 Task: Find connections with filter location Garges-lès-Gonesse with filter topic #Trainerwith filter profile language Potuguese with filter current company Samsung India with filter school INDIRA GANDHI DELHI TECHNICAL UNIVERSITY FOR WOMEN with filter industry Legislative Offices with filter service category Tax Law with filter keywords title Travel Nurse
Action: Mouse moved to (562, 91)
Screenshot: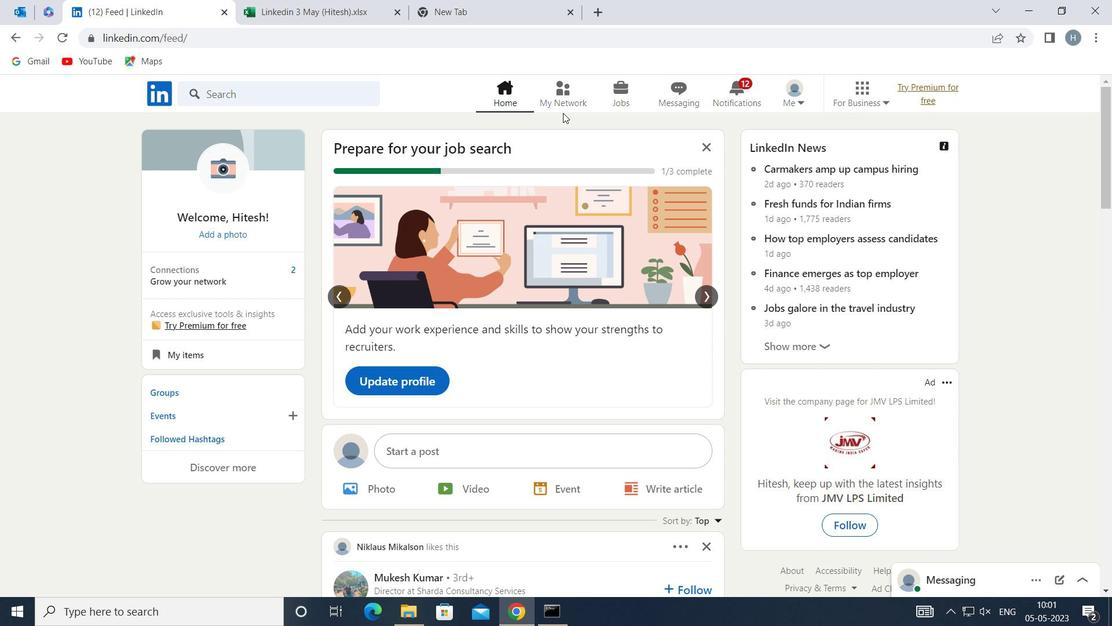 
Action: Mouse pressed left at (562, 91)
Screenshot: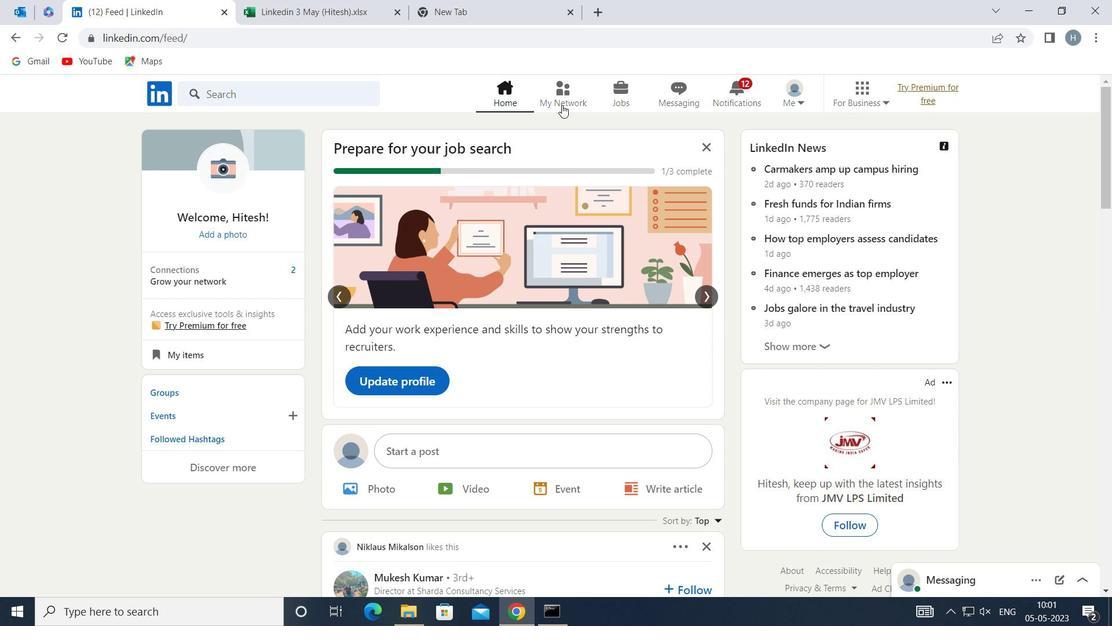 
Action: Mouse moved to (323, 168)
Screenshot: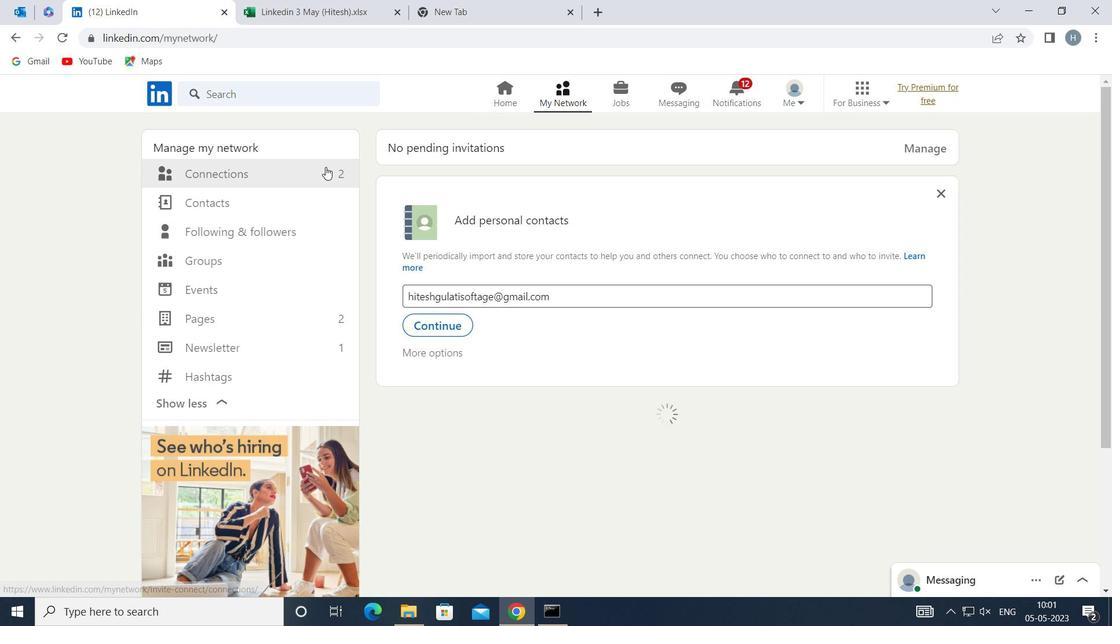 
Action: Mouse pressed left at (323, 168)
Screenshot: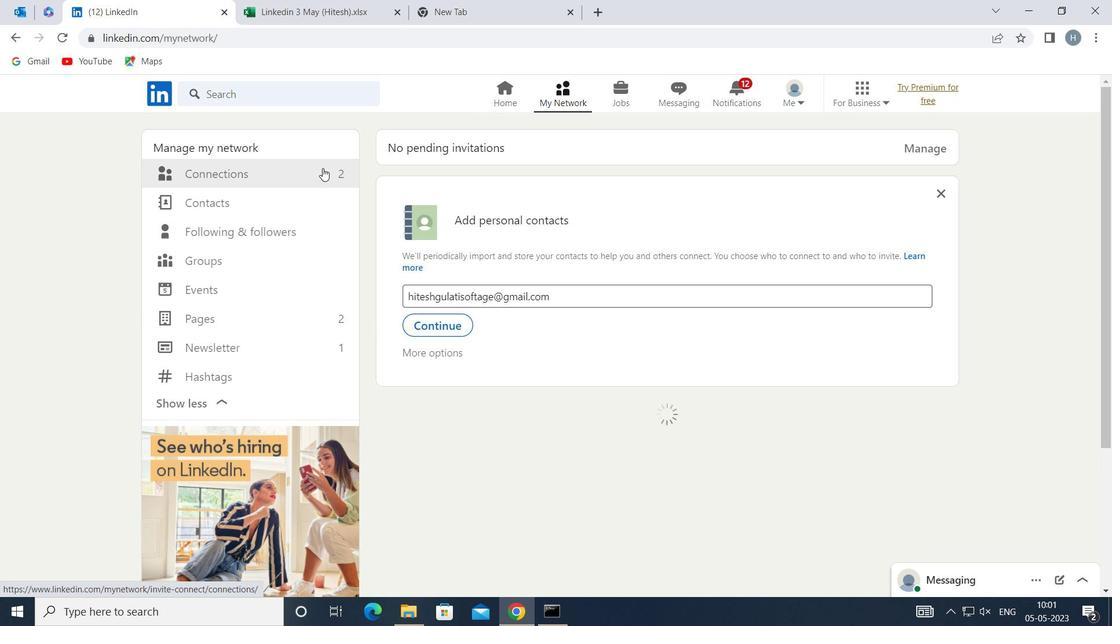 
Action: Mouse moved to (641, 171)
Screenshot: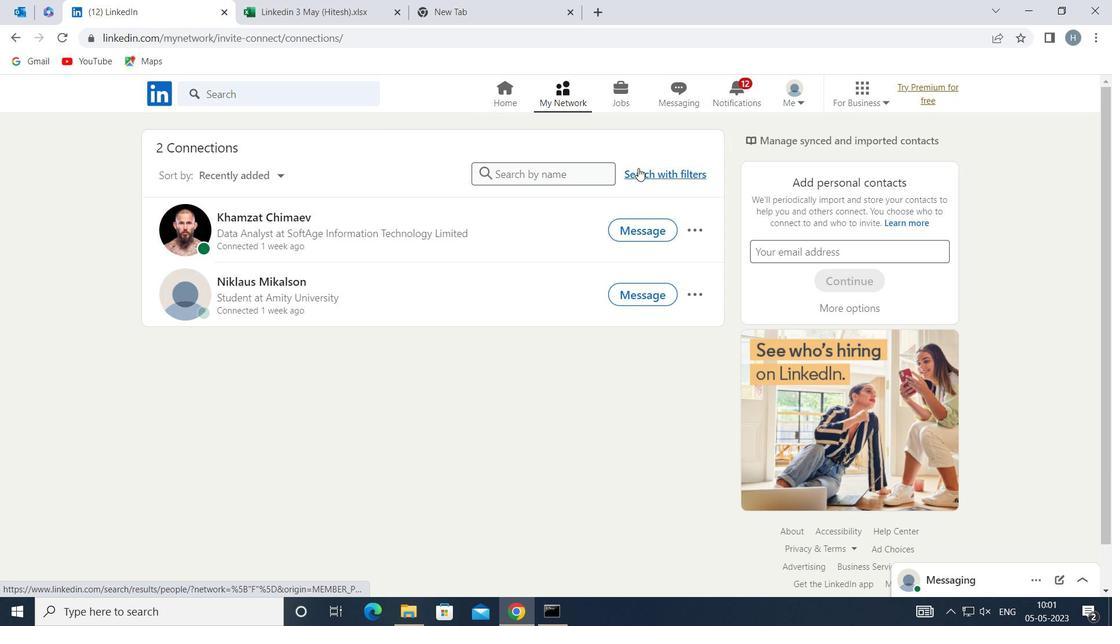 
Action: Mouse pressed left at (641, 171)
Screenshot: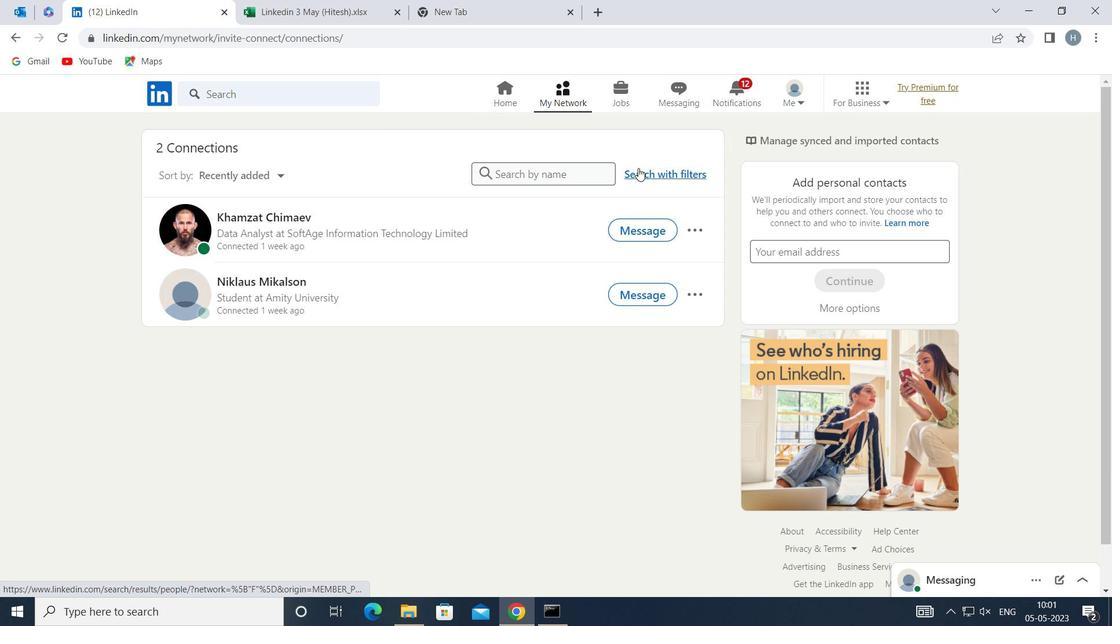 
Action: Mouse moved to (607, 132)
Screenshot: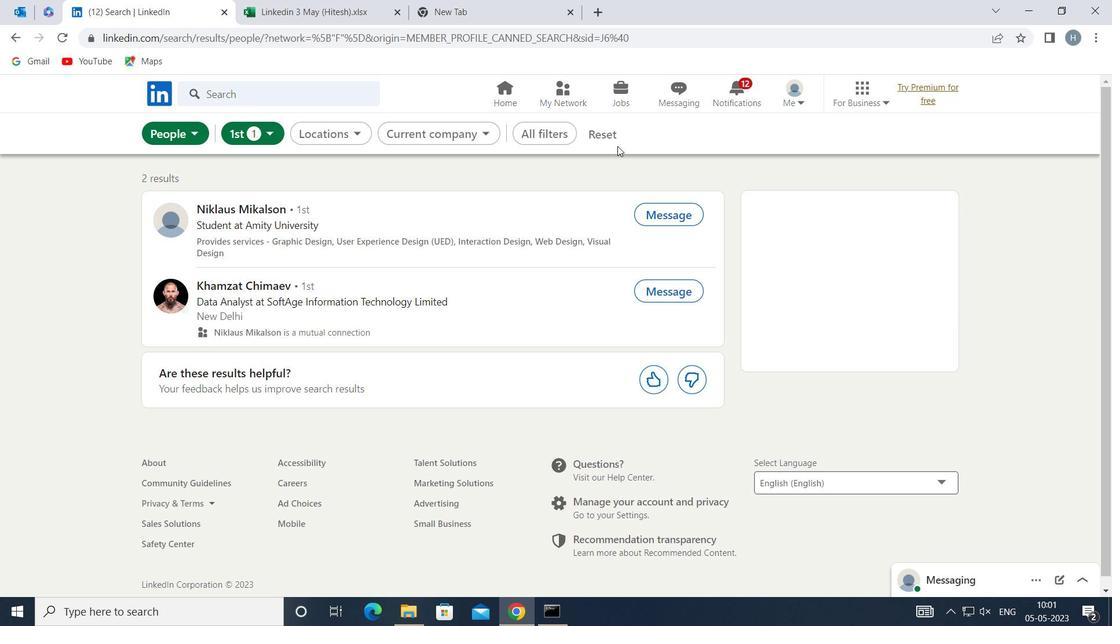 
Action: Mouse pressed left at (607, 132)
Screenshot: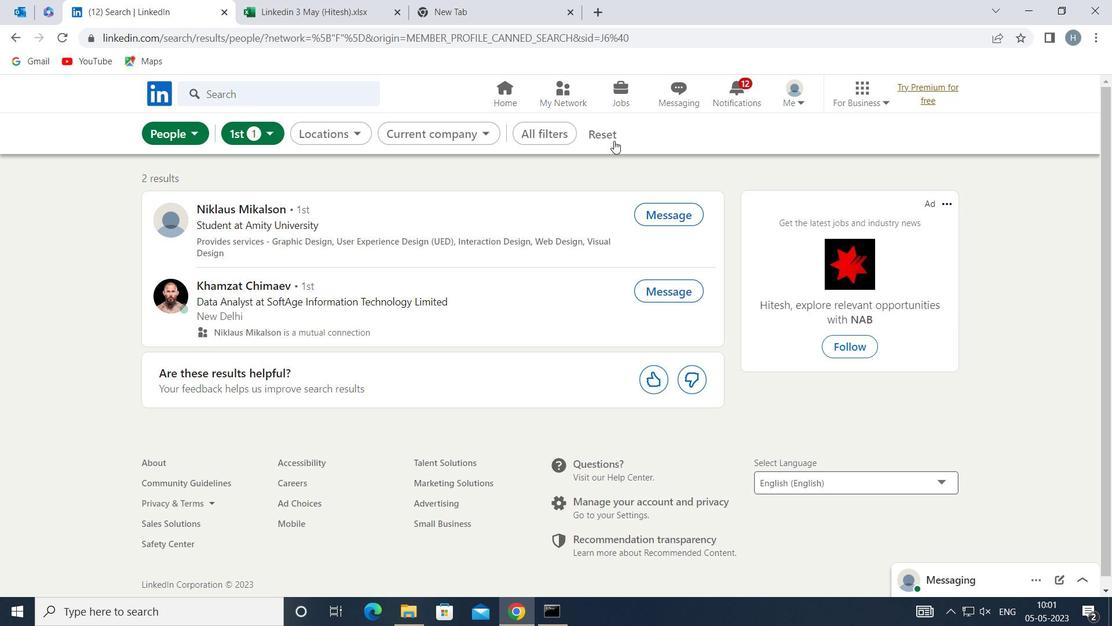 
Action: Mouse moved to (573, 134)
Screenshot: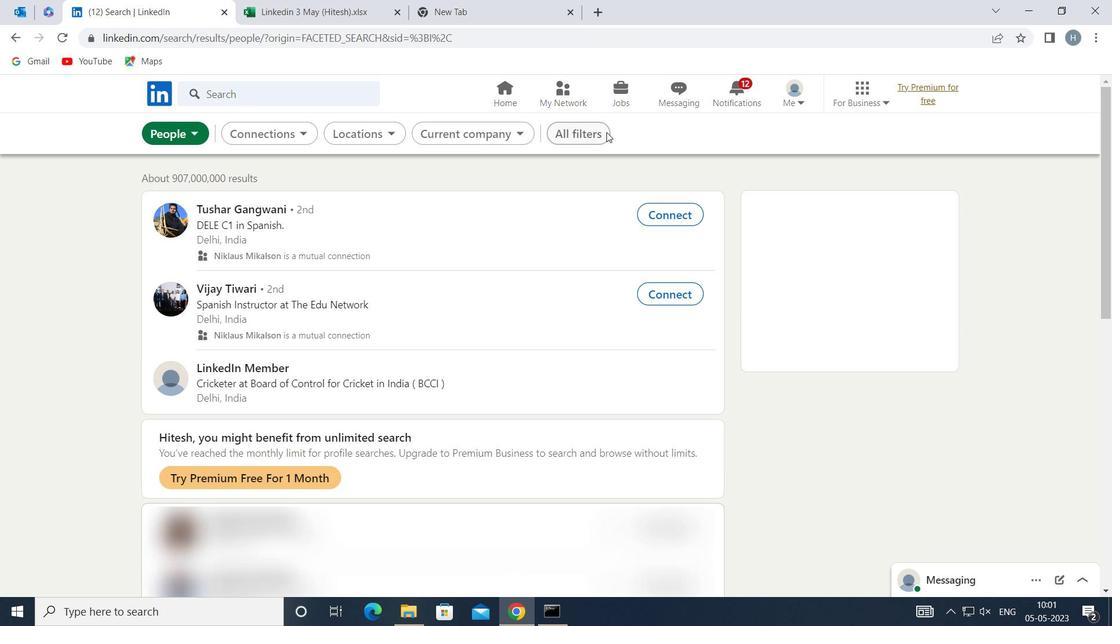 
Action: Mouse pressed left at (573, 134)
Screenshot: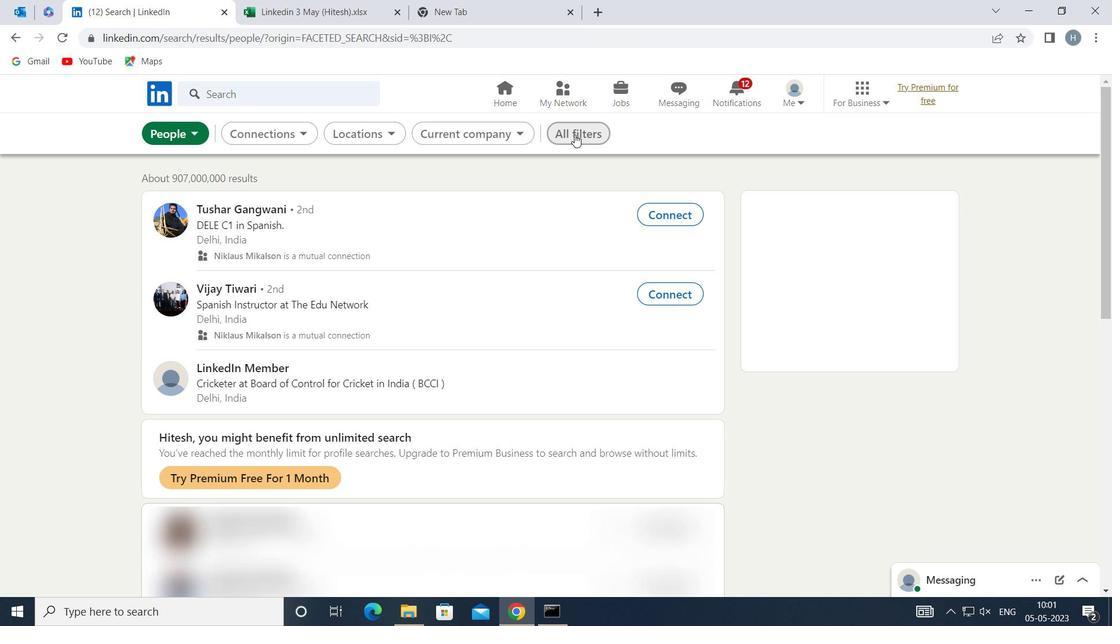 
Action: Mouse moved to (843, 366)
Screenshot: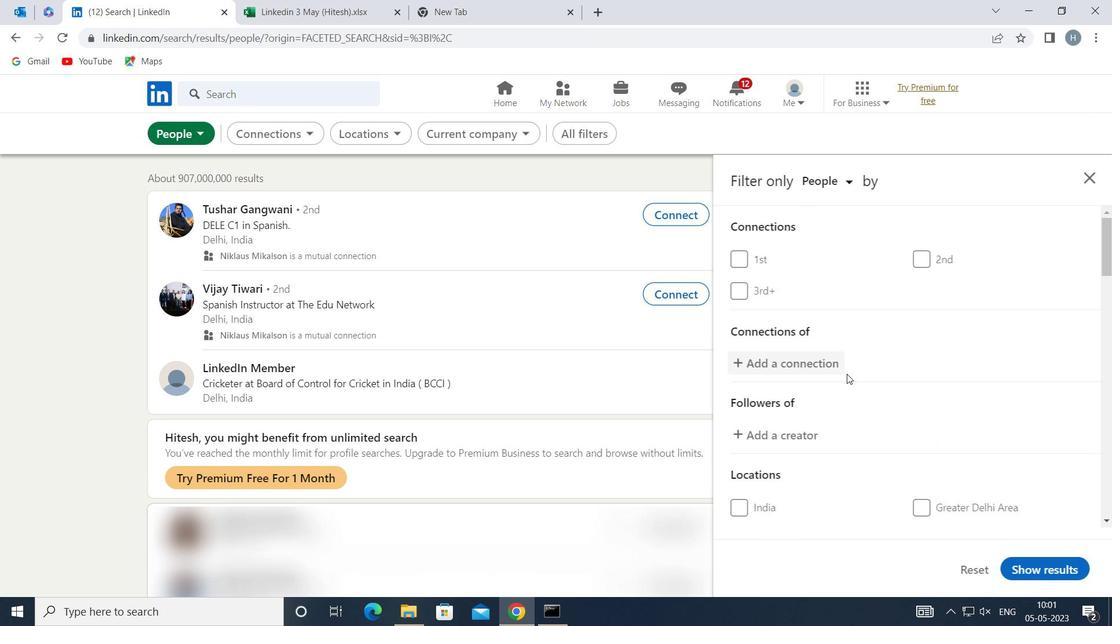 
Action: Mouse scrolled (843, 366) with delta (0, 0)
Screenshot: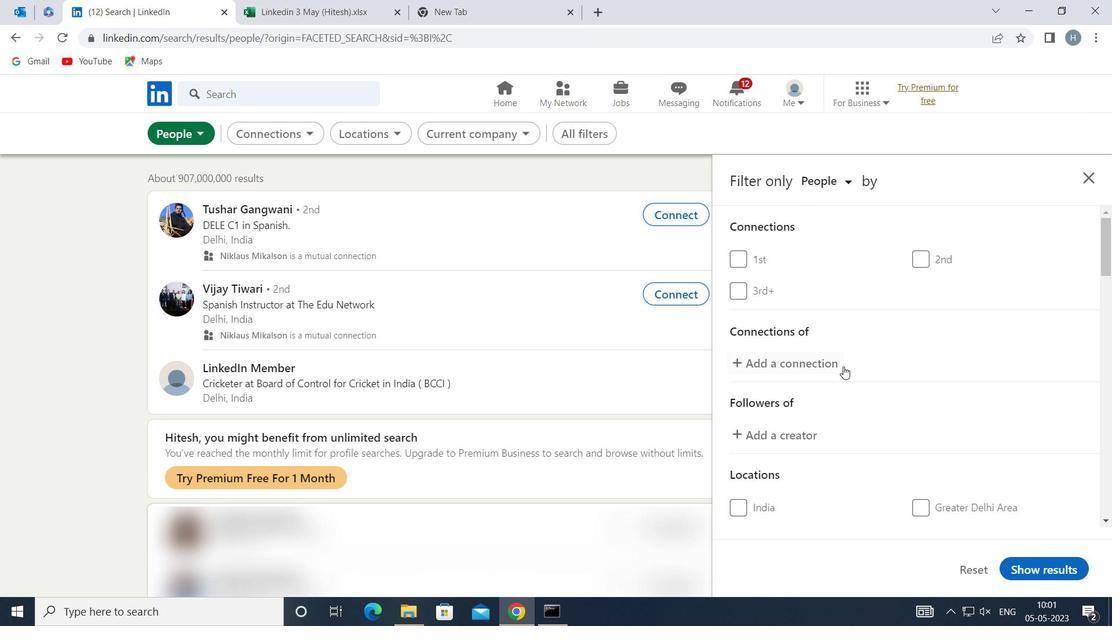 
Action: Mouse scrolled (843, 366) with delta (0, 0)
Screenshot: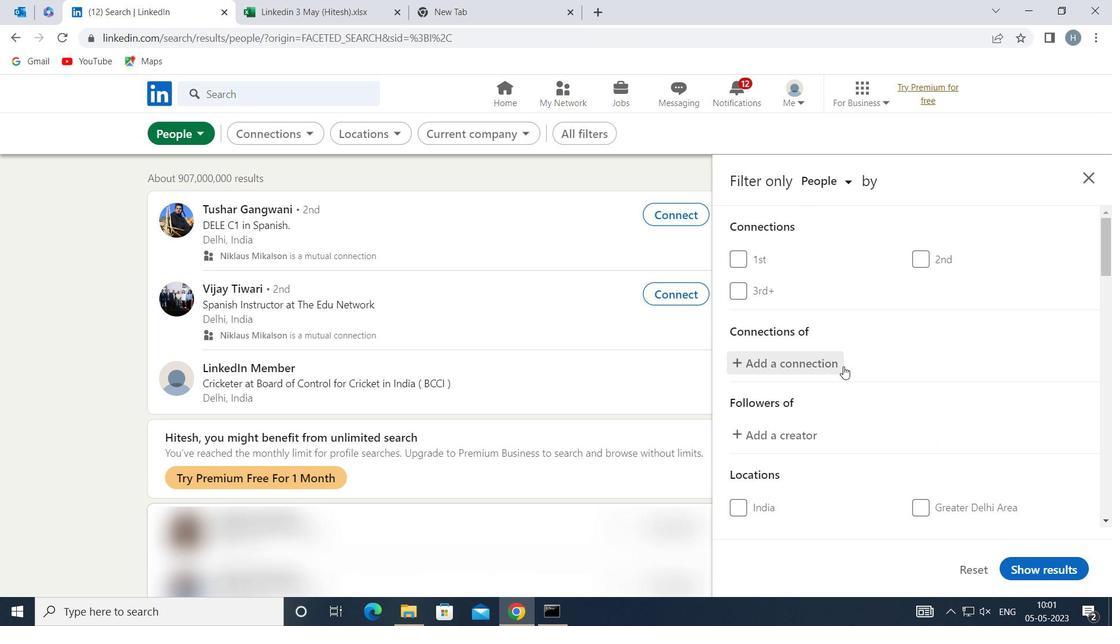 
Action: Mouse scrolled (843, 366) with delta (0, 0)
Screenshot: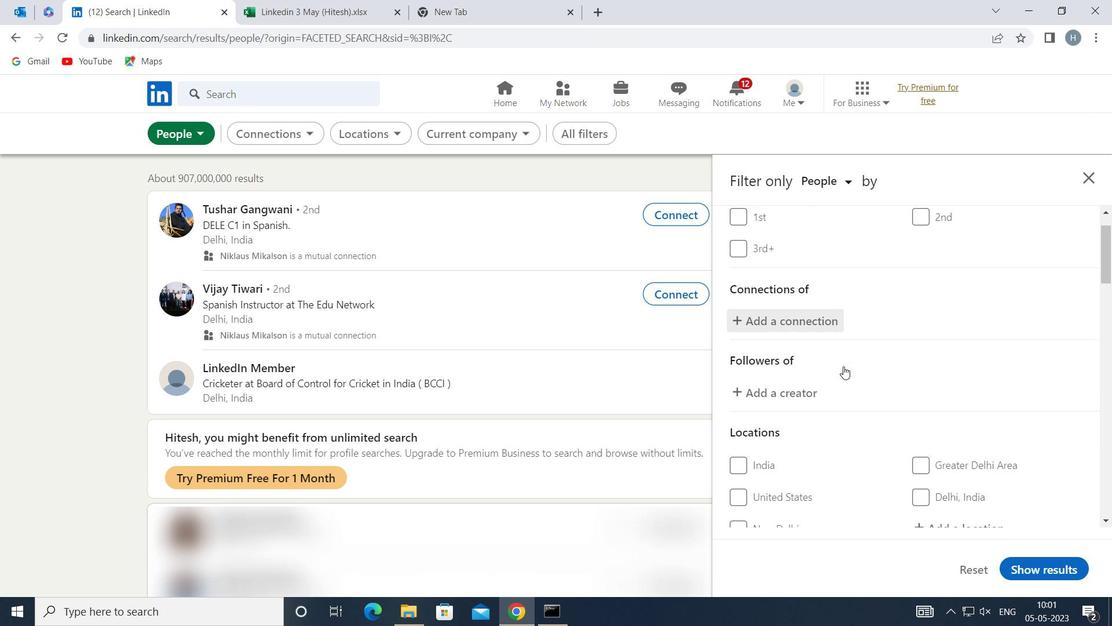 
Action: Mouse moved to (943, 346)
Screenshot: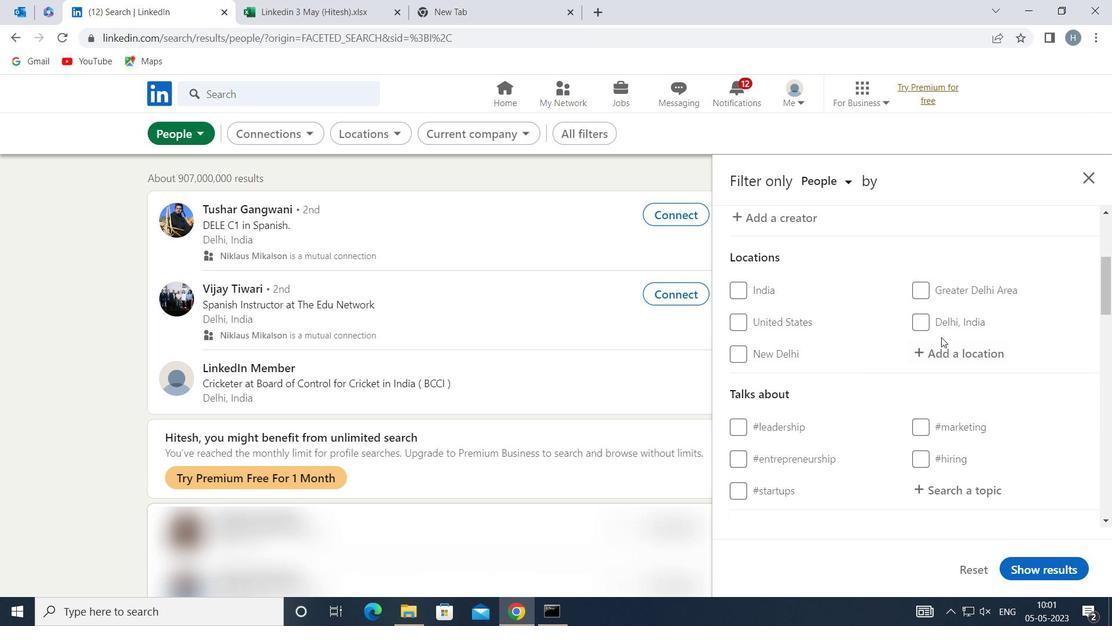 
Action: Mouse pressed left at (943, 346)
Screenshot: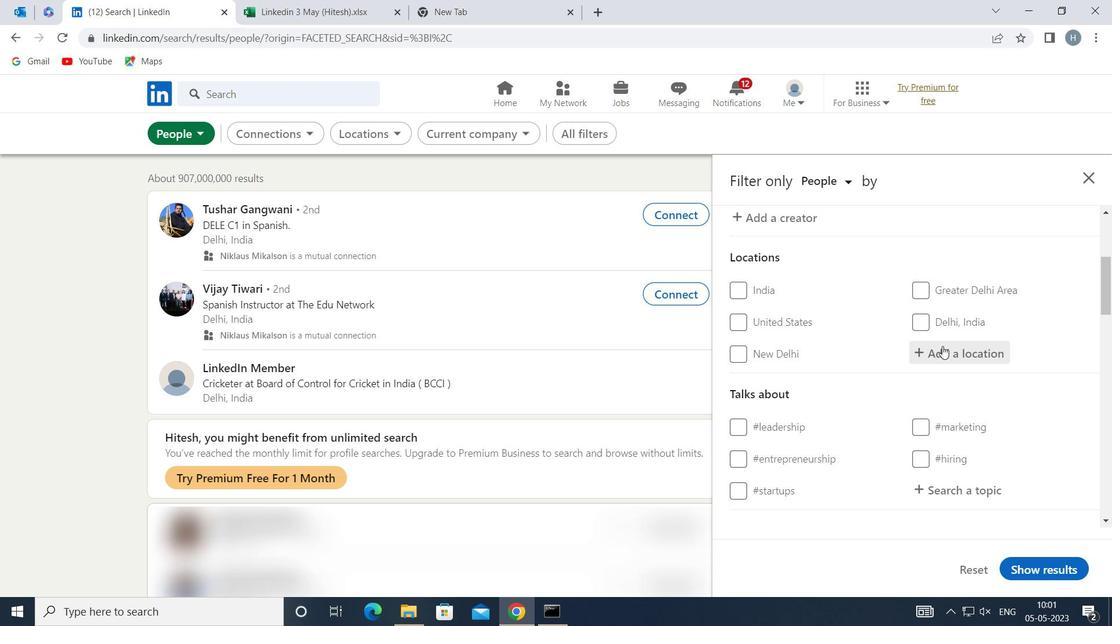 
Action: Mouse moved to (940, 330)
Screenshot: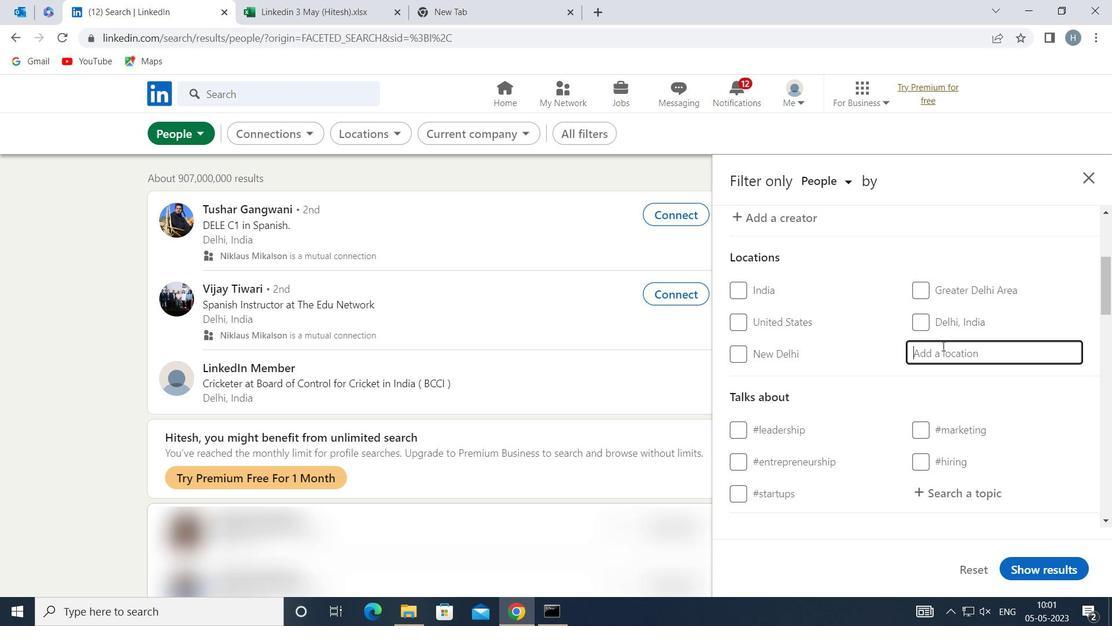 
Action: Key pressed <Key.shift>GE<Key.backspace>ARGES
Screenshot: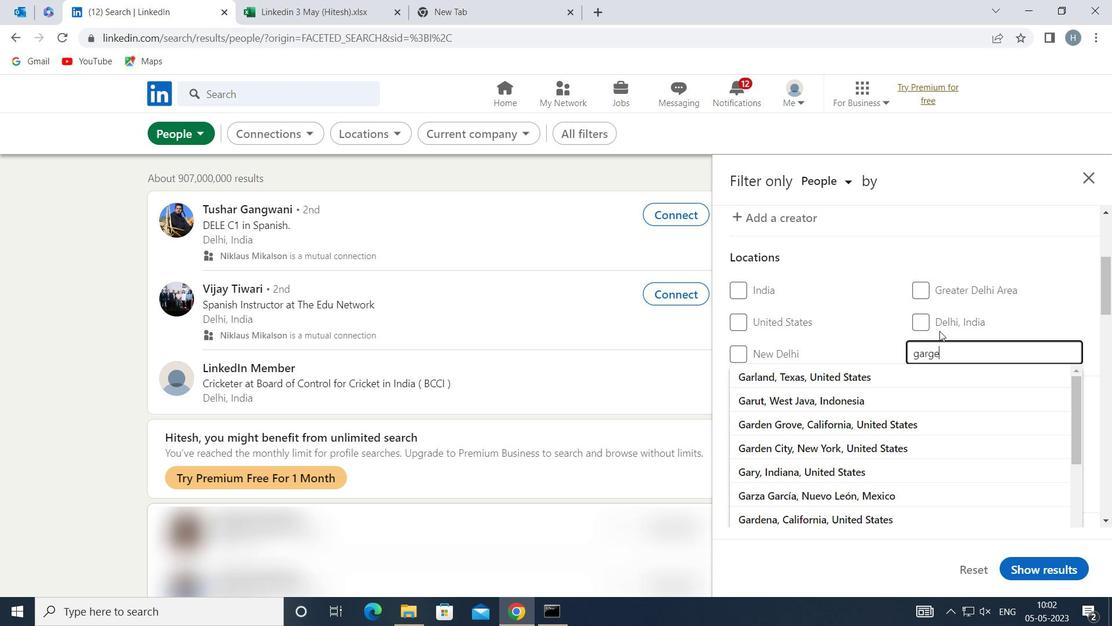
Action: Mouse moved to (889, 370)
Screenshot: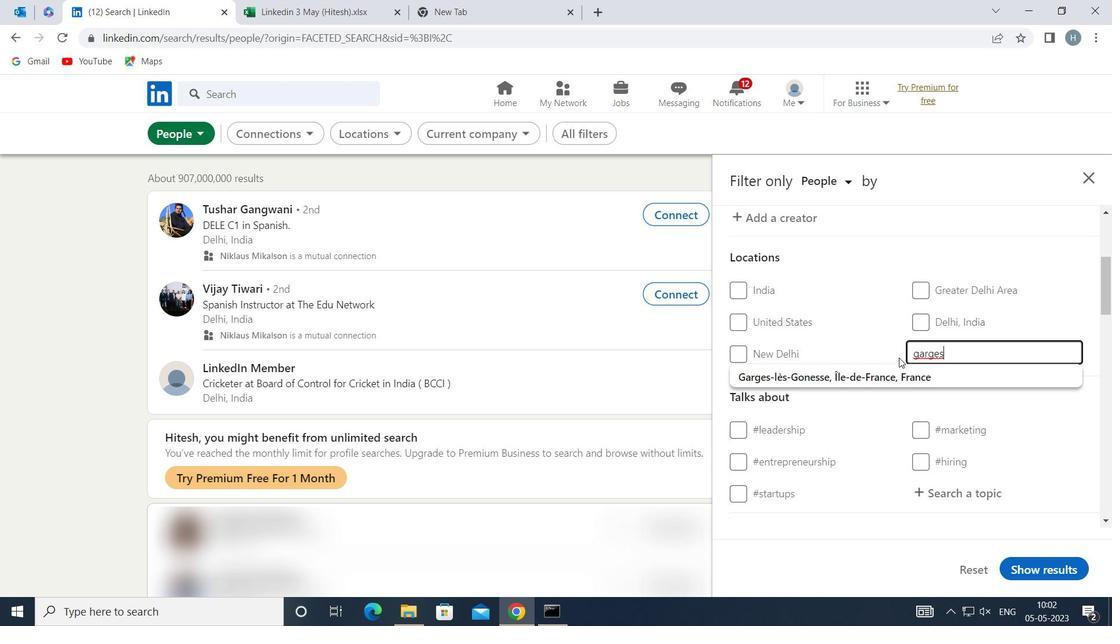 
Action: Mouse pressed left at (889, 370)
Screenshot: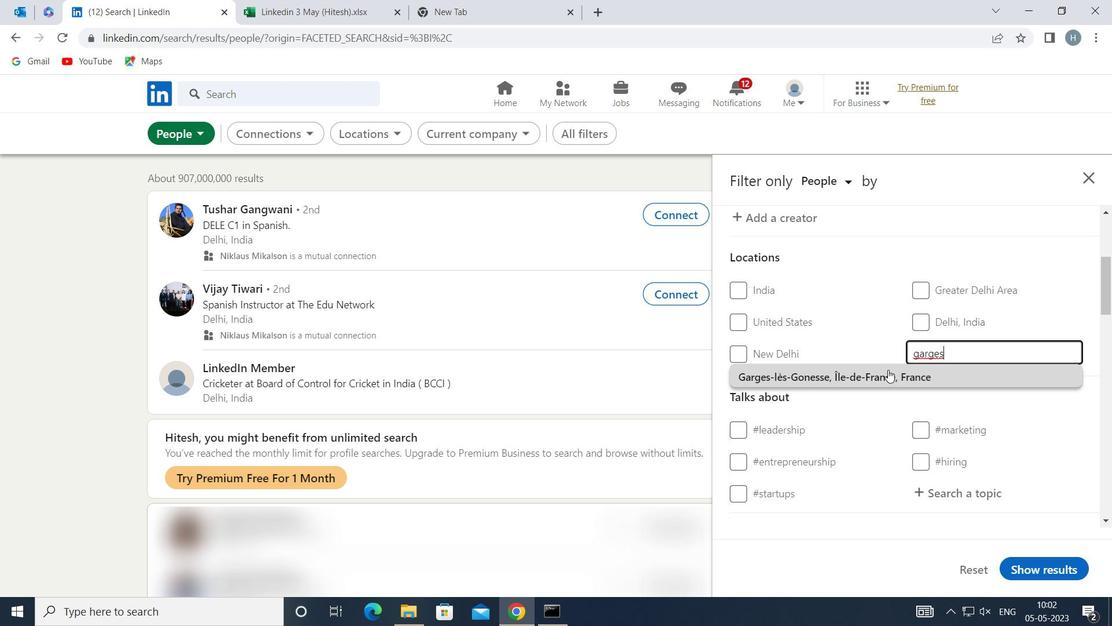
Action: Mouse moved to (885, 364)
Screenshot: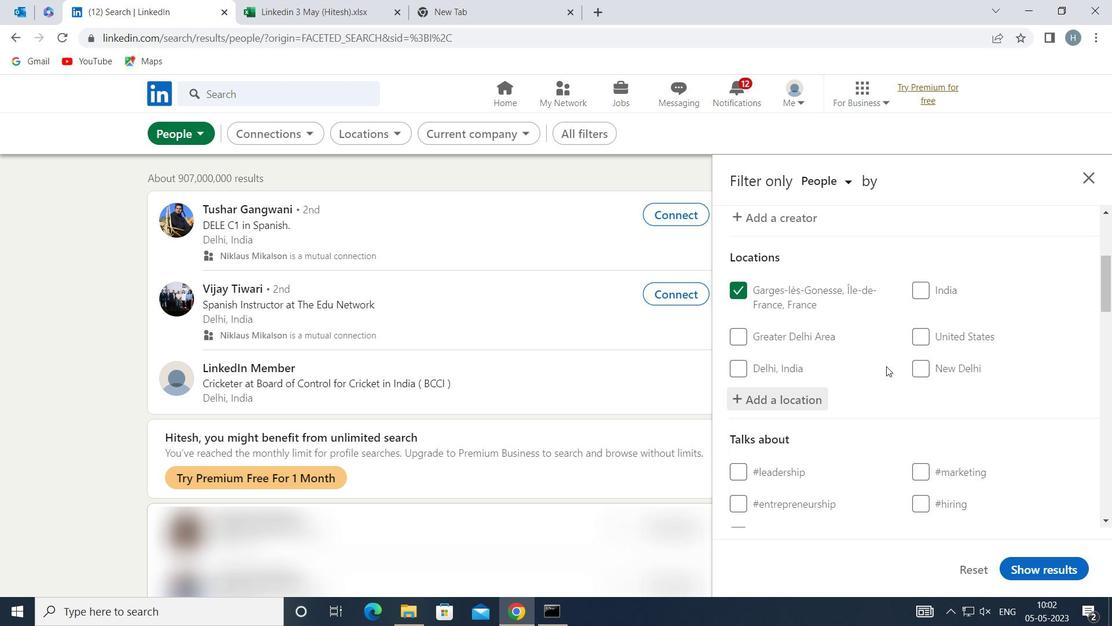 
Action: Mouse scrolled (885, 364) with delta (0, 0)
Screenshot: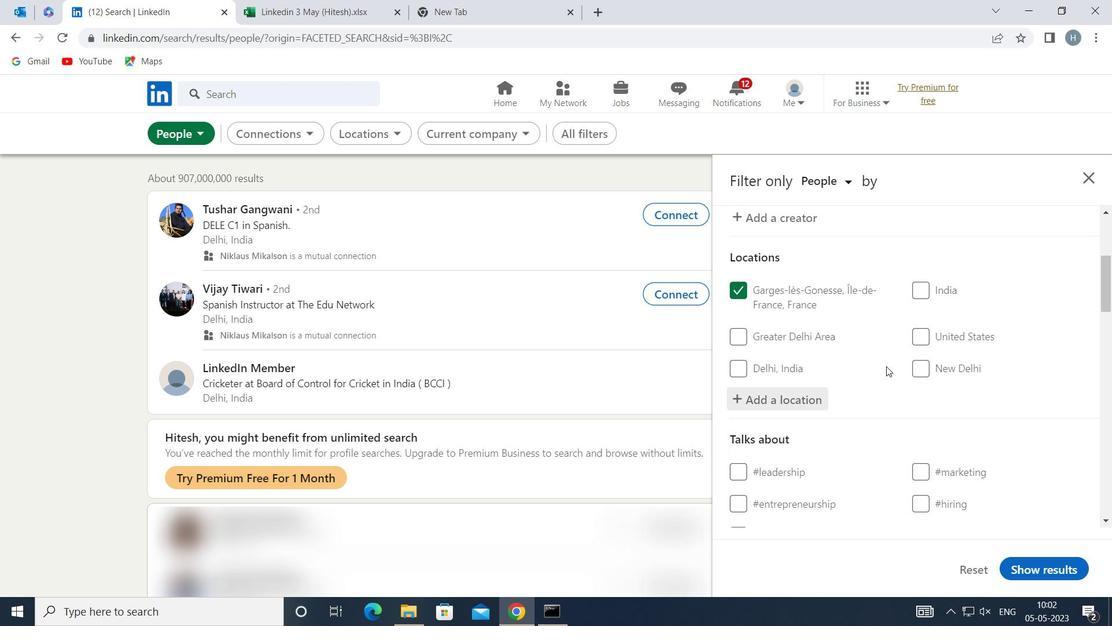 
Action: Mouse scrolled (885, 364) with delta (0, 0)
Screenshot: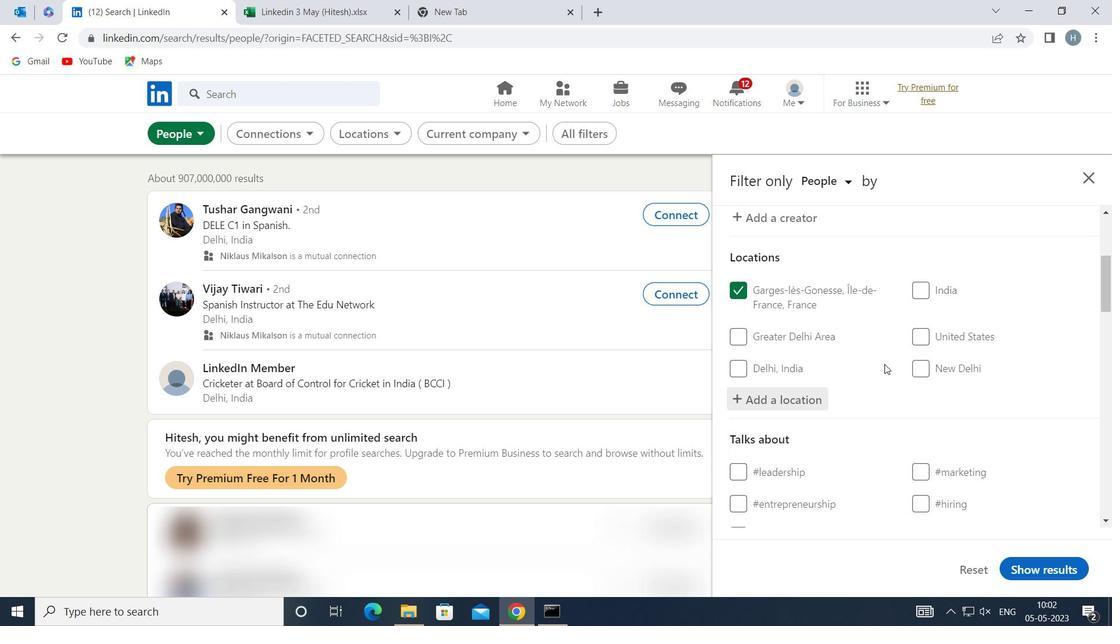 
Action: Mouse scrolled (885, 364) with delta (0, 0)
Screenshot: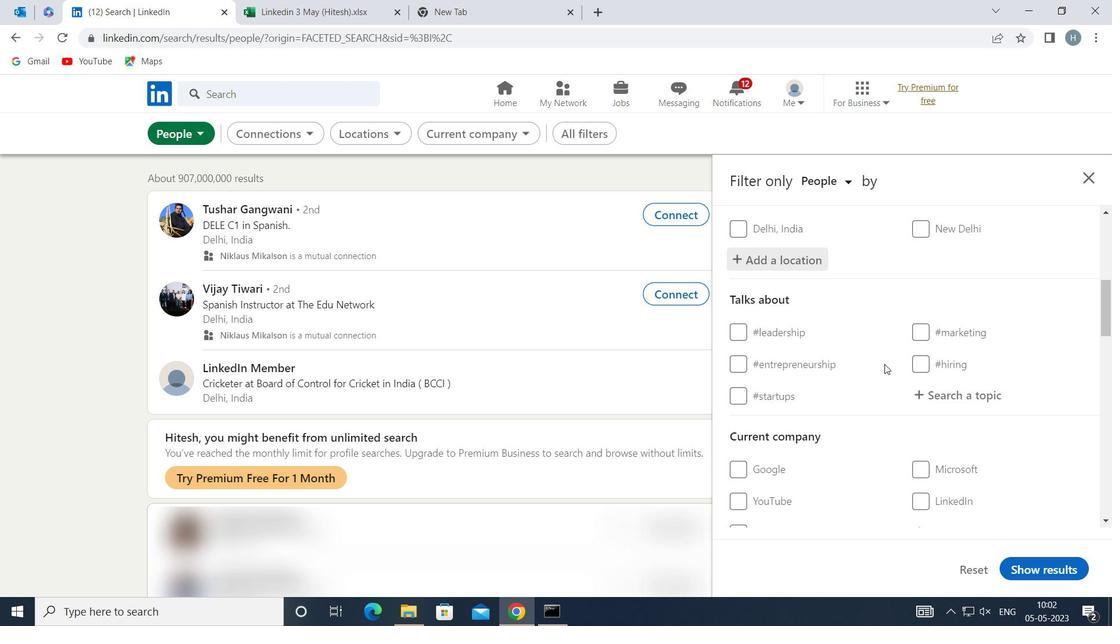 
Action: Mouse moved to (960, 314)
Screenshot: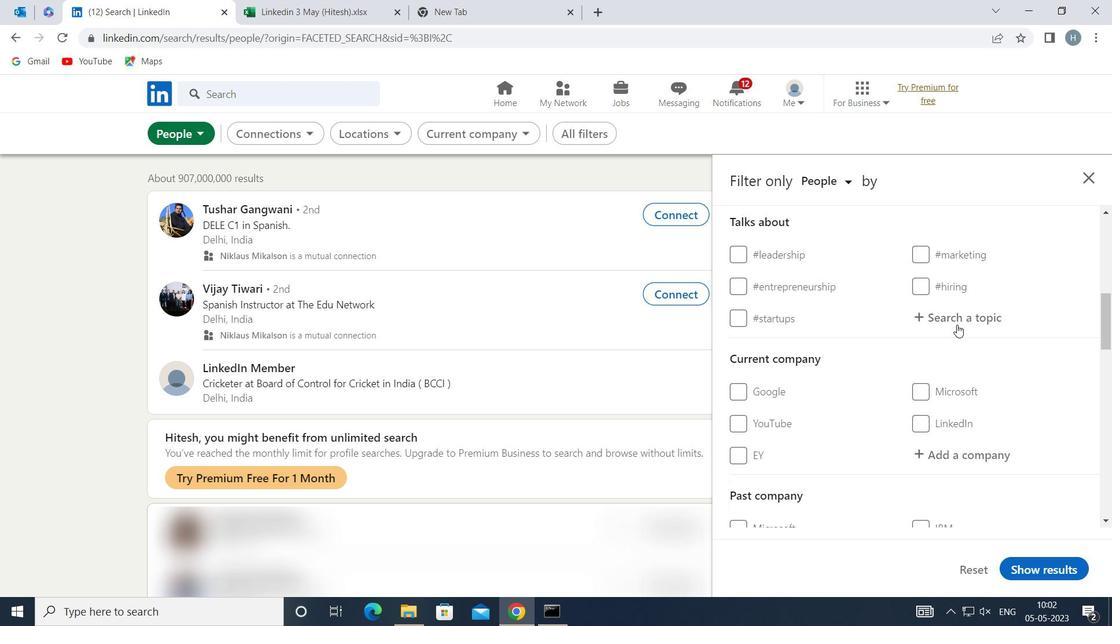 
Action: Mouse pressed left at (960, 314)
Screenshot: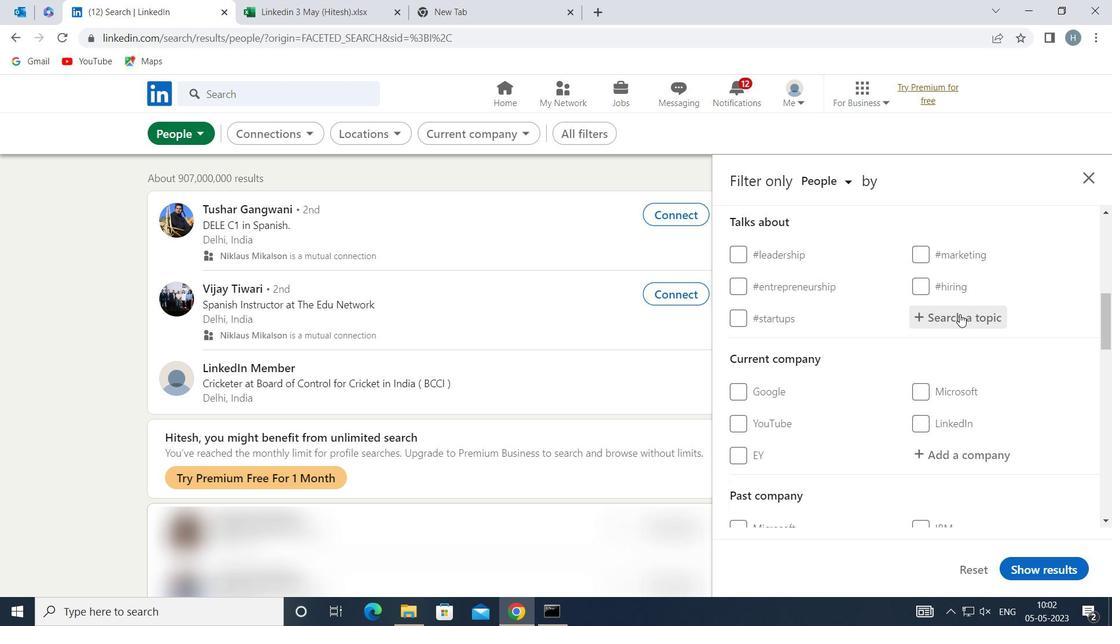 
Action: Key pressed <Key.shift>TRAINER
Screenshot: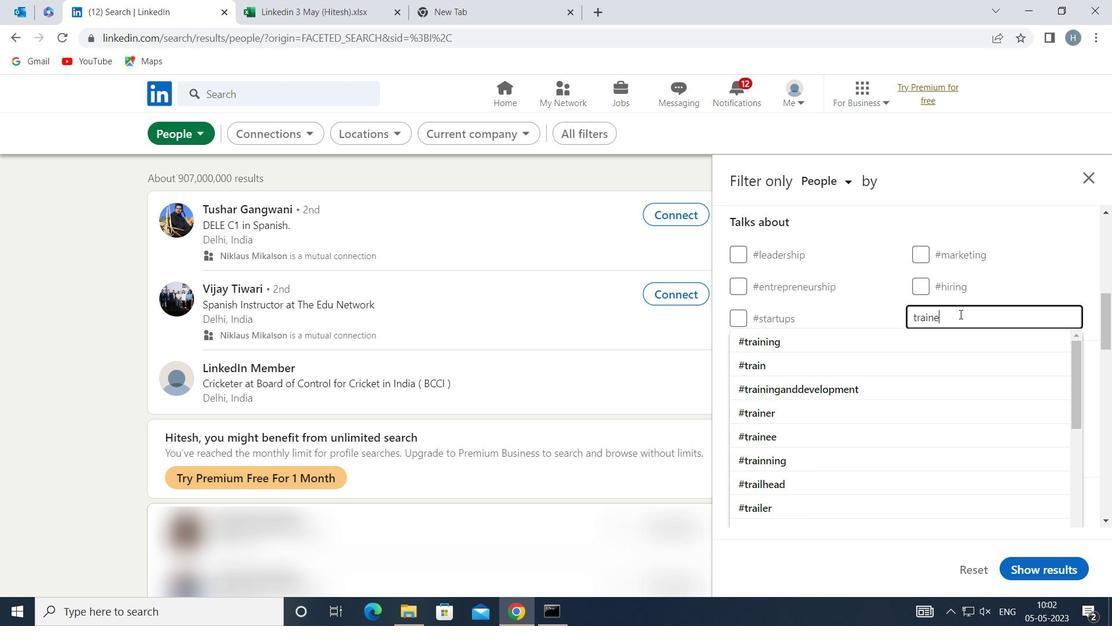 
Action: Mouse moved to (928, 338)
Screenshot: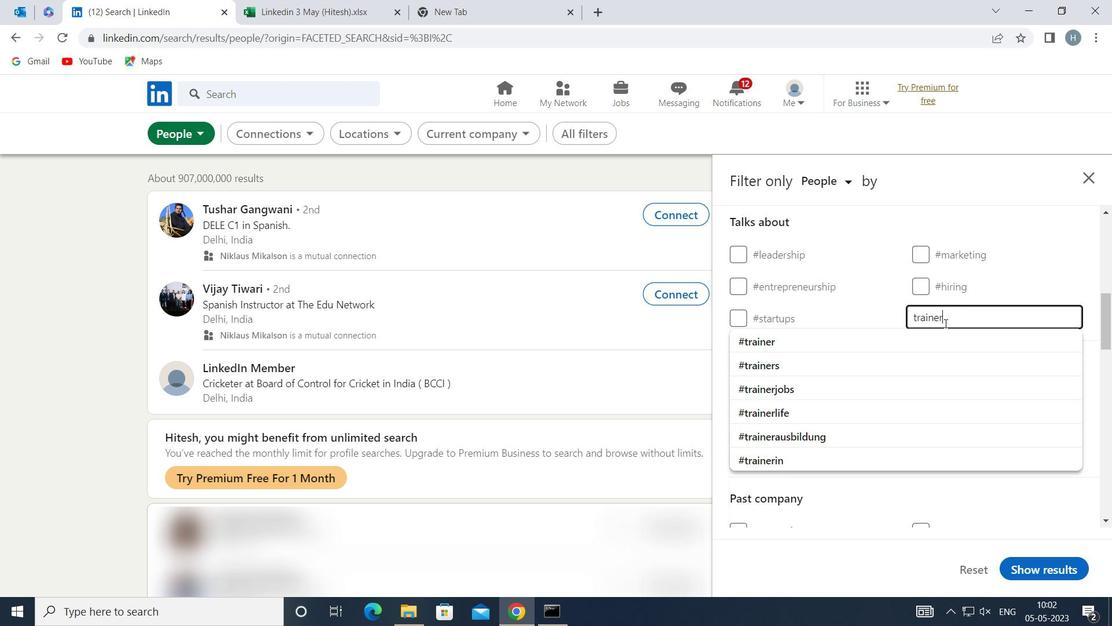 
Action: Mouse pressed left at (928, 338)
Screenshot: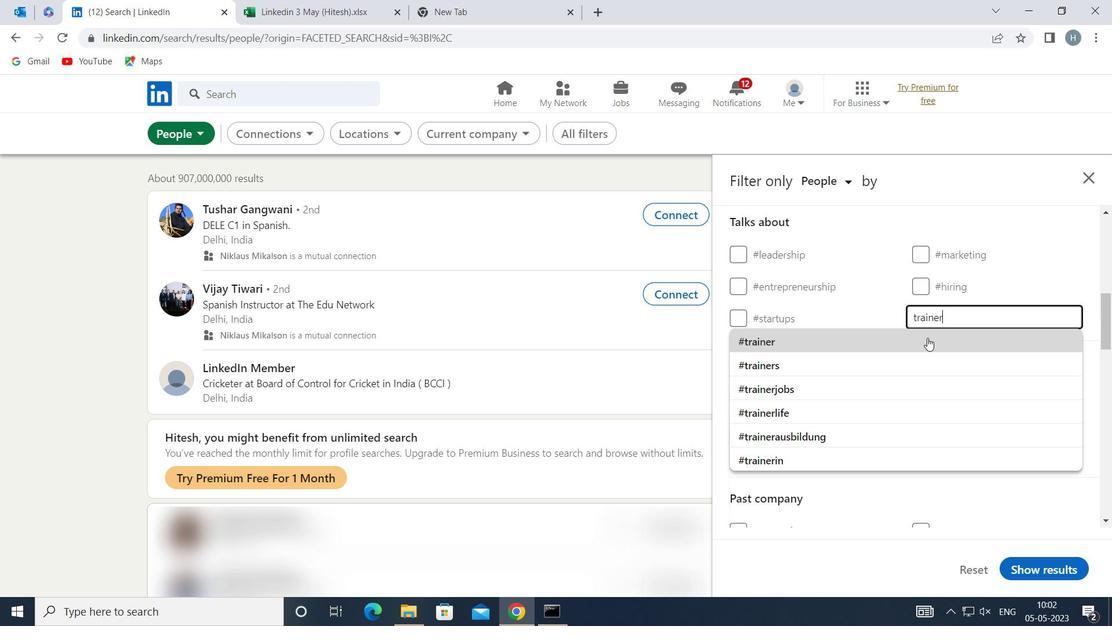 
Action: Mouse moved to (886, 347)
Screenshot: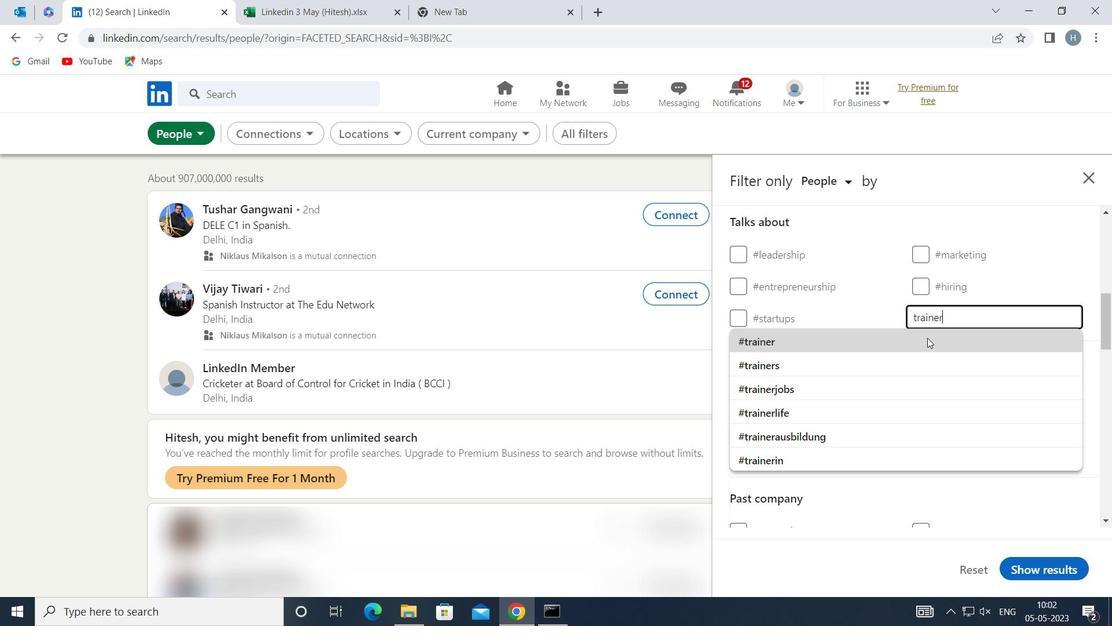 
Action: Mouse scrolled (886, 347) with delta (0, 0)
Screenshot: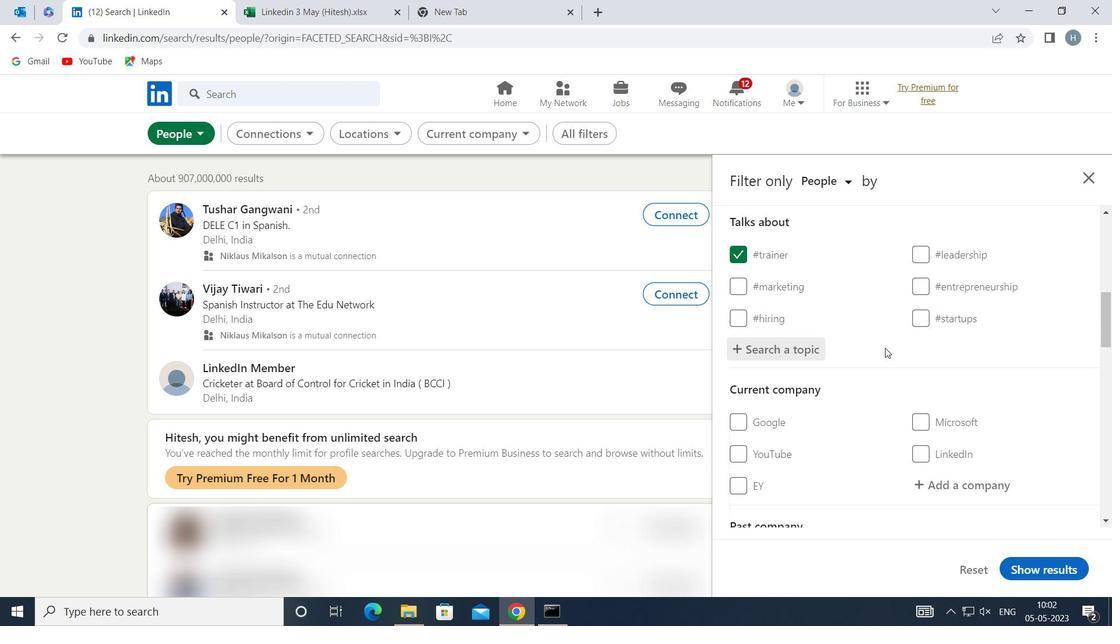 
Action: Mouse moved to (885, 347)
Screenshot: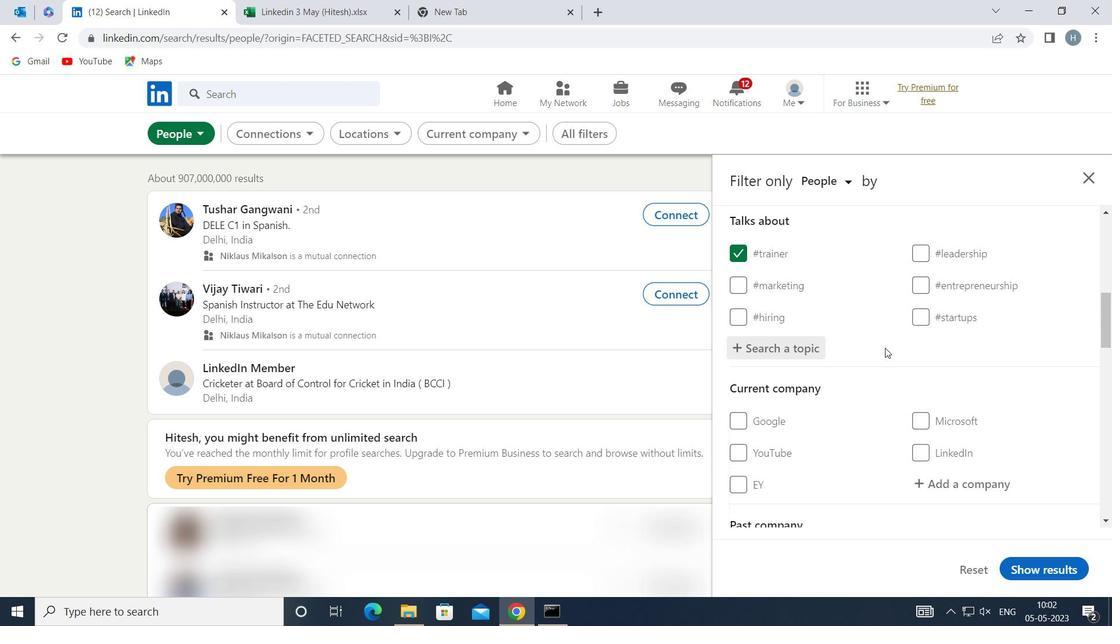 
Action: Mouse scrolled (885, 347) with delta (0, 0)
Screenshot: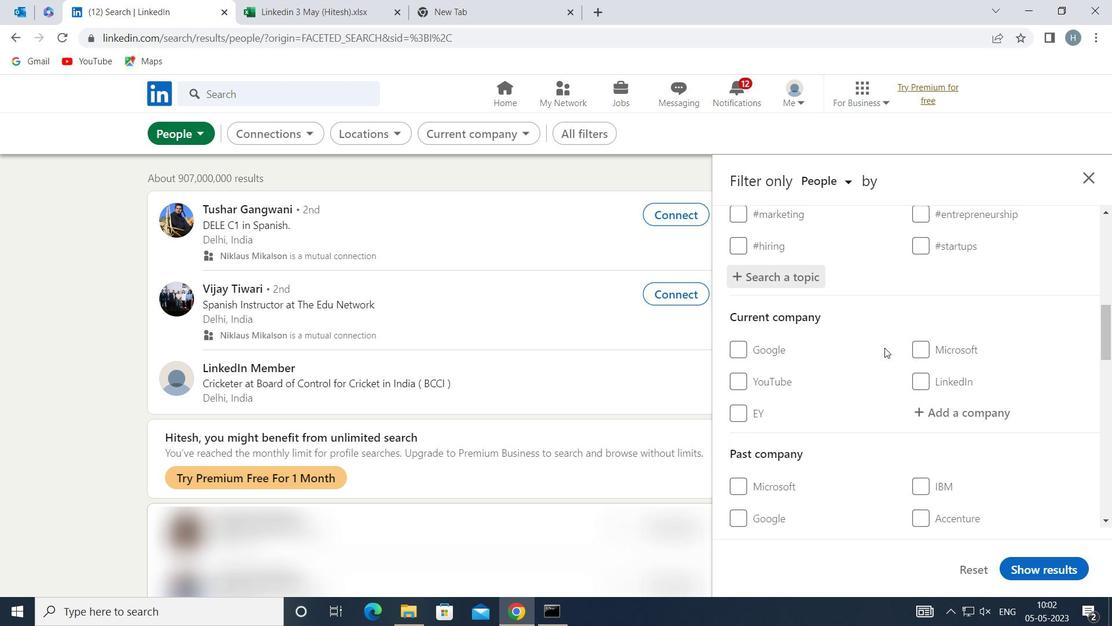 
Action: Mouse moved to (885, 347)
Screenshot: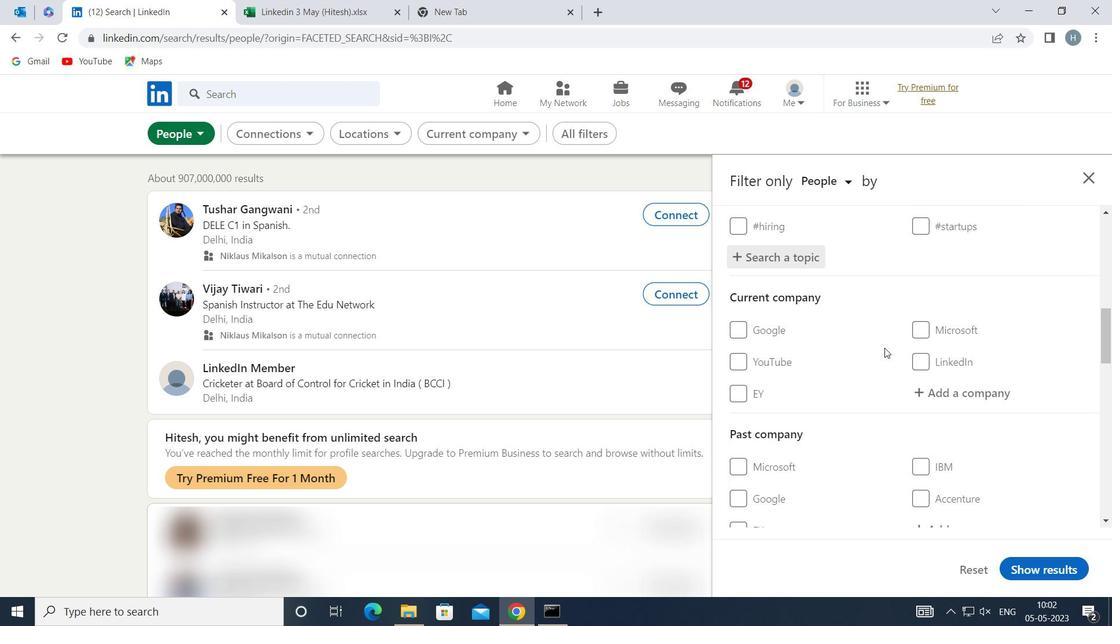 
Action: Mouse scrolled (885, 346) with delta (0, 0)
Screenshot: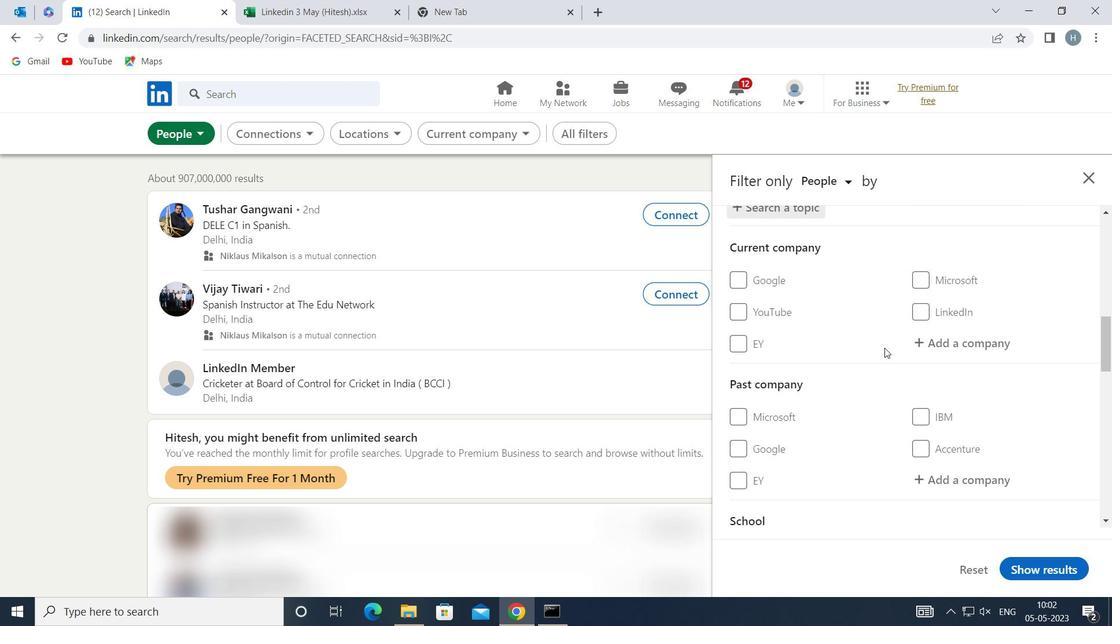 
Action: Mouse moved to (885, 346)
Screenshot: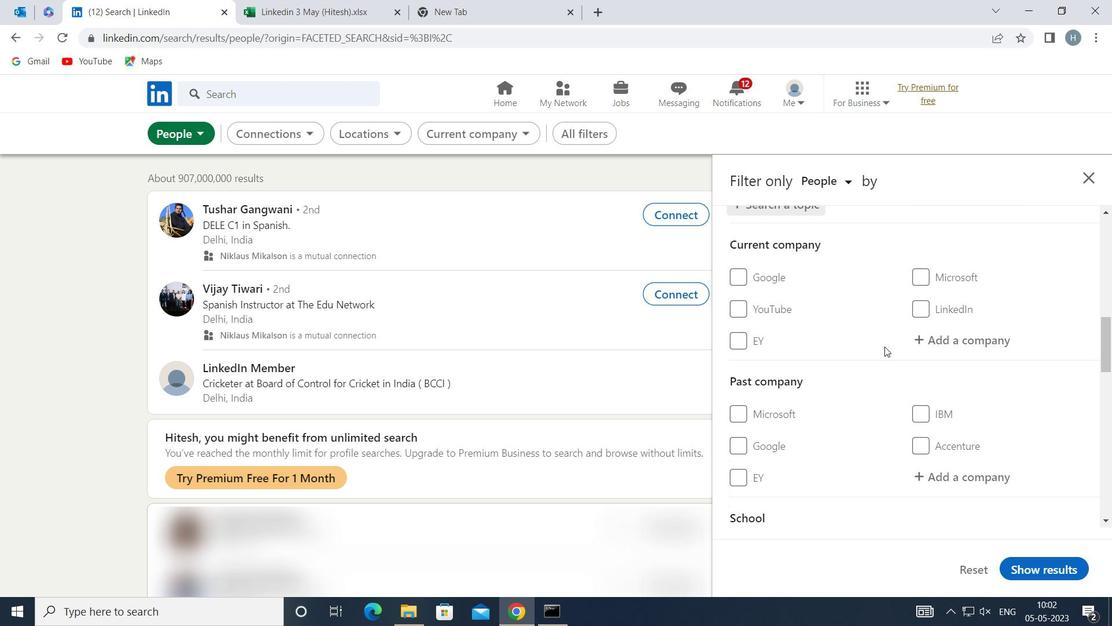 
Action: Mouse scrolled (885, 345) with delta (0, 0)
Screenshot: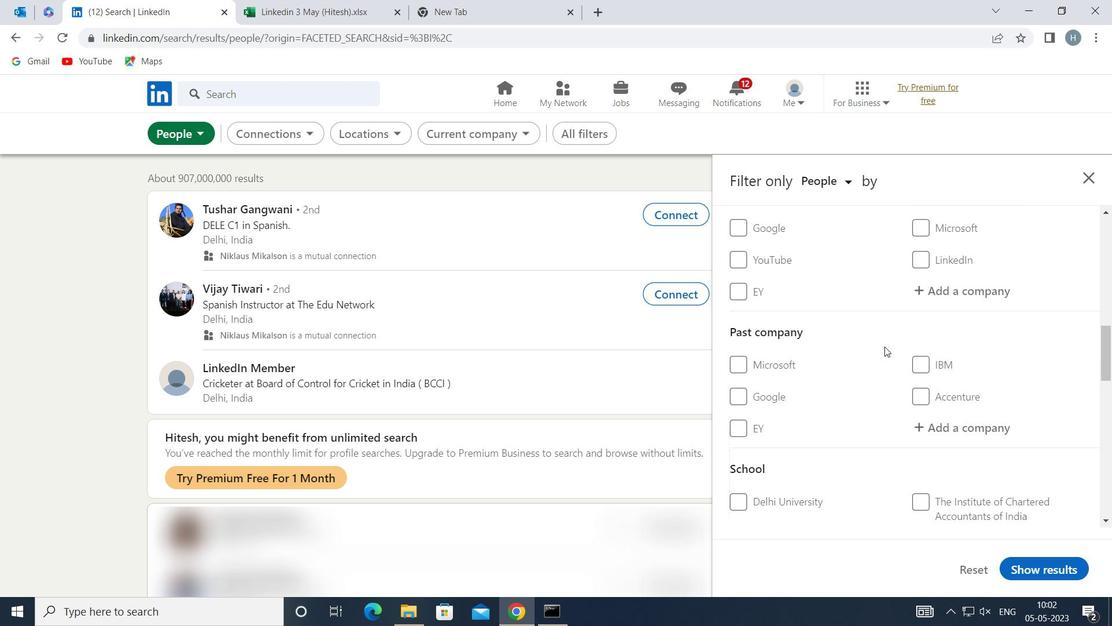 
Action: Mouse scrolled (885, 345) with delta (0, 0)
Screenshot: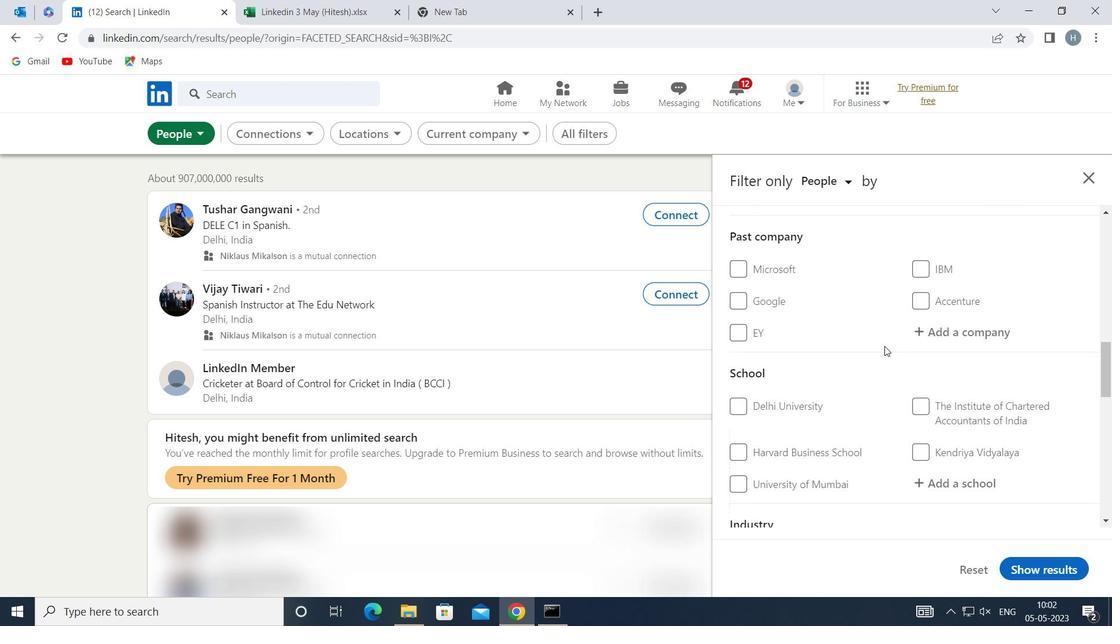 
Action: Mouse scrolled (885, 345) with delta (0, 0)
Screenshot: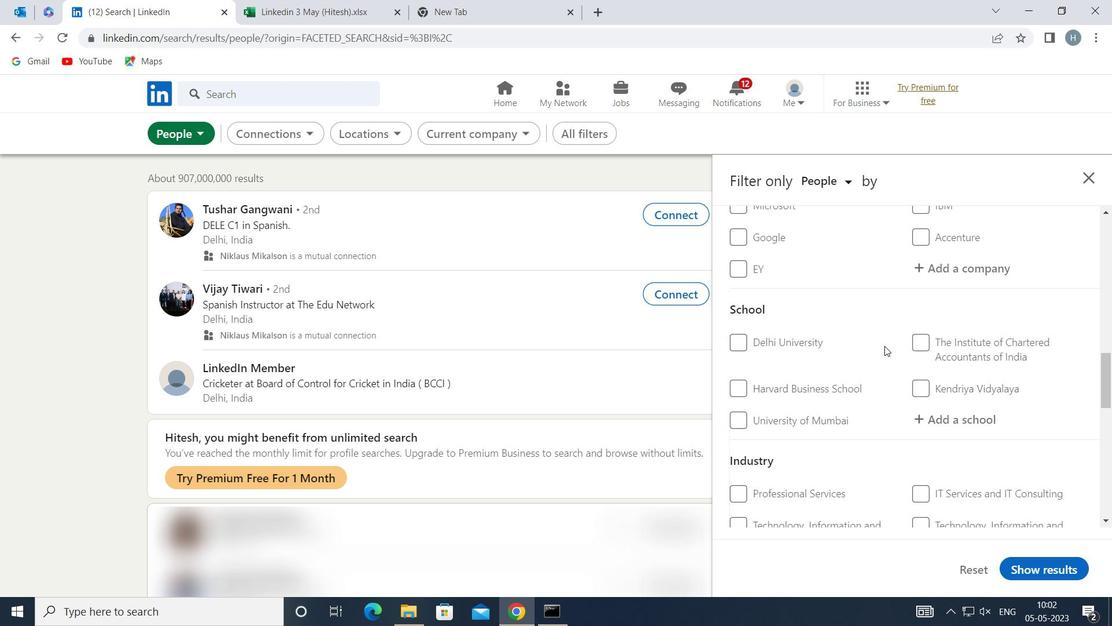 
Action: Mouse scrolled (885, 345) with delta (0, 0)
Screenshot: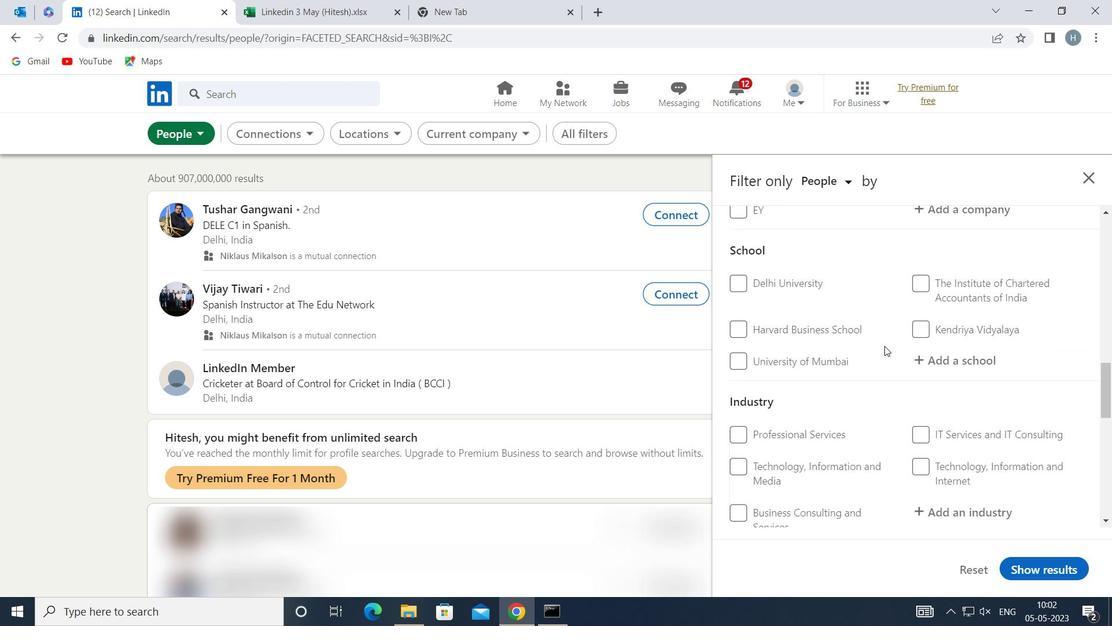 
Action: Mouse scrolled (885, 345) with delta (0, 0)
Screenshot: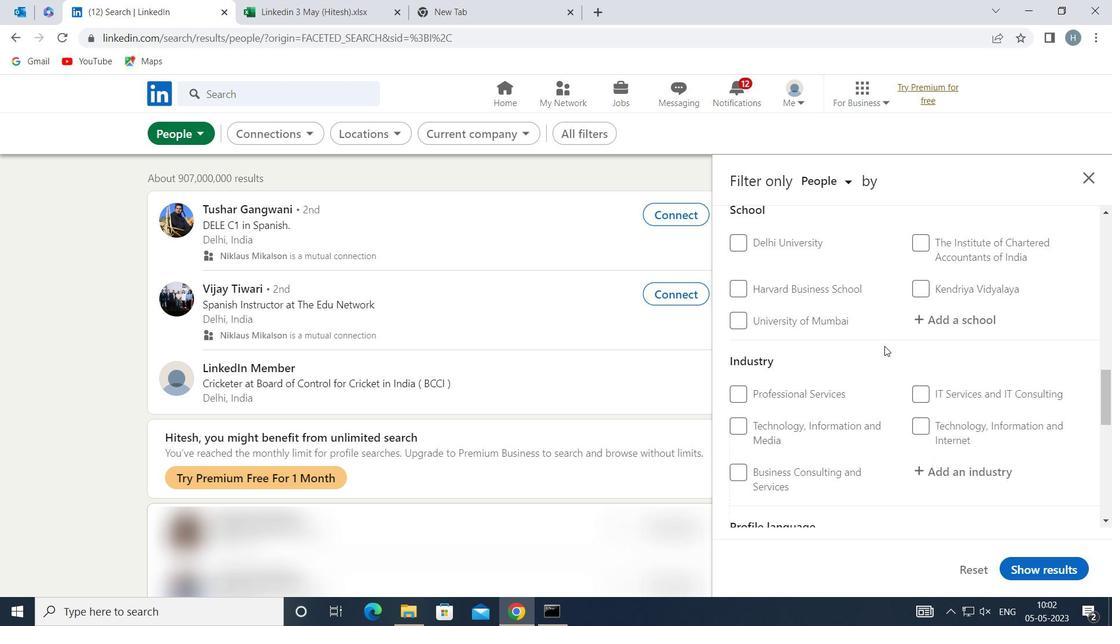 
Action: Mouse scrolled (885, 345) with delta (0, 0)
Screenshot: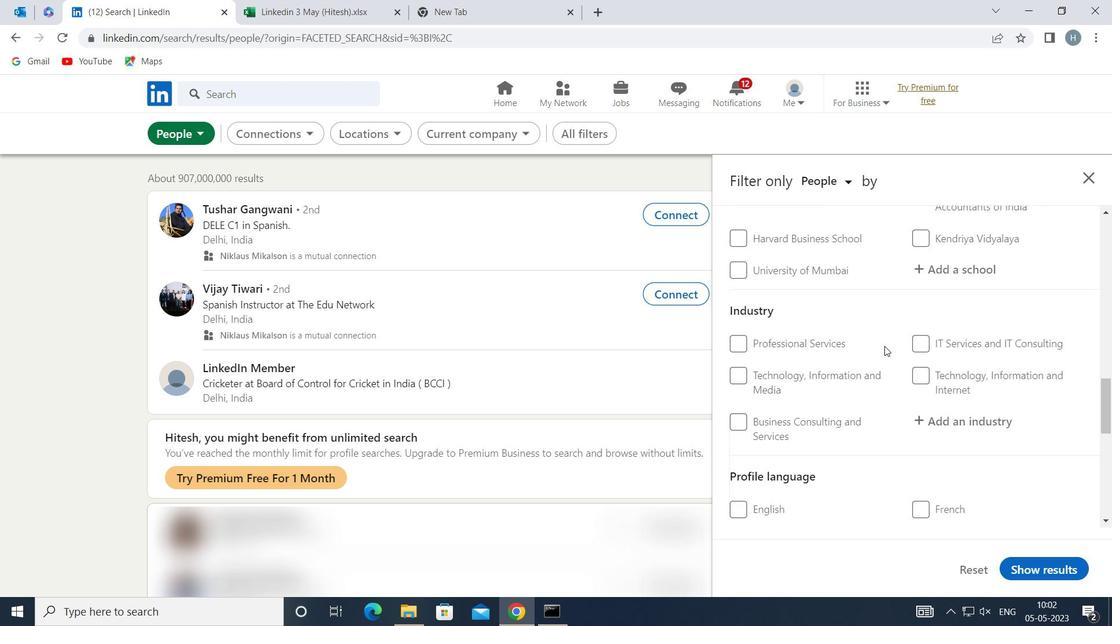 
Action: Mouse scrolled (885, 345) with delta (0, 0)
Screenshot: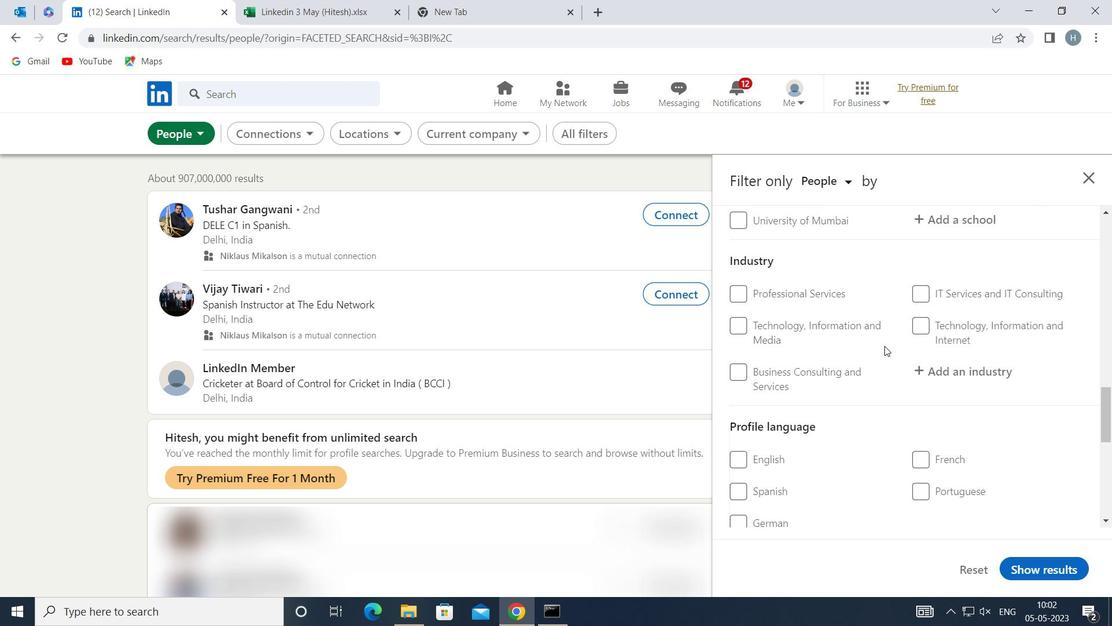 
Action: Mouse moved to (917, 322)
Screenshot: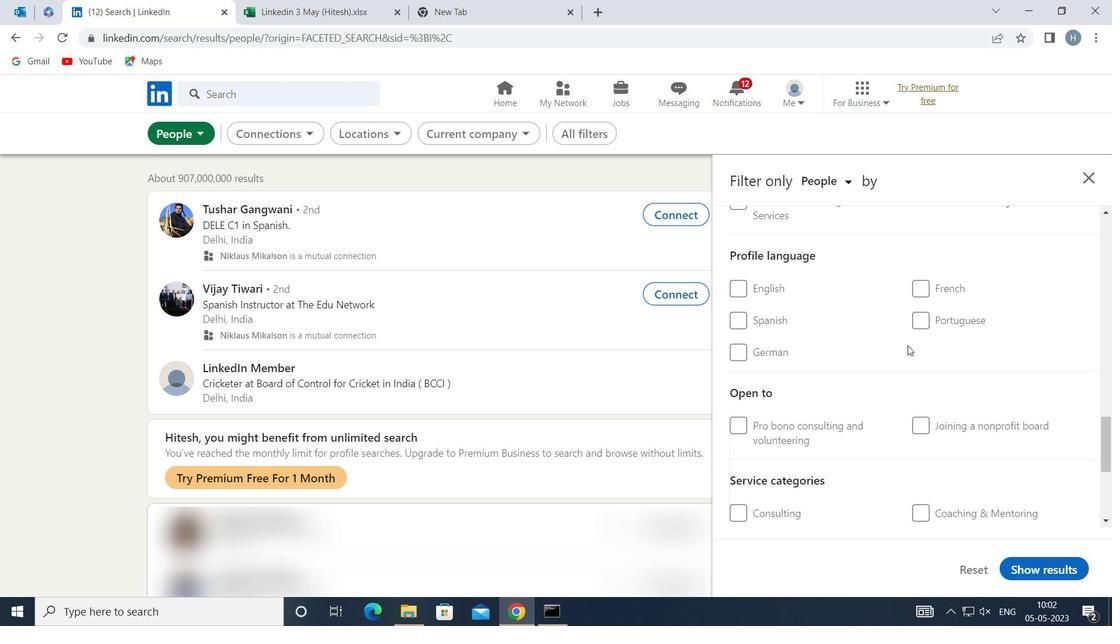 
Action: Mouse pressed left at (917, 322)
Screenshot: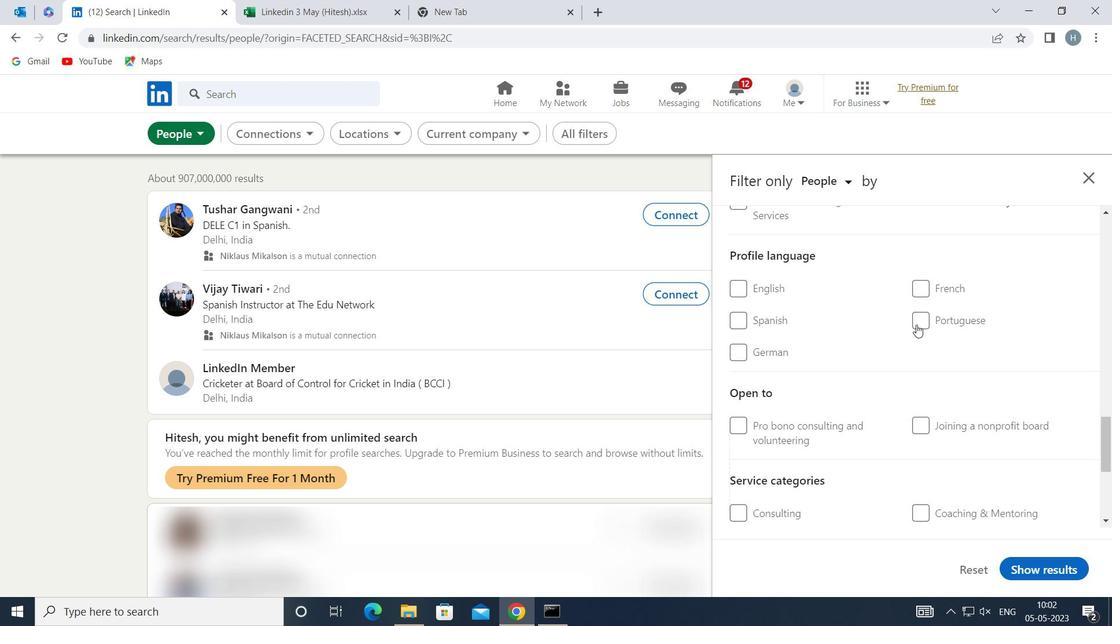 
Action: Mouse moved to (890, 353)
Screenshot: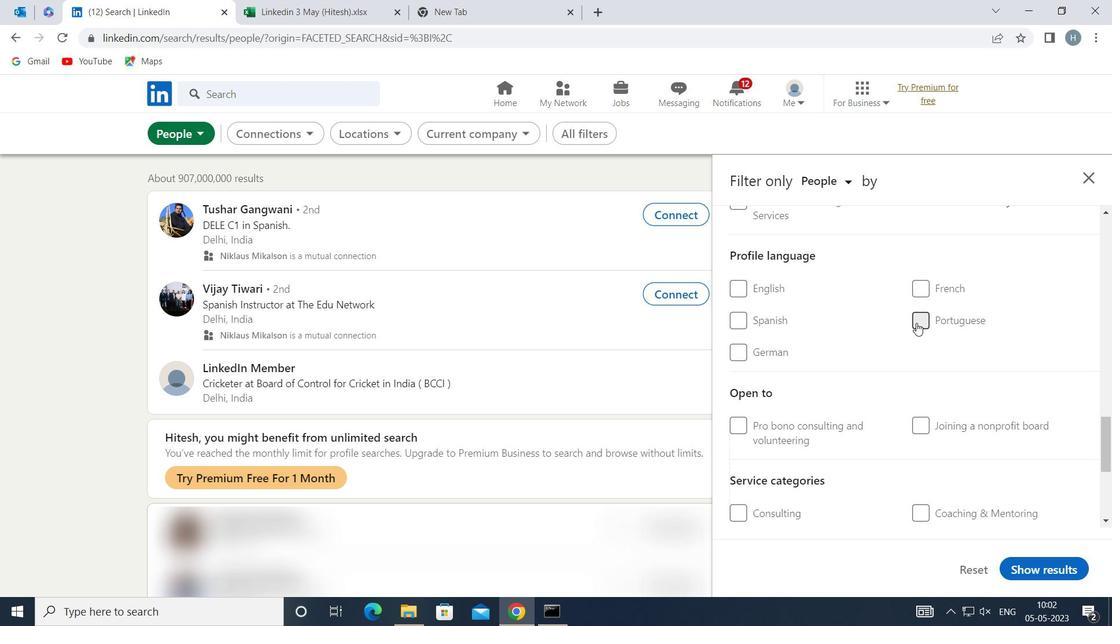 
Action: Mouse scrolled (890, 354) with delta (0, 0)
Screenshot: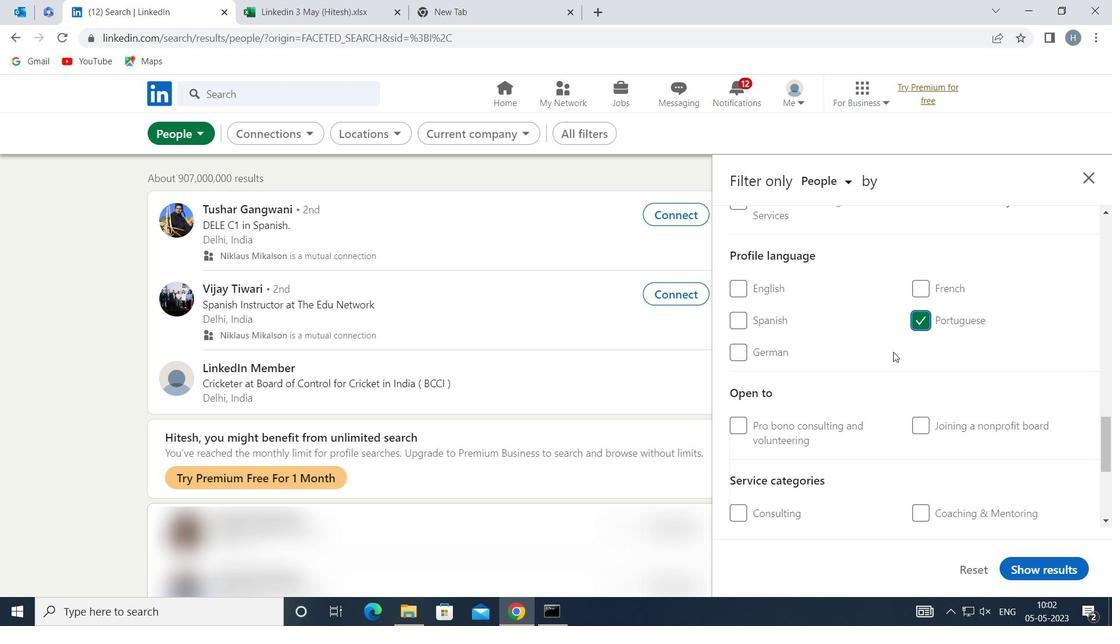 
Action: Mouse scrolled (890, 354) with delta (0, 0)
Screenshot: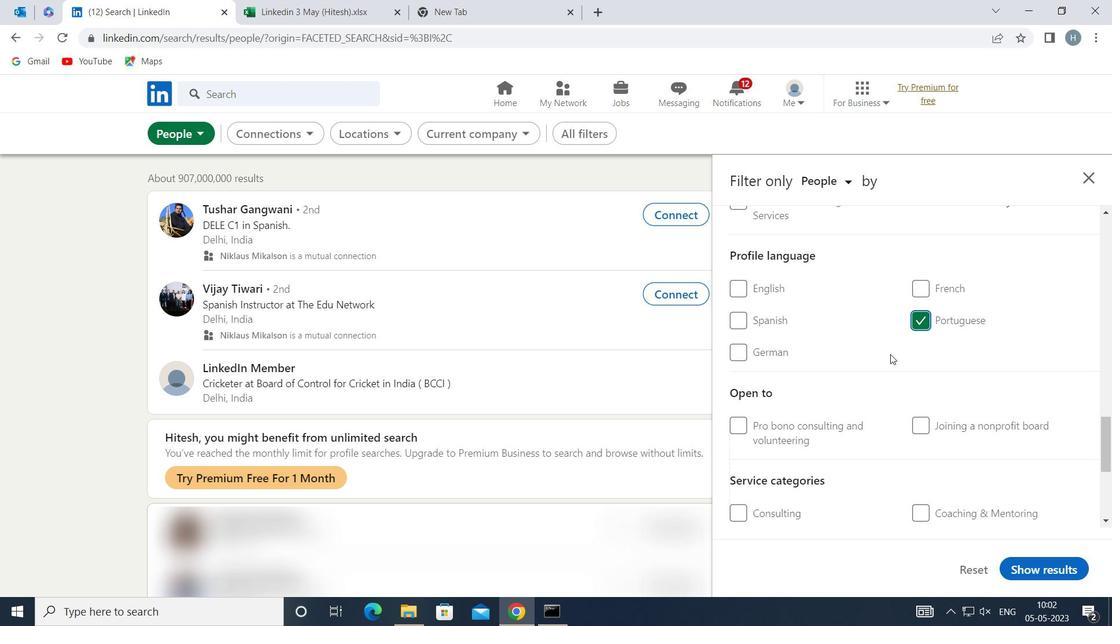 
Action: Mouse moved to (890, 351)
Screenshot: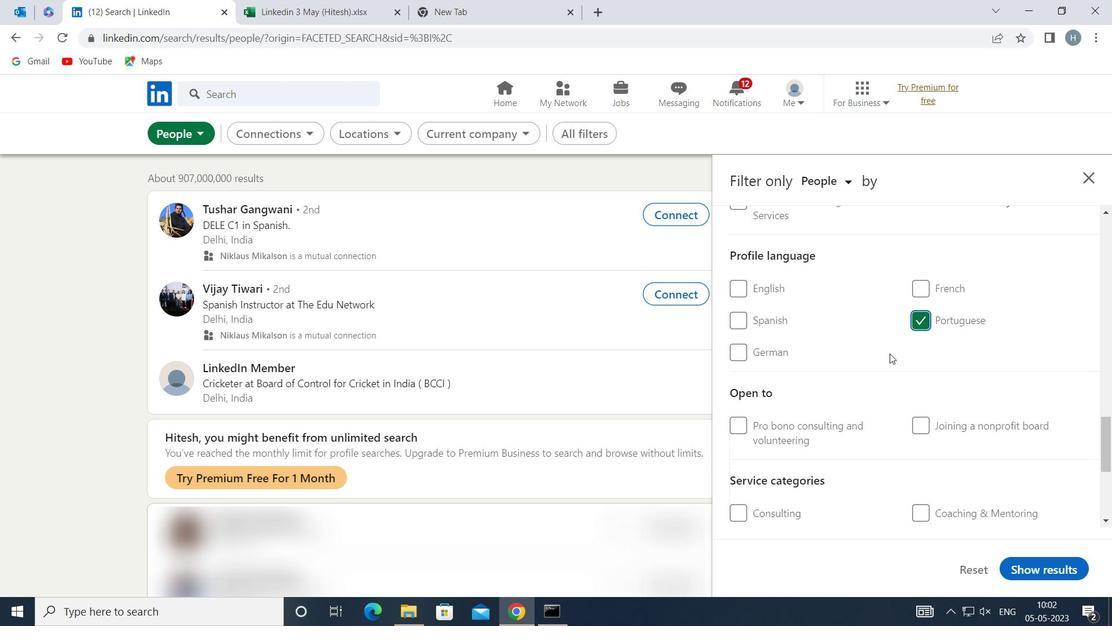 
Action: Mouse scrolled (890, 352) with delta (0, 0)
Screenshot: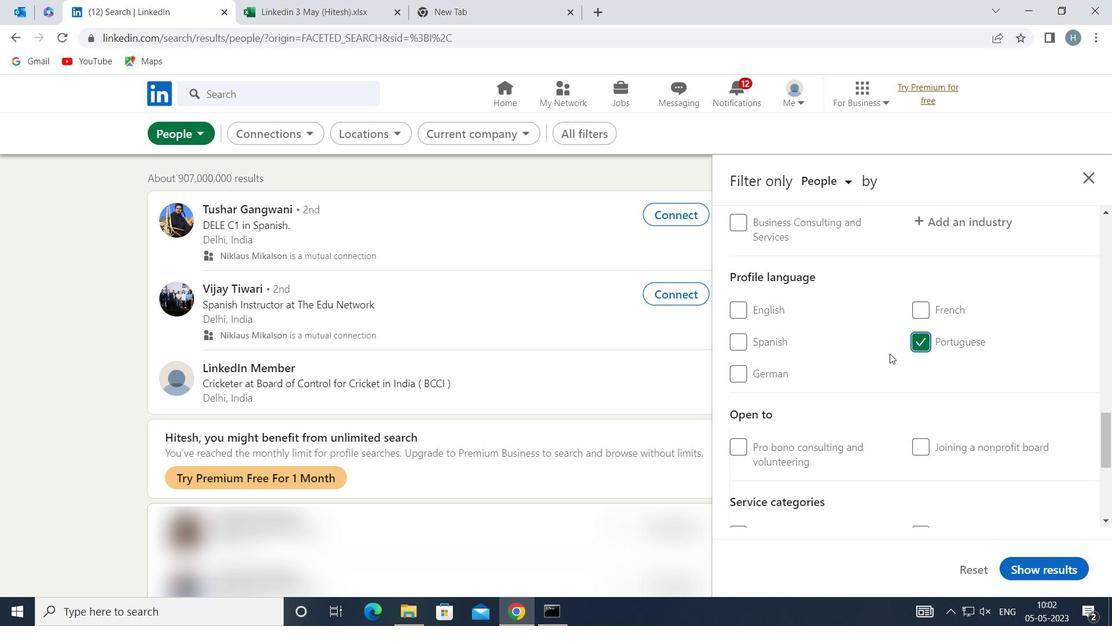 
Action: Mouse scrolled (890, 352) with delta (0, 0)
Screenshot: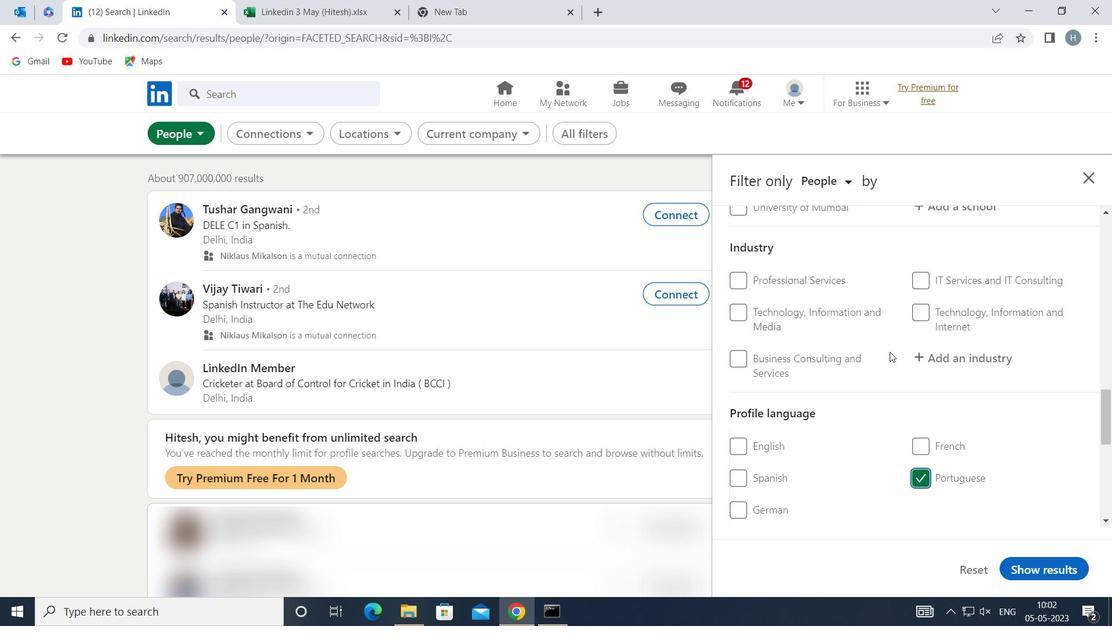 
Action: Mouse scrolled (890, 352) with delta (0, 0)
Screenshot: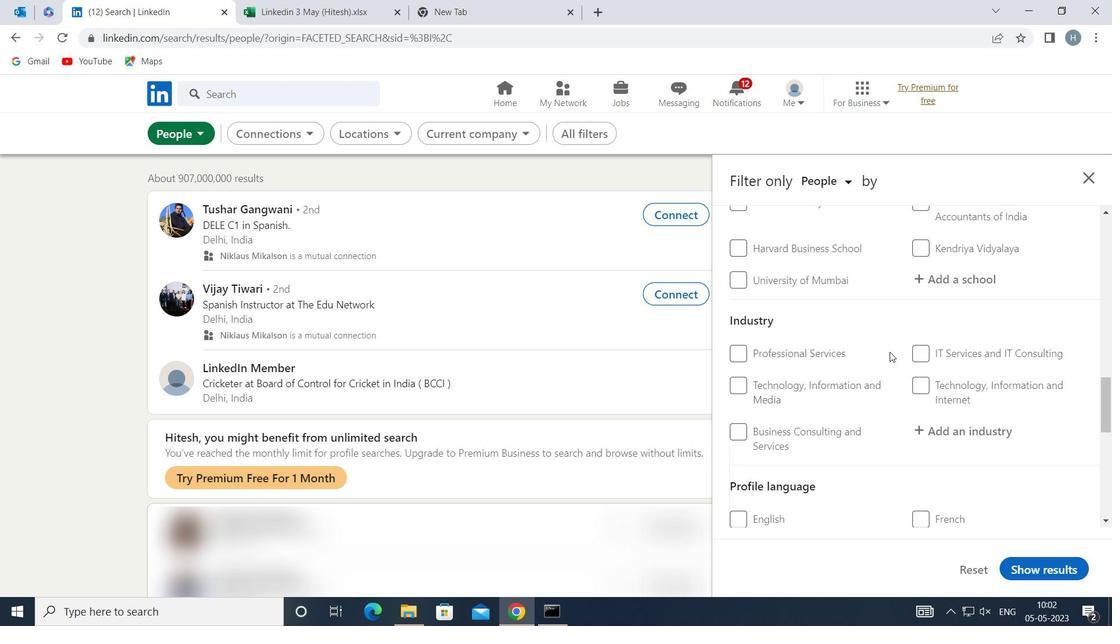 
Action: Mouse scrolled (890, 352) with delta (0, 0)
Screenshot: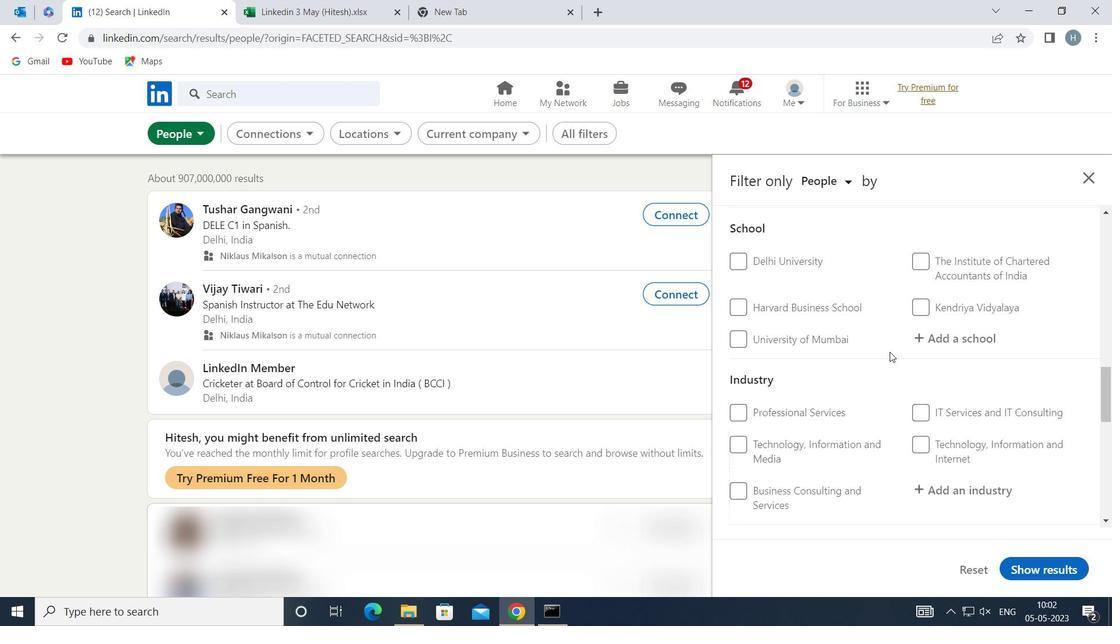 
Action: Mouse scrolled (890, 352) with delta (0, 0)
Screenshot: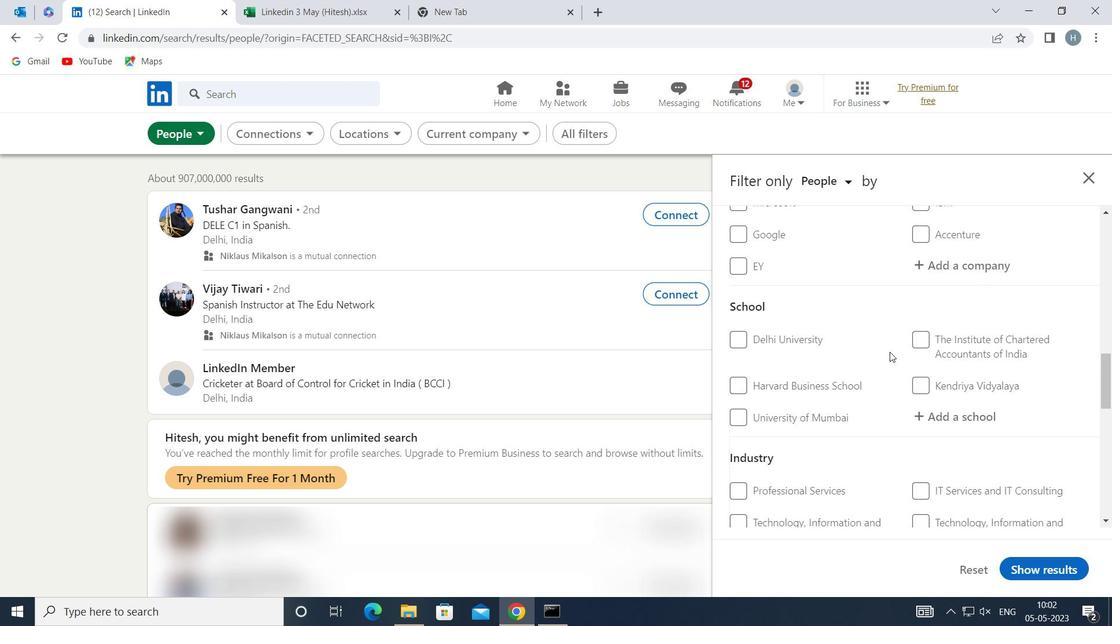 
Action: Mouse moved to (890, 351)
Screenshot: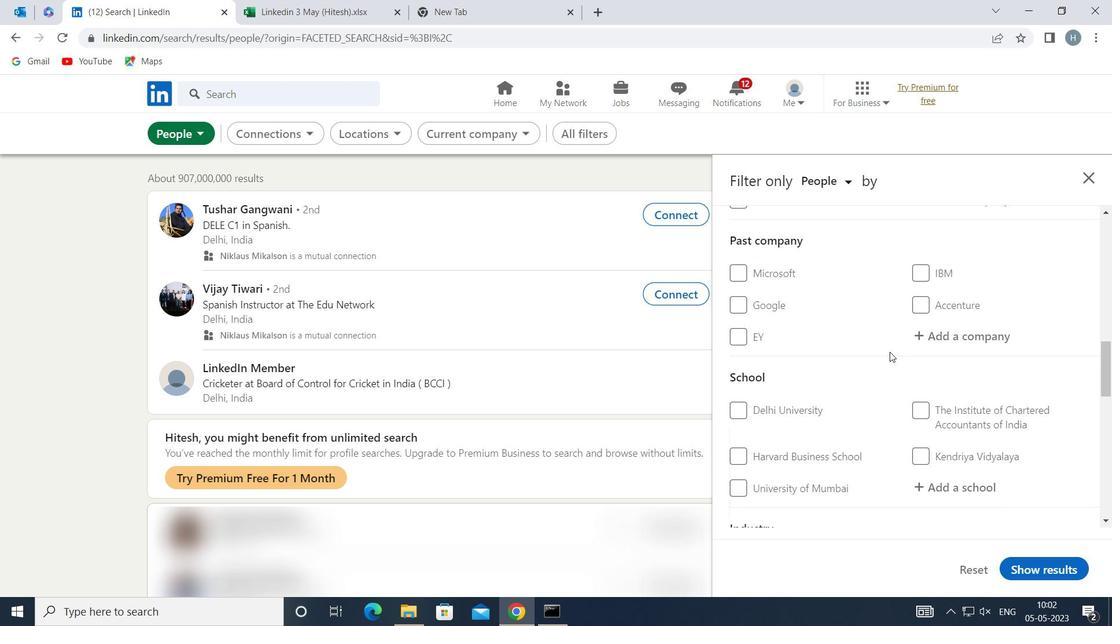 
Action: Mouse scrolled (890, 351) with delta (0, 0)
Screenshot: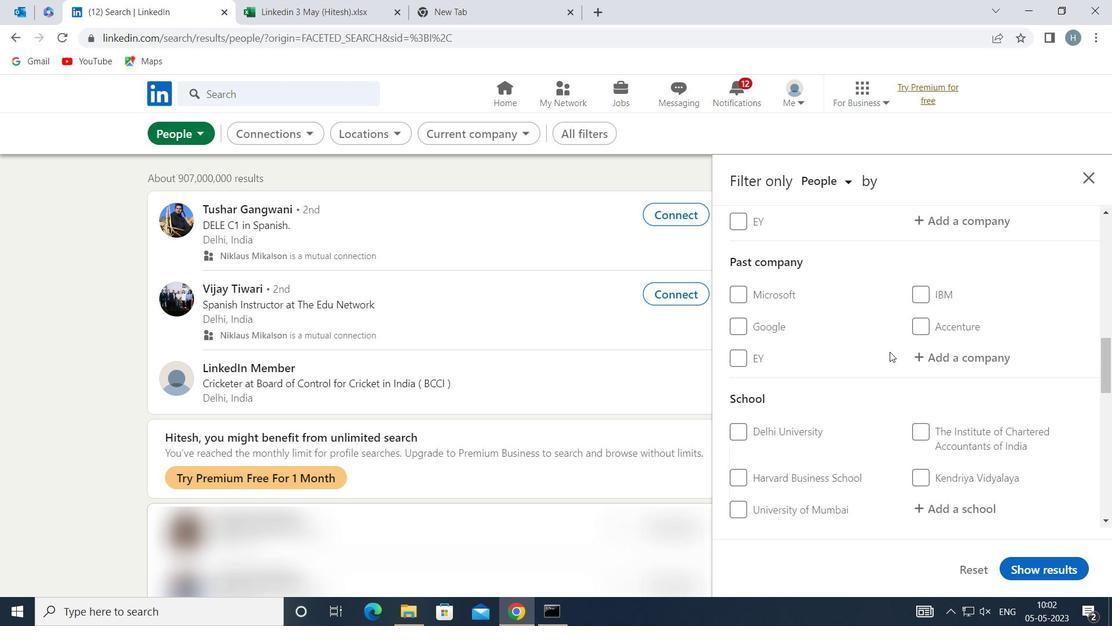 
Action: Mouse scrolled (890, 351) with delta (0, 0)
Screenshot: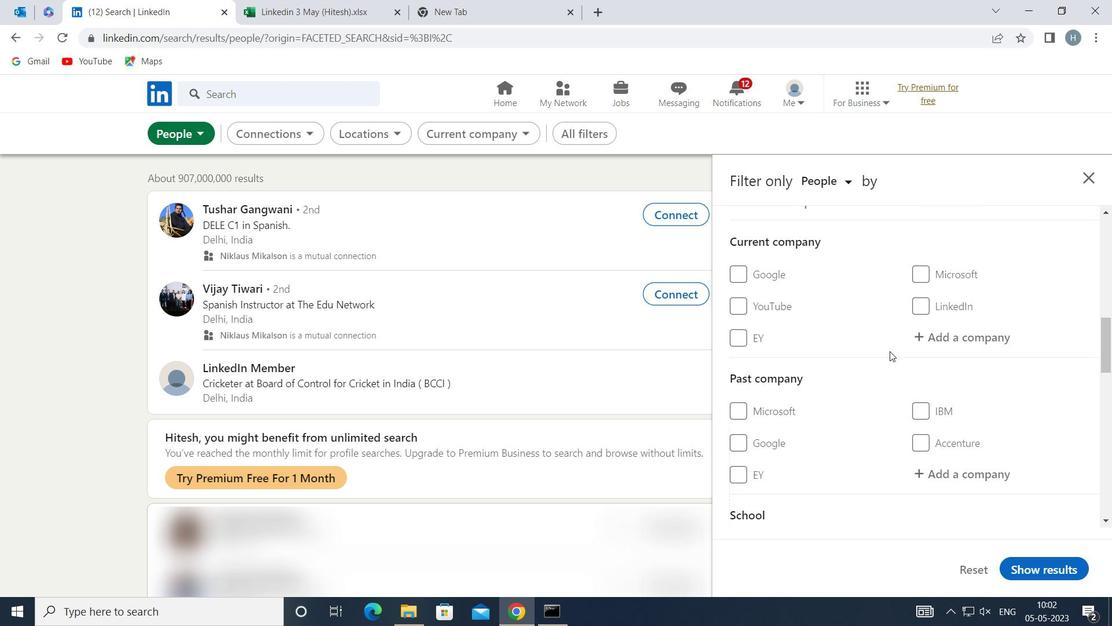 
Action: Mouse moved to (966, 405)
Screenshot: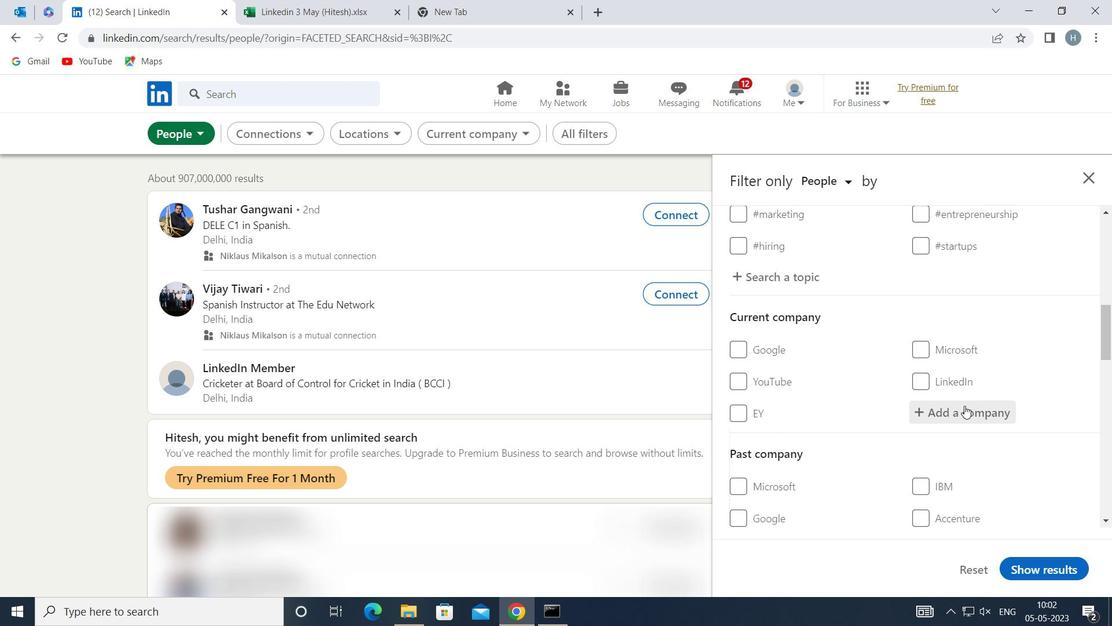 
Action: Mouse pressed left at (966, 405)
Screenshot: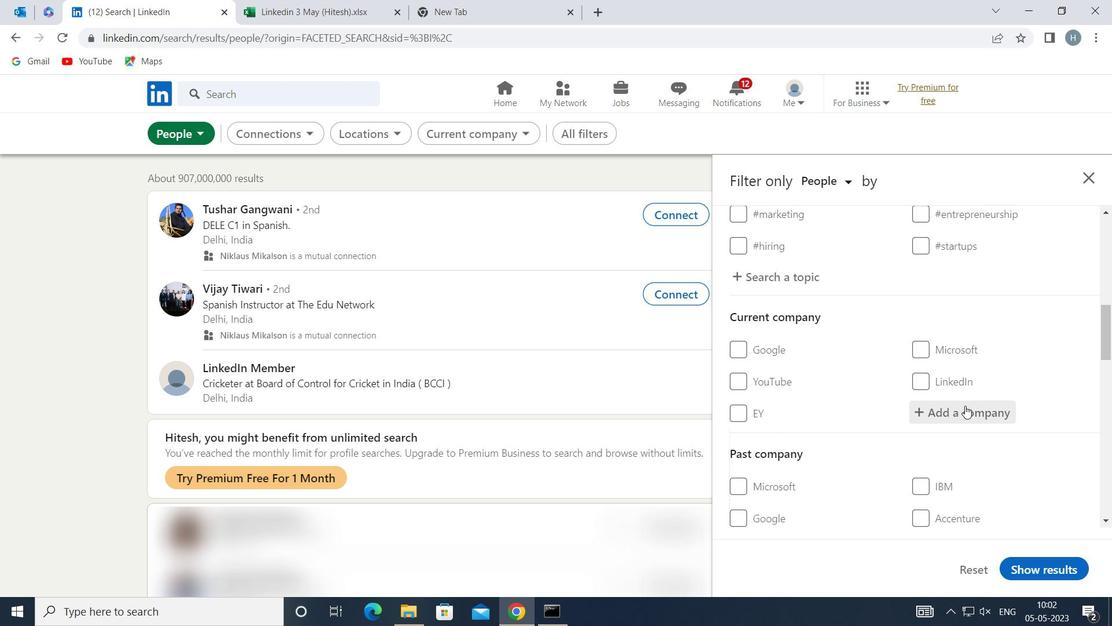 
Action: Key pressed <Key.shift>SAMSUNG<Key.space><Key.shift>INDIA
Screenshot: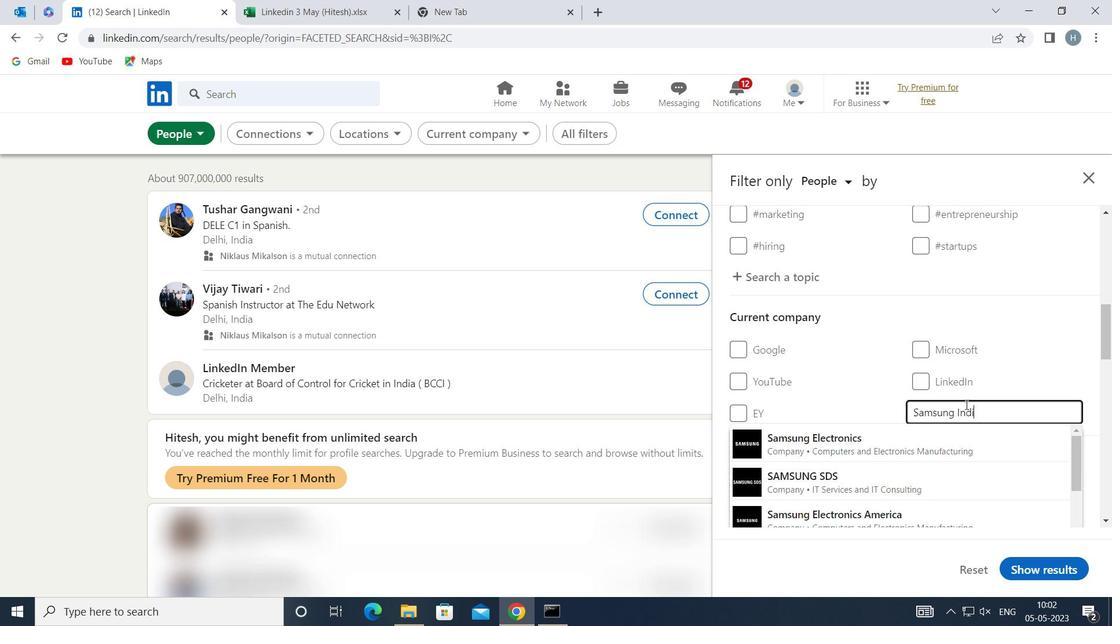 
Action: Mouse moved to (904, 430)
Screenshot: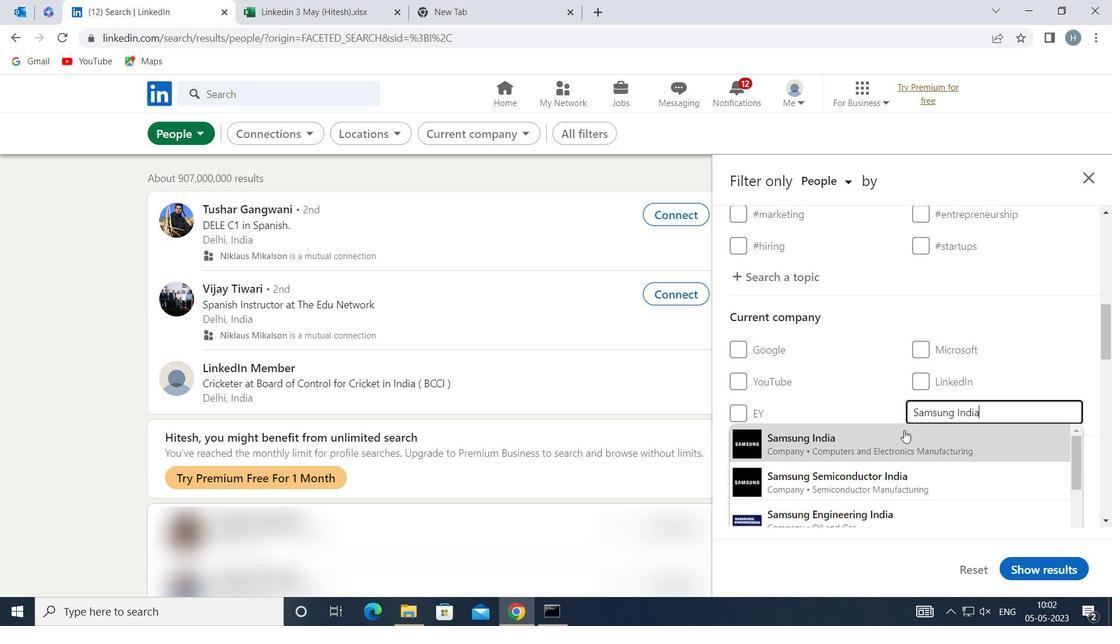 
Action: Mouse pressed left at (904, 430)
Screenshot: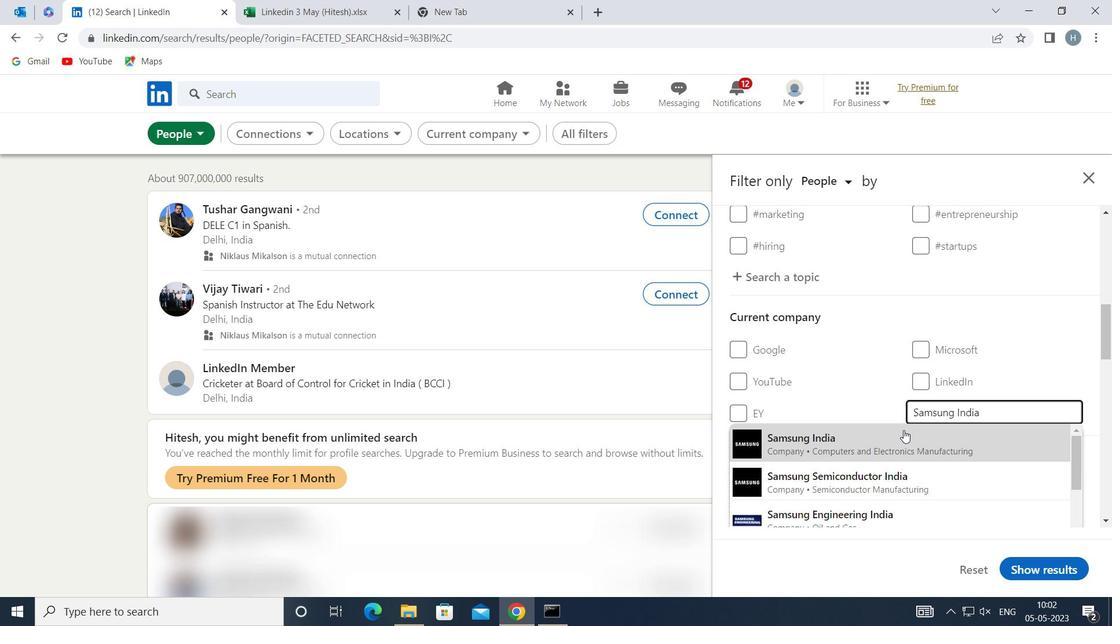 
Action: Mouse moved to (899, 415)
Screenshot: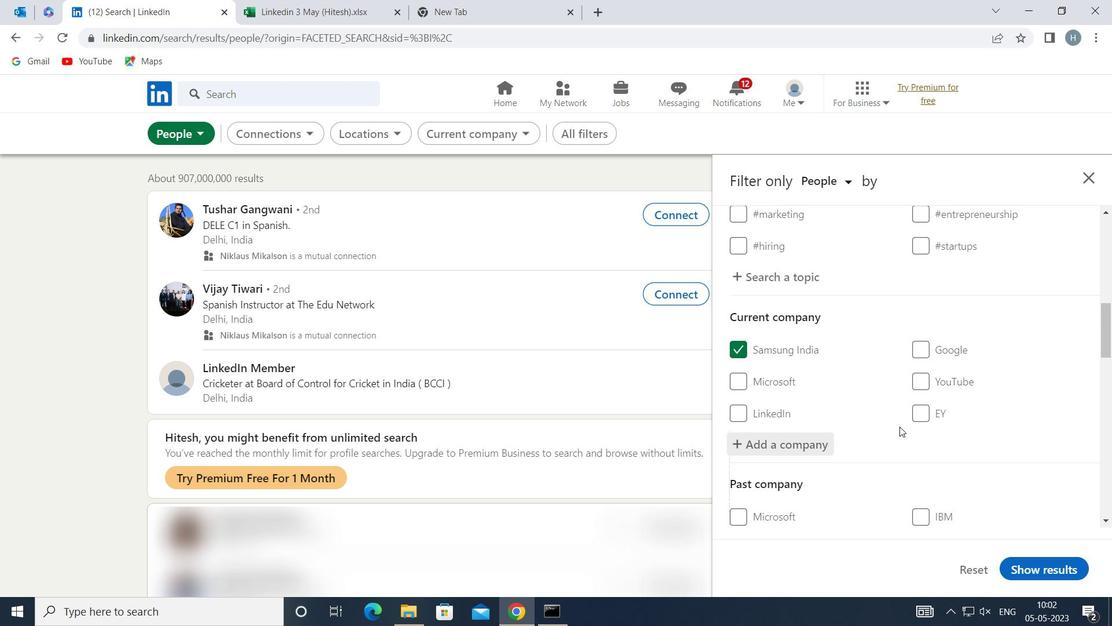
Action: Mouse scrolled (899, 414) with delta (0, 0)
Screenshot: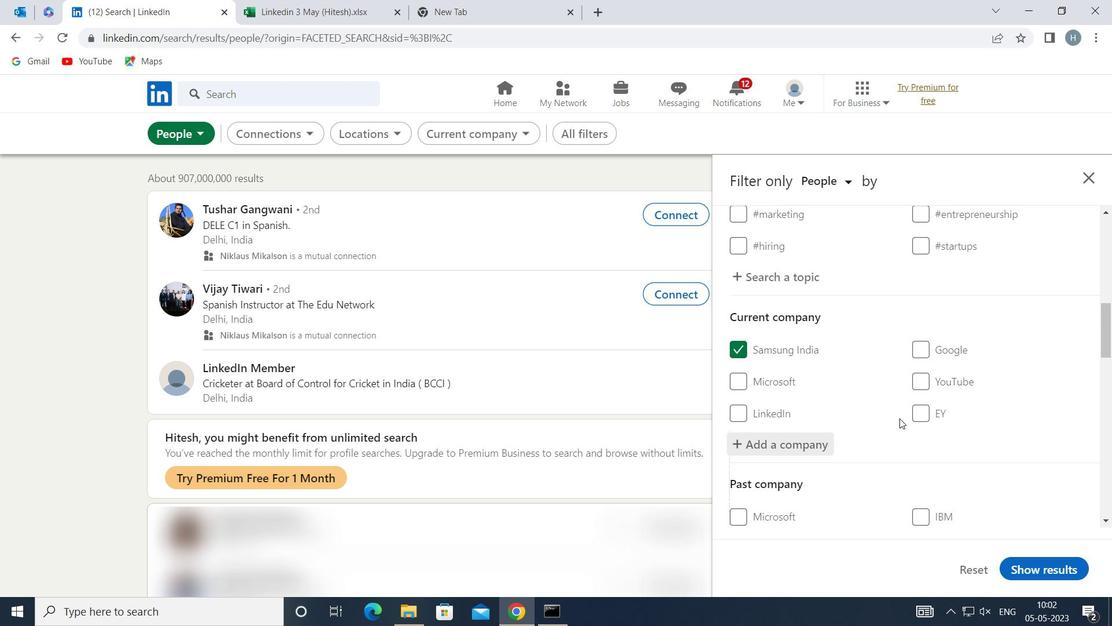 
Action: Mouse scrolled (899, 414) with delta (0, 0)
Screenshot: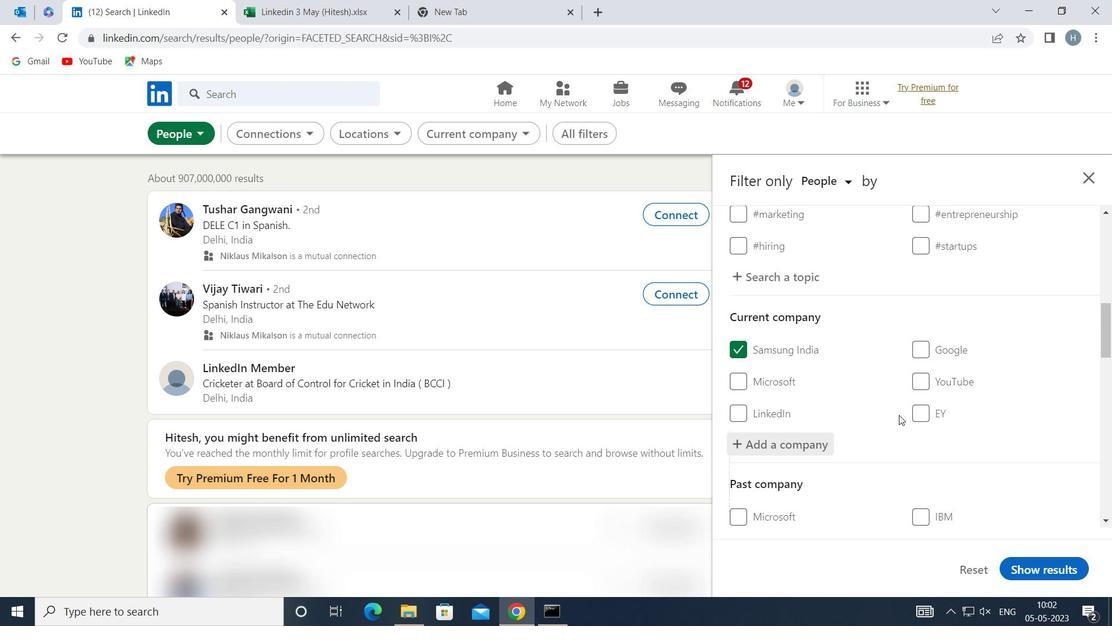 
Action: Mouse moved to (897, 407)
Screenshot: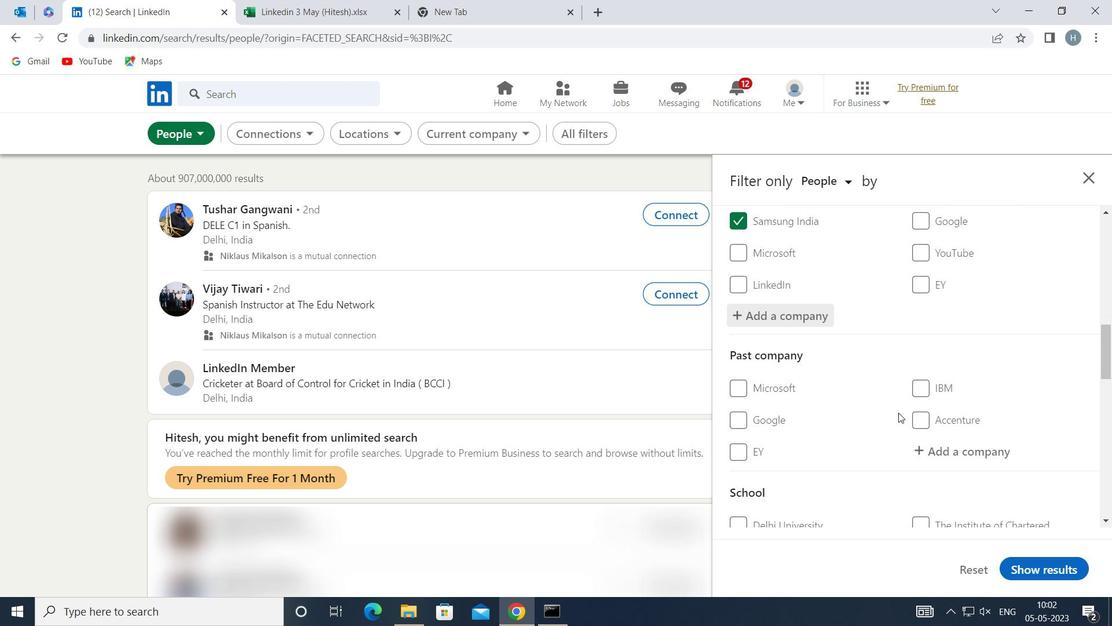 
Action: Mouse scrolled (897, 406) with delta (0, 0)
Screenshot: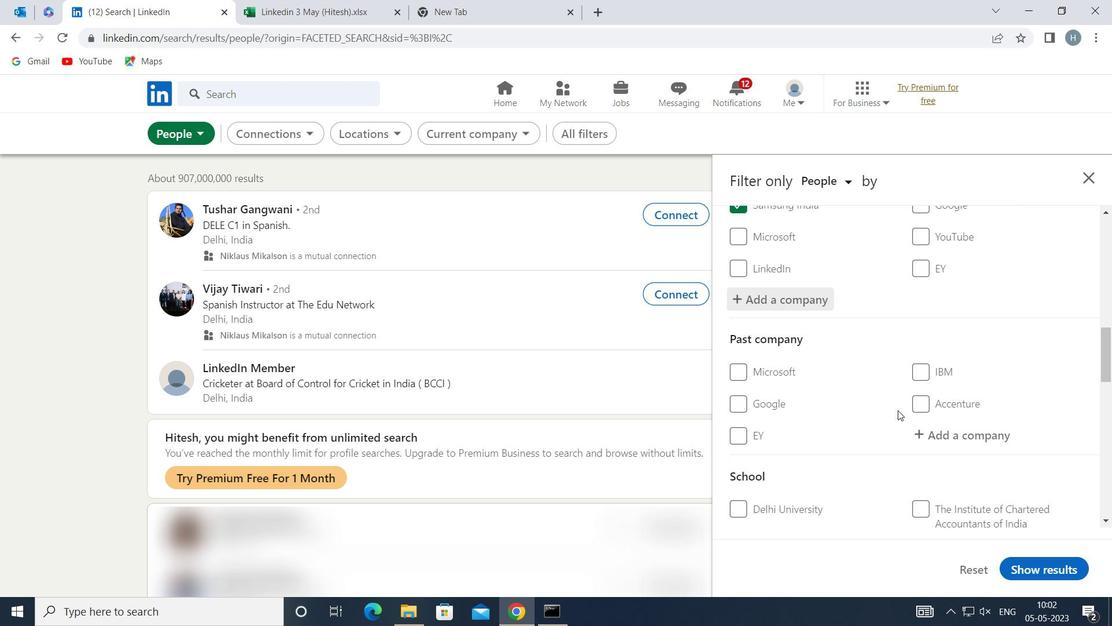 
Action: Mouse scrolled (897, 406) with delta (0, 0)
Screenshot: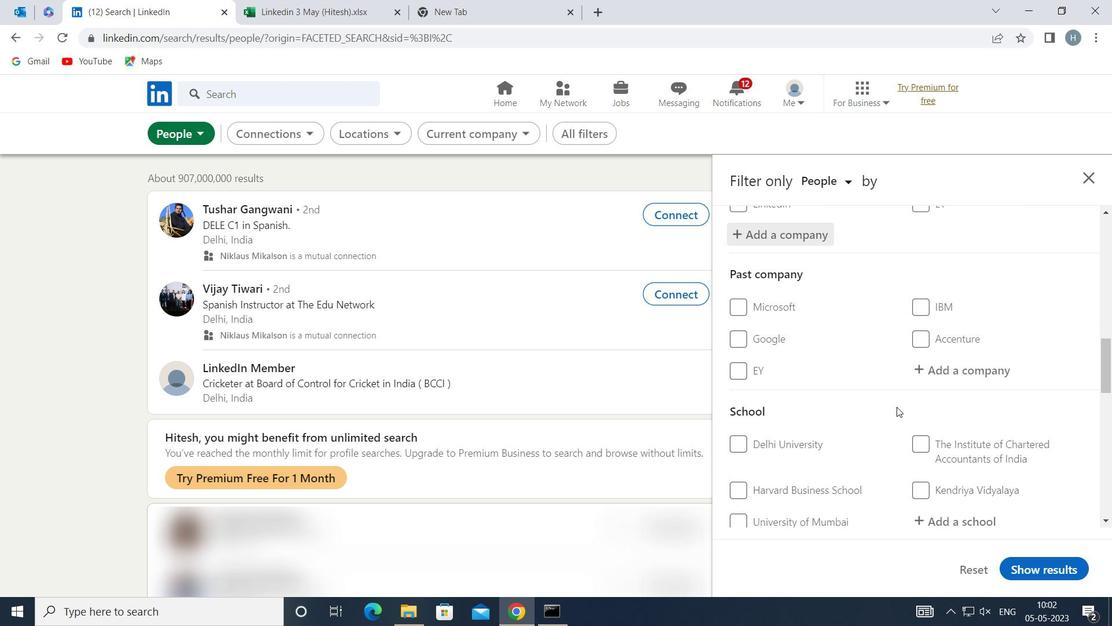 
Action: Mouse moved to (935, 431)
Screenshot: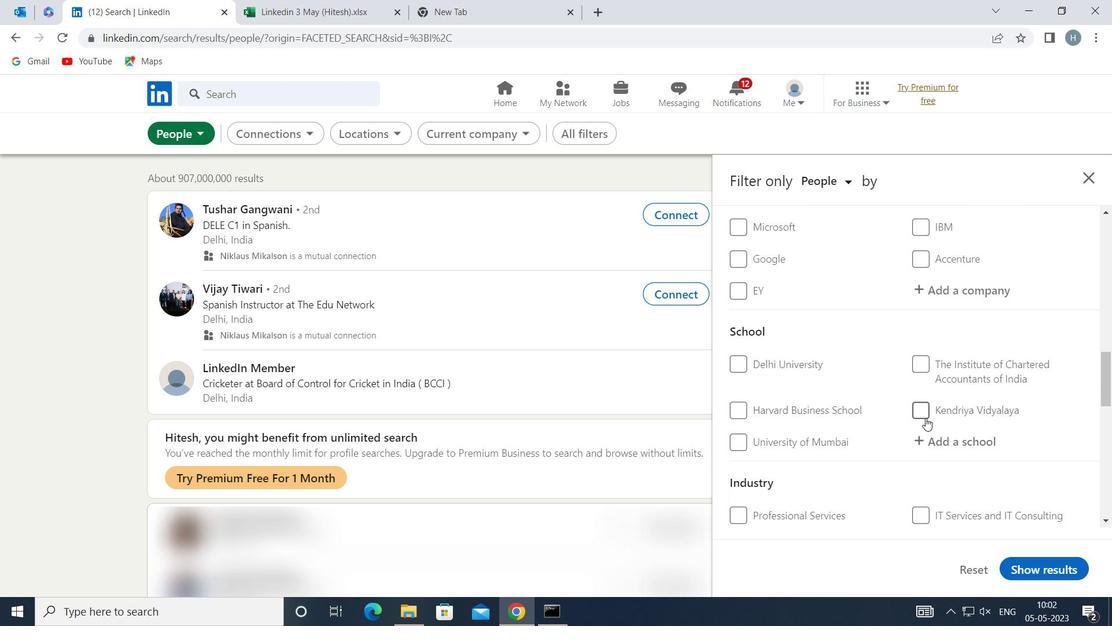 
Action: Mouse pressed left at (935, 431)
Screenshot: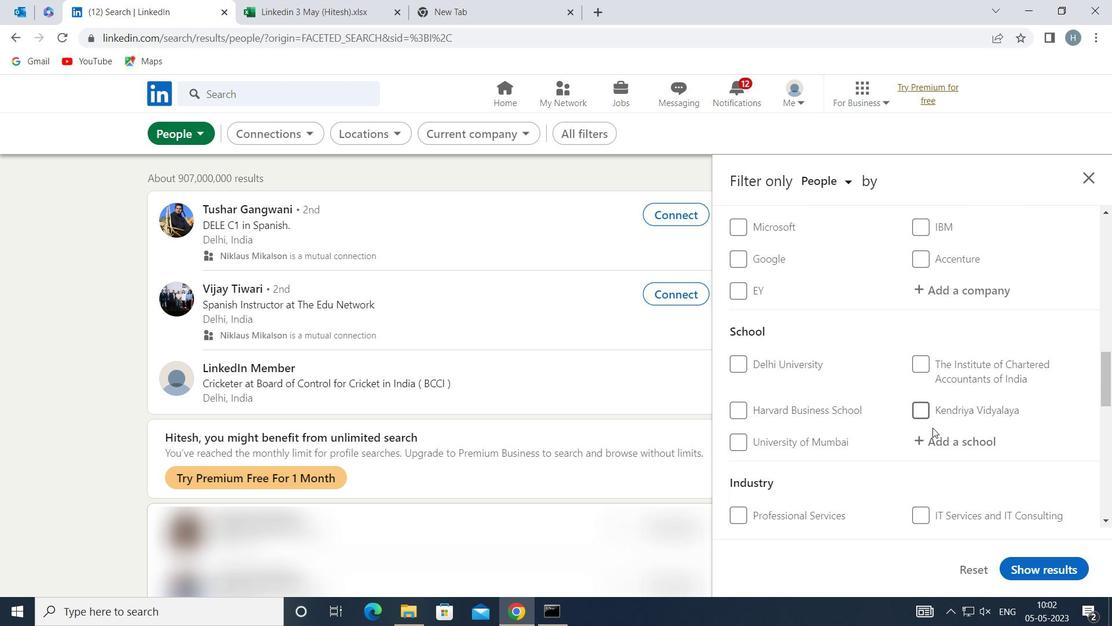 
Action: Mouse moved to (935, 423)
Screenshot: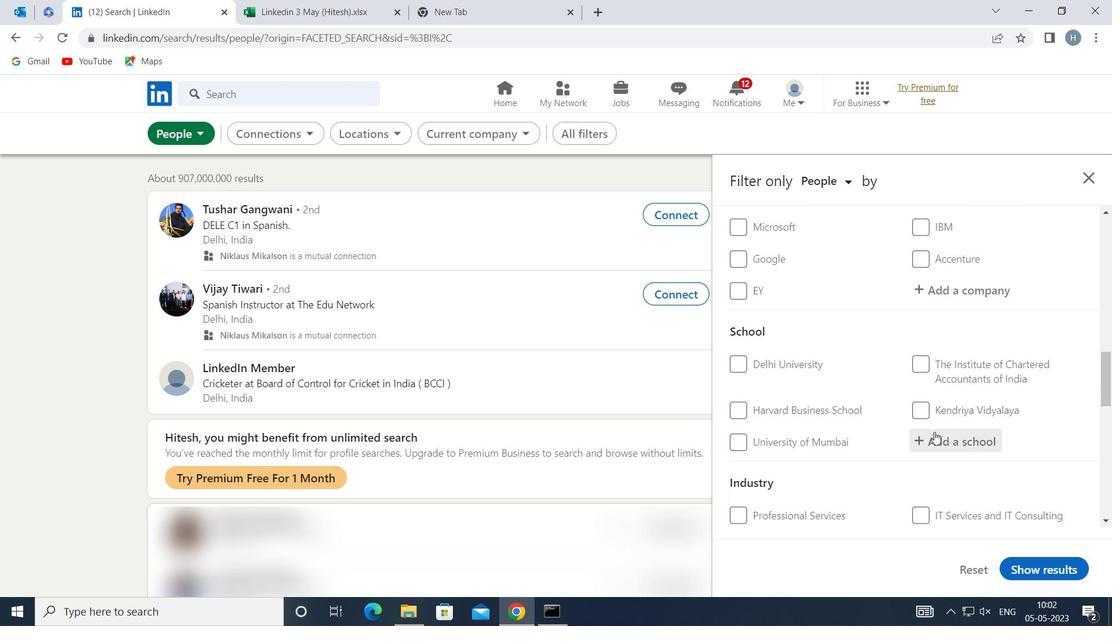 
Action: Key pressed <Key.shift>INDIRA<Key.space>GANDHI<Key.space>DELHI<Key.space>TECHNO<Key.backspace>ICAL<Key.space>
Screenshot: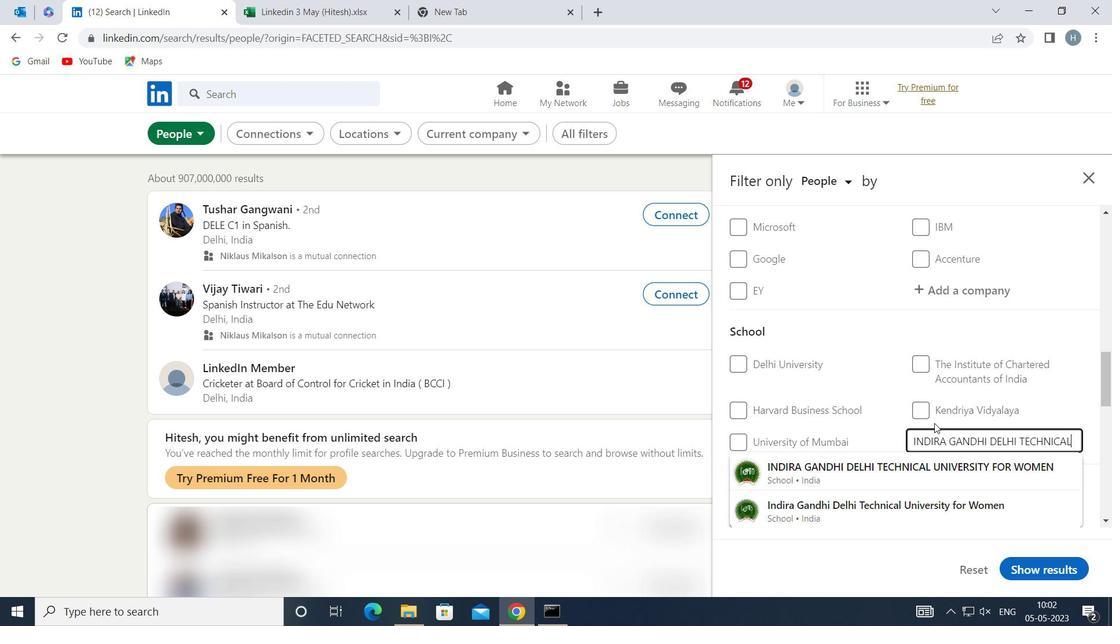 
Action: Mouse moved to (936, 464)
Screenshot: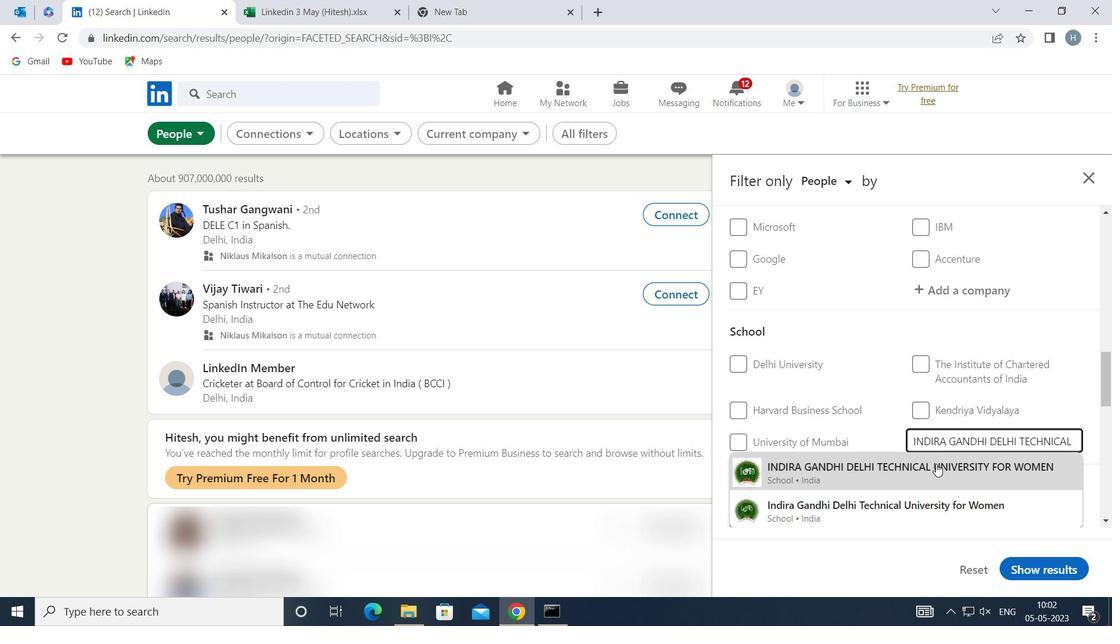 
Action: Mouse pressed left at (936, 464)
Screenshot: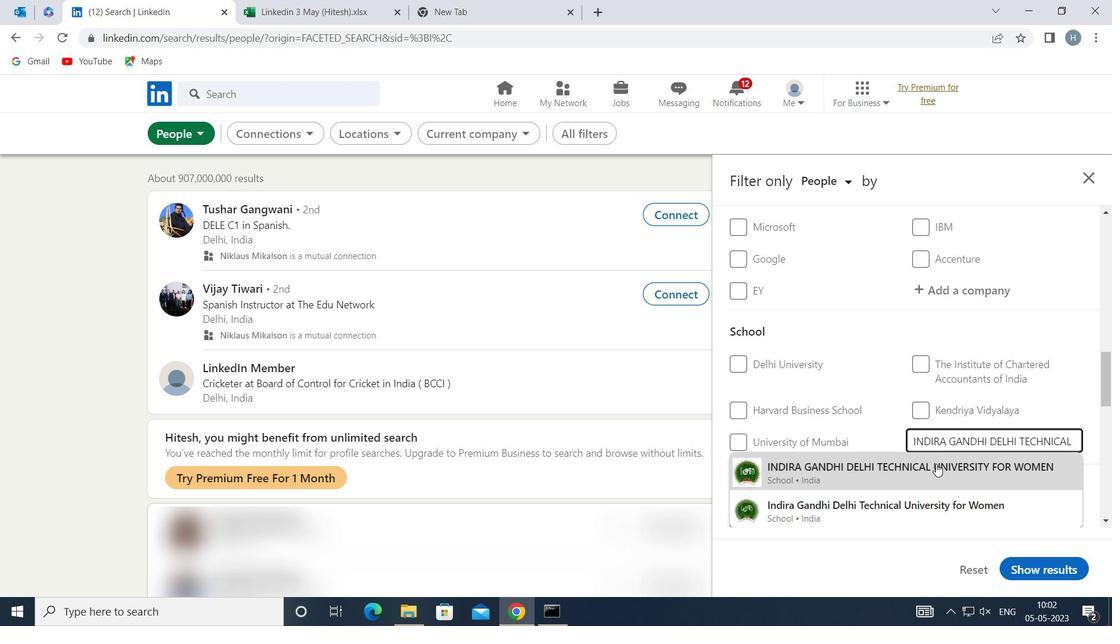 
Action: Mouse moved to (871, 421)
Screenshot: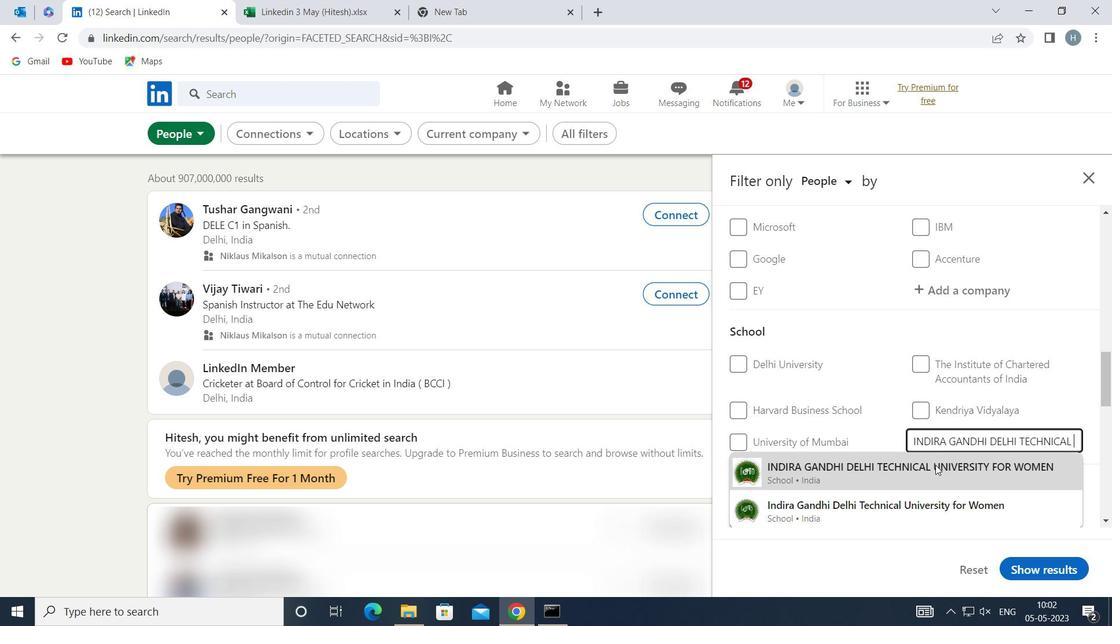 
Action: Mouse scrolled (871, 420) with delta (0, 0)
Screenshot: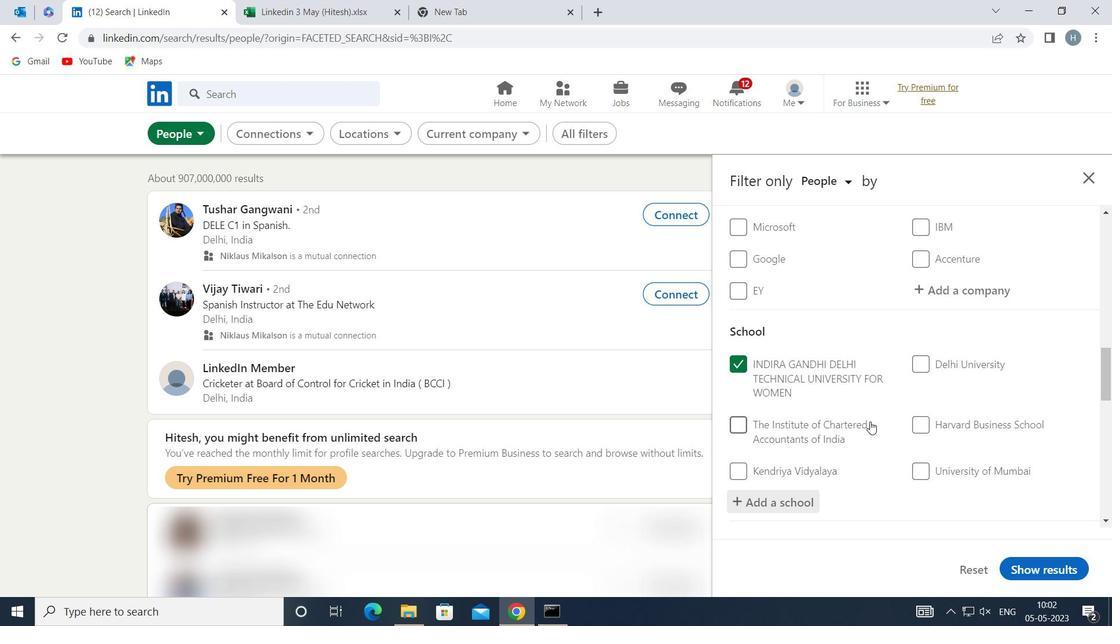 
Action: Mouse scrolled (871, 420) with delta (0, 0)
Screenshot: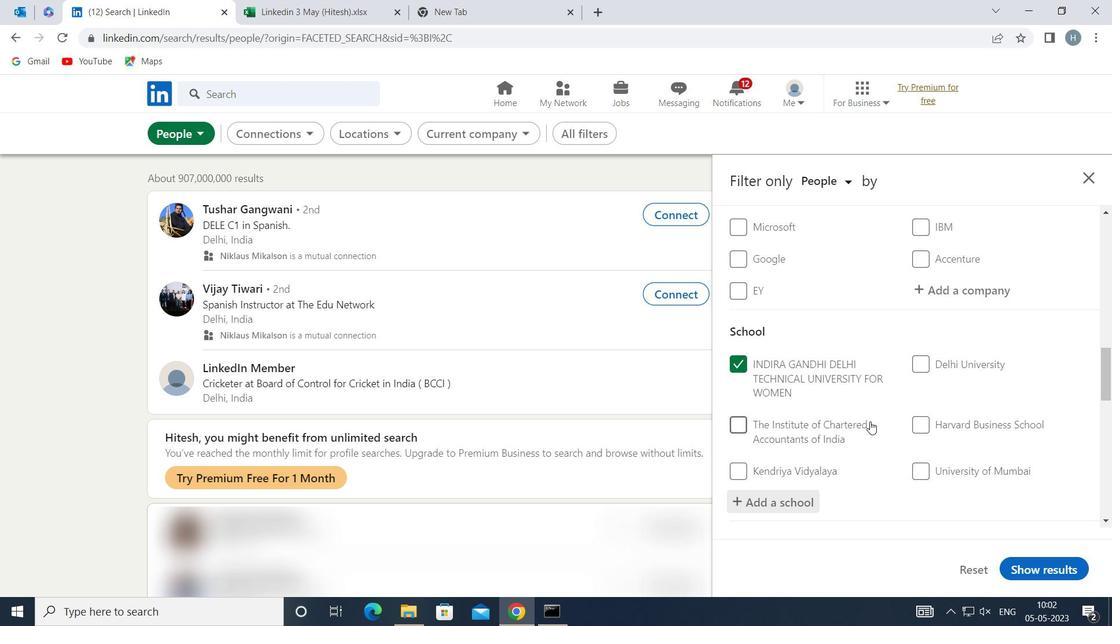 
Action: Mouse moved to (881, 411)
Screenshot: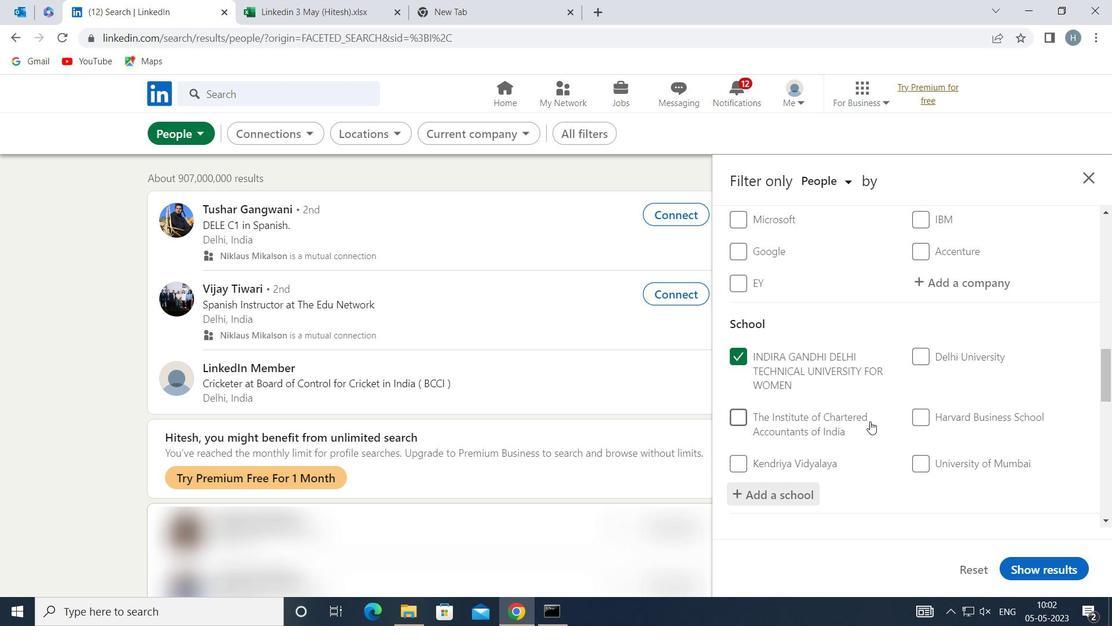 
Action: Mouse scrolled (881, 410) with delta (0, 0)
Screenshot: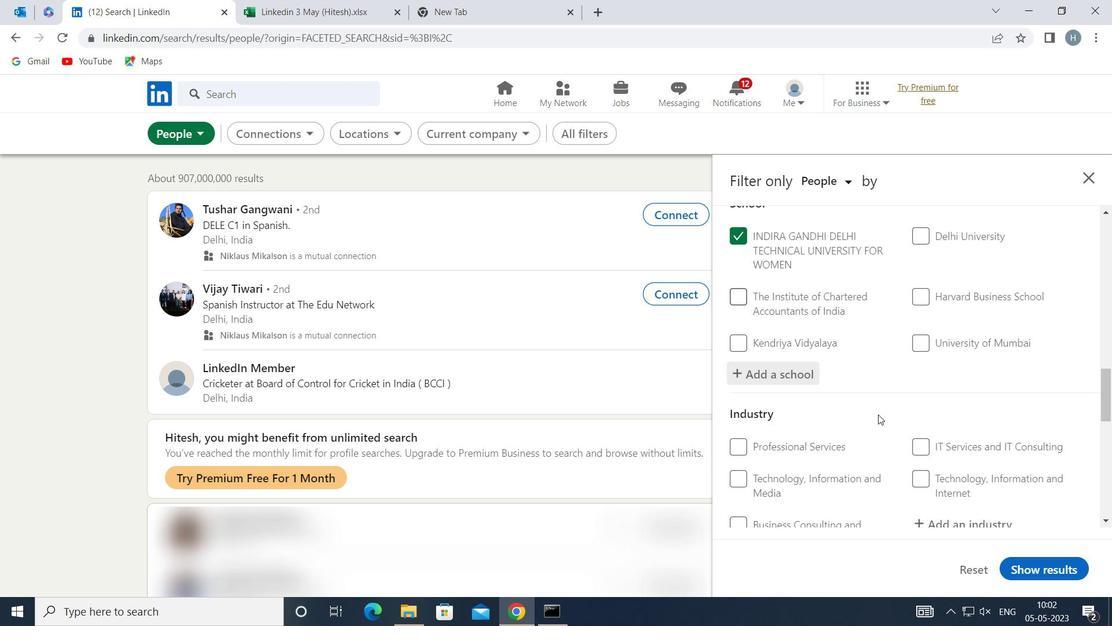 
Action: Mouse moved to (954, 430)
Screenshot: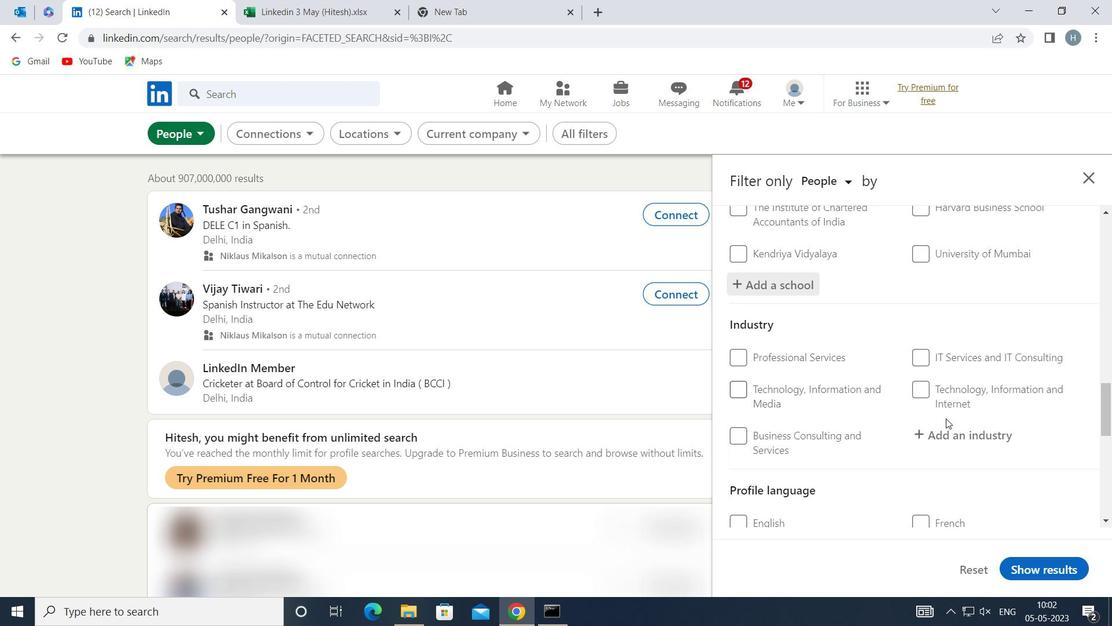 
Action: Mouse pressed left at (954, 430)
Screenshot: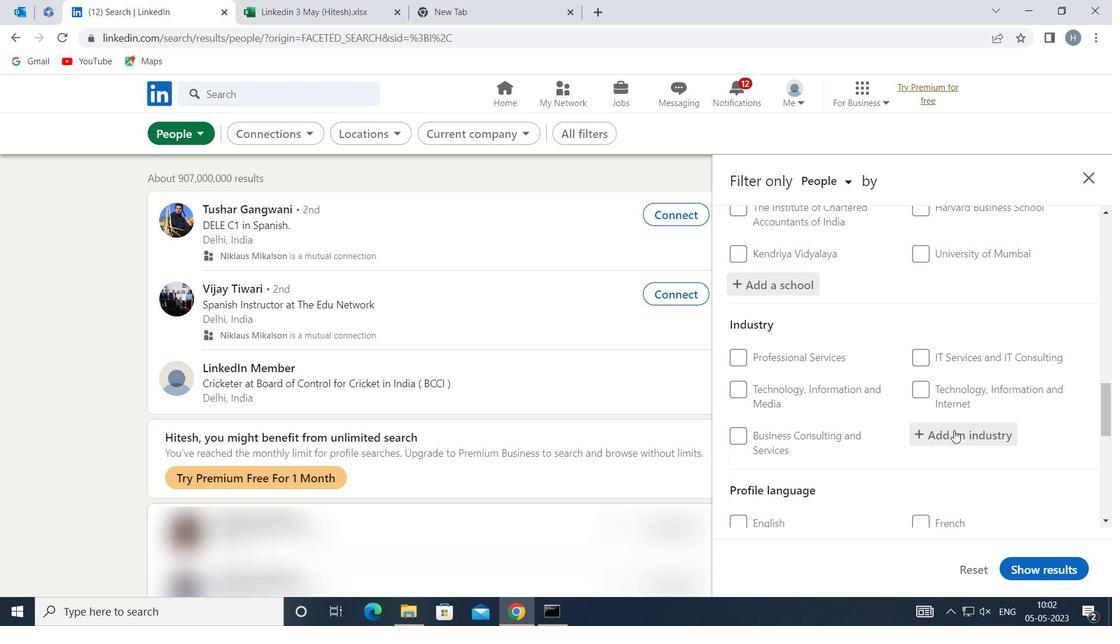 
Action: Mouse moved to (954, 426)
Screenshot: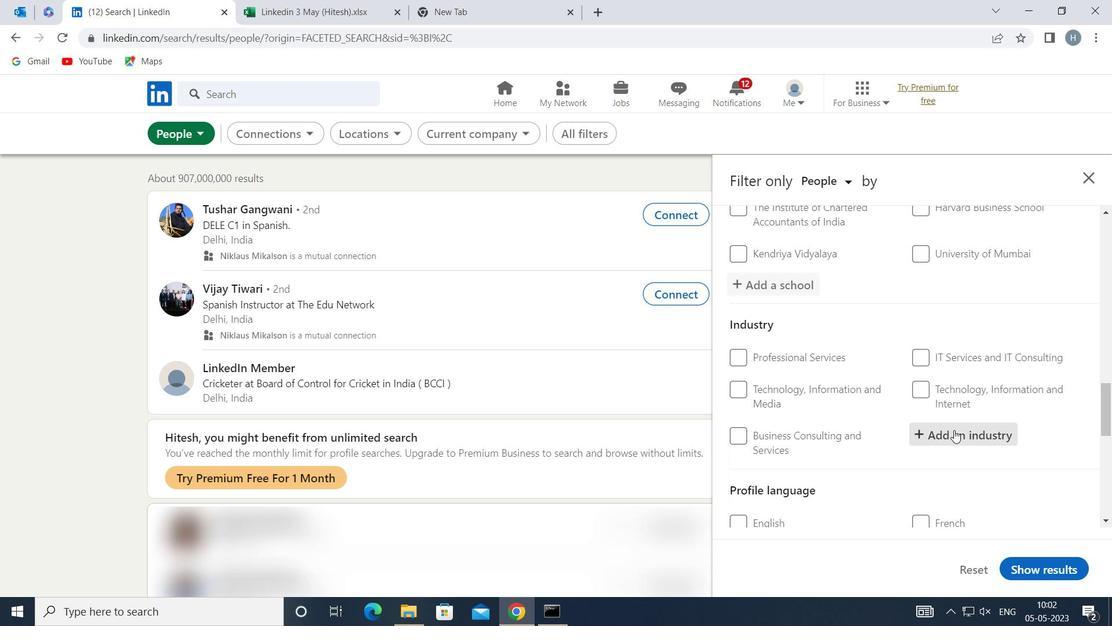 
Action: Key pressed <Key.shift>LEGISLATIVE
Screenshot: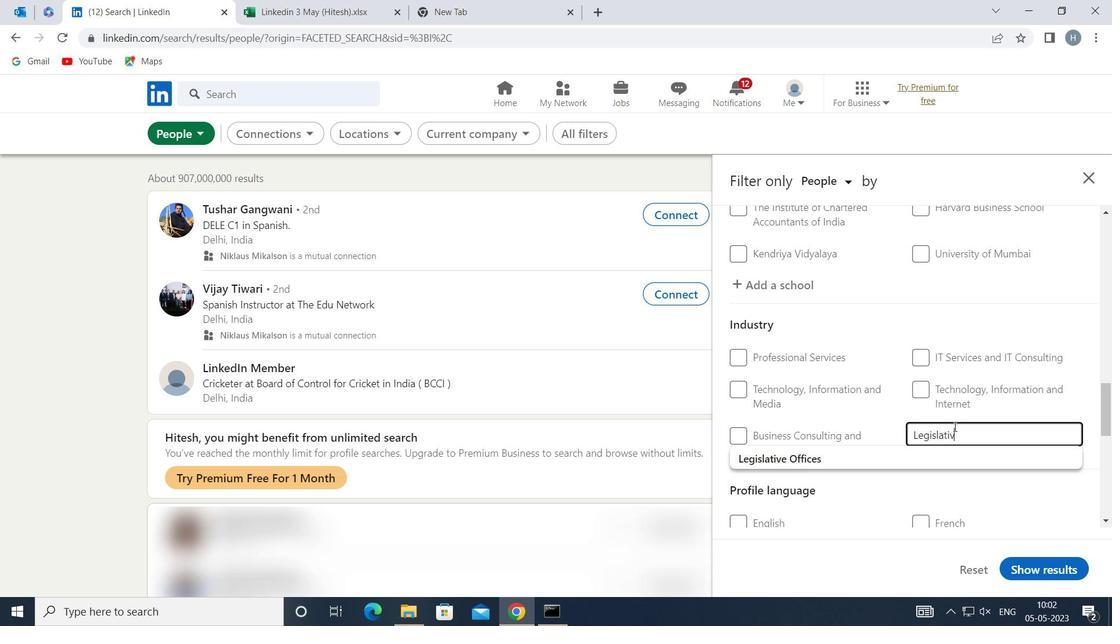 
Action: Mouse moved to (888, 463)
Screenshot: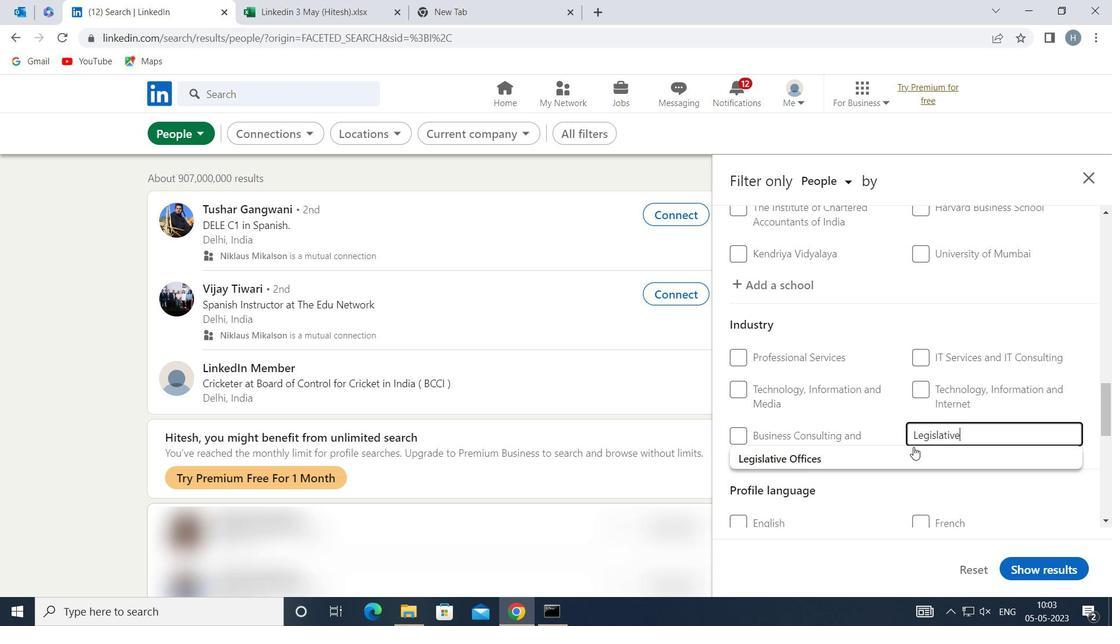 
Action: Mouse pressed left at (888, 463)
Screenshot: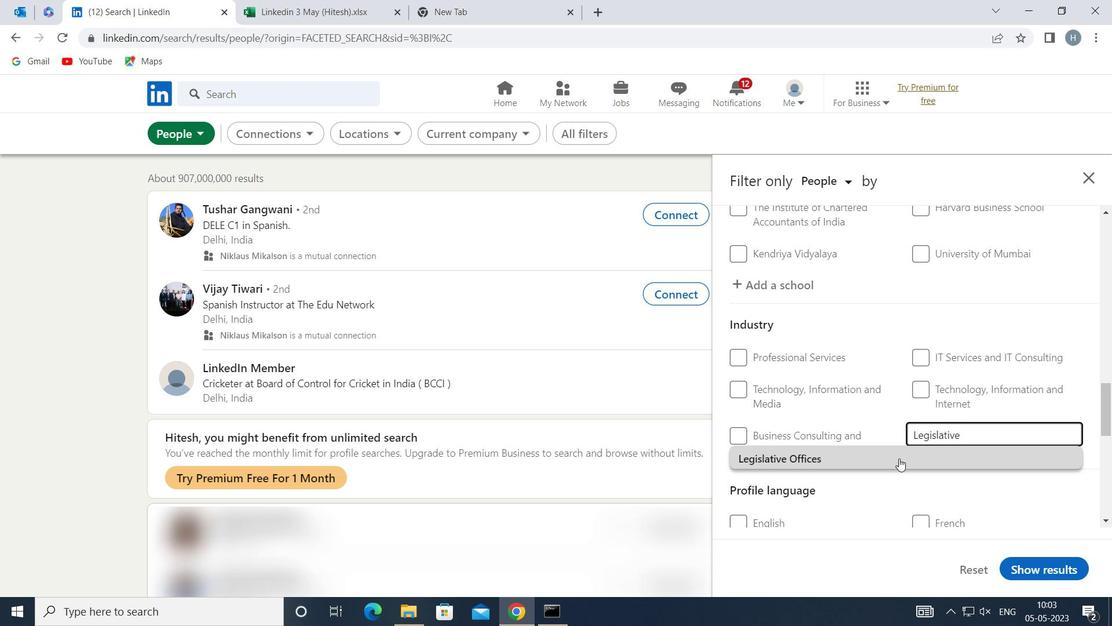 
Action: Mouse moved to (881, 452)
Screenshot: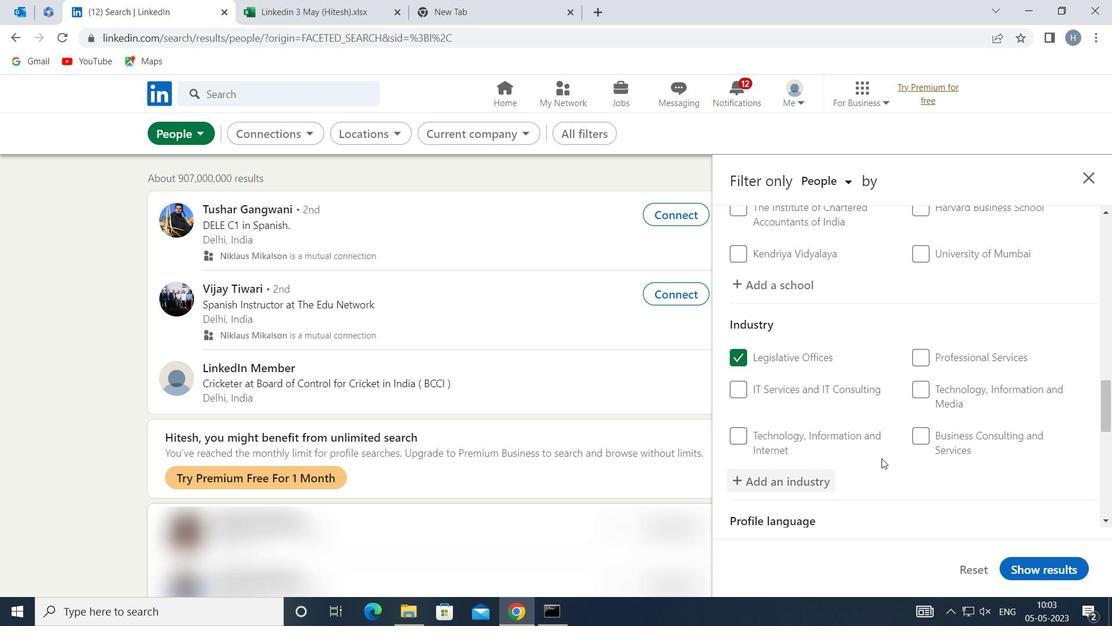 
Action: Mouse scrolled (881, 451) with delta (0, 0)
Screenshot: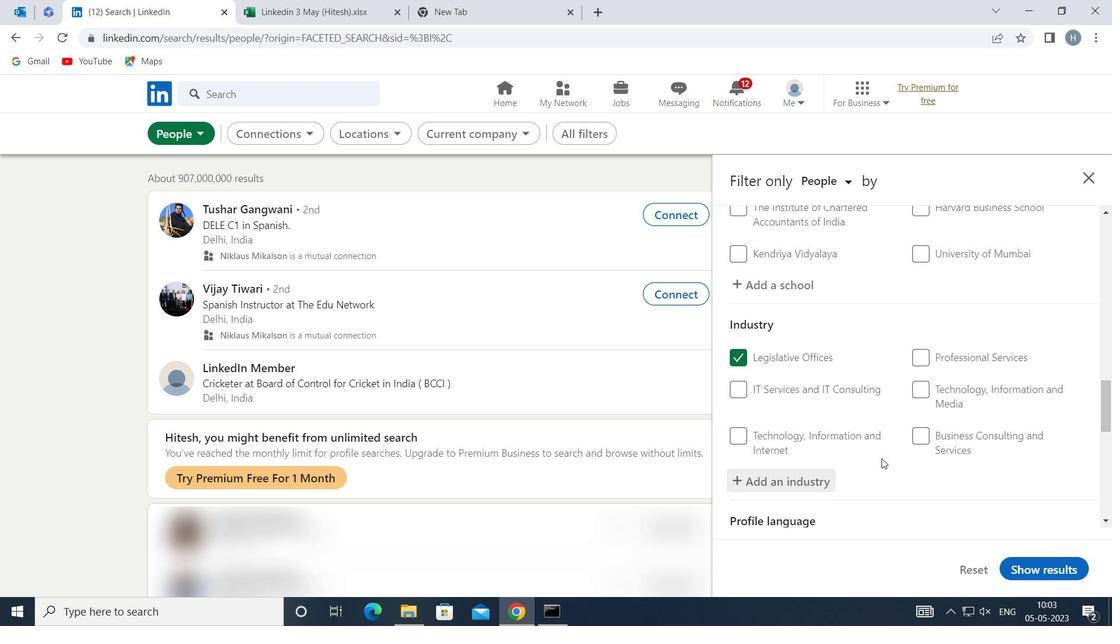 
Action: Mouse scrolled (881, 451) with delta (0, 0)
Screenshot: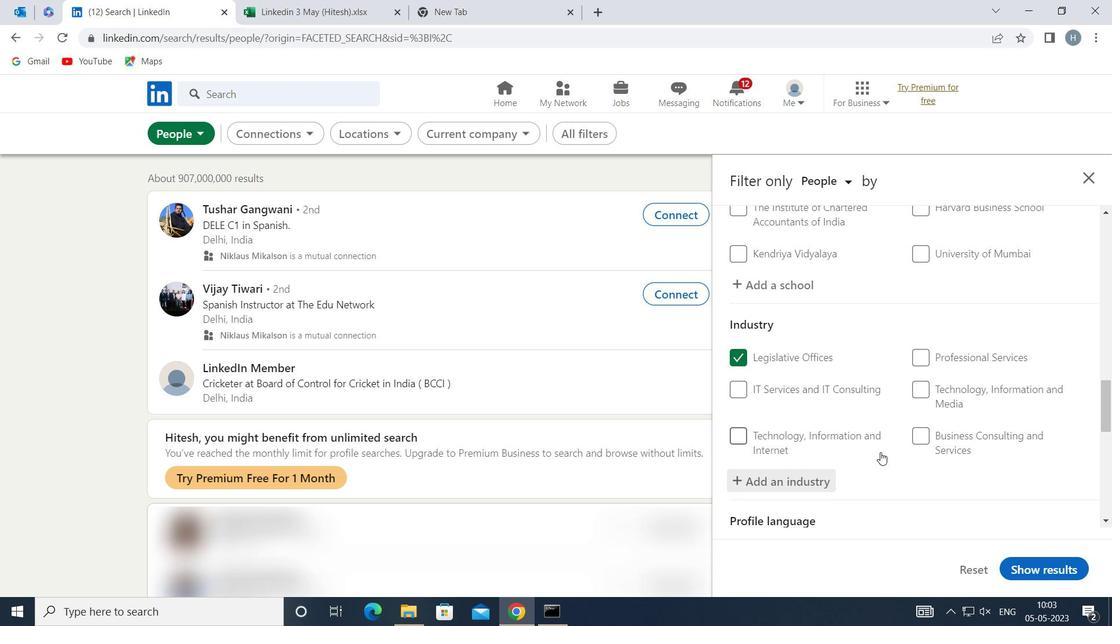 
Action: Mouse moved to (881, 443)
Screenshot: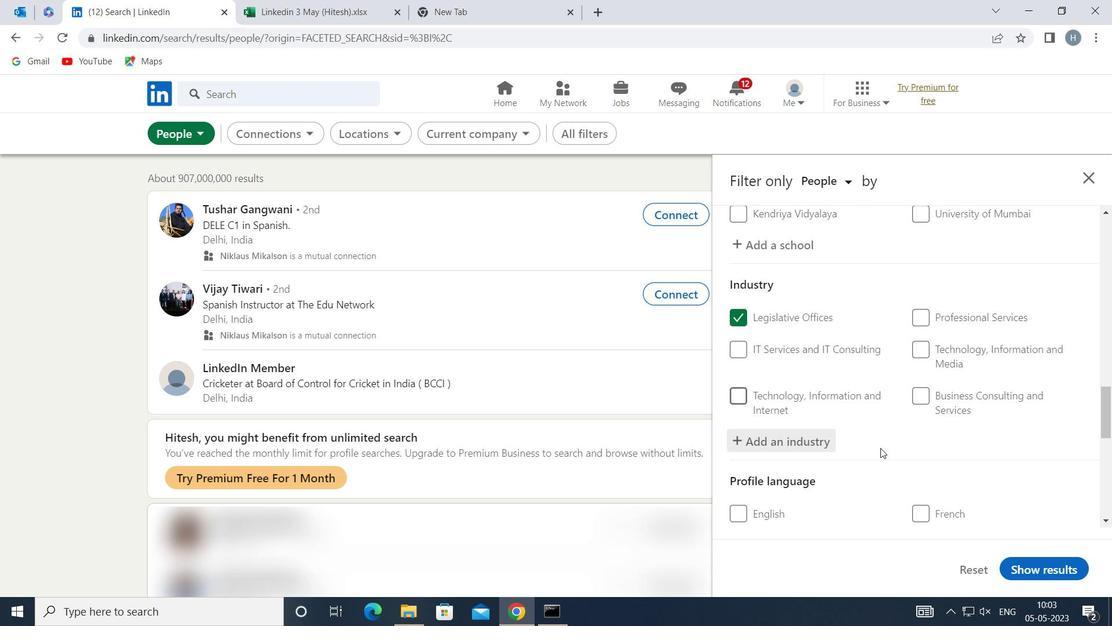
Action: Mouse scrolled (881, 442) with delta (0, 0)
Screenshot: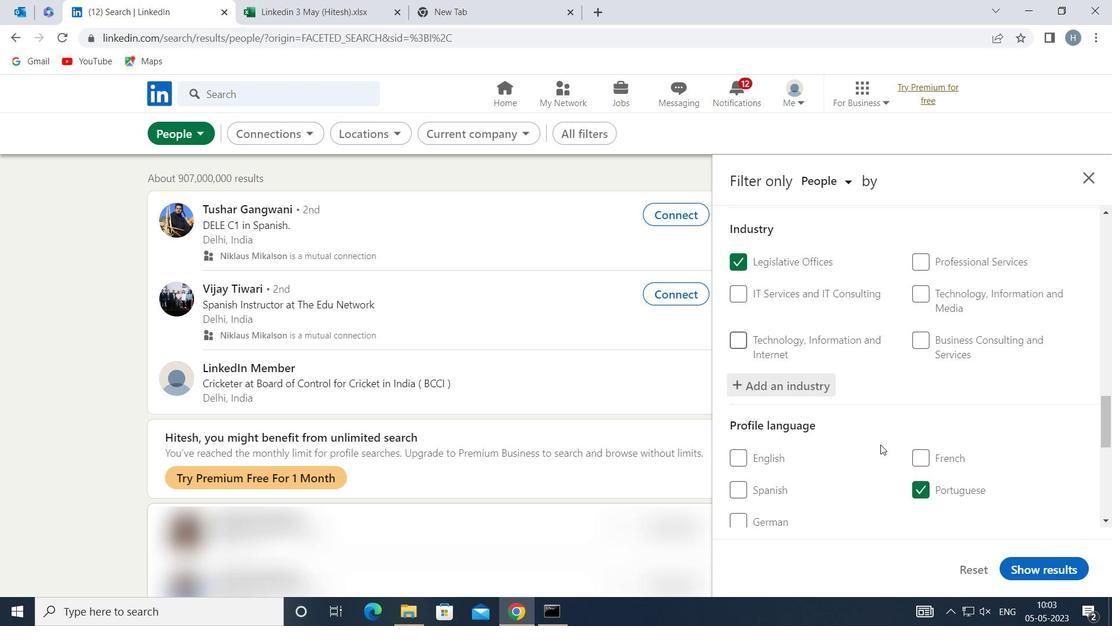 
Action: Mouse scrolled (881, 442) with delta (0, 0)
Screenshot: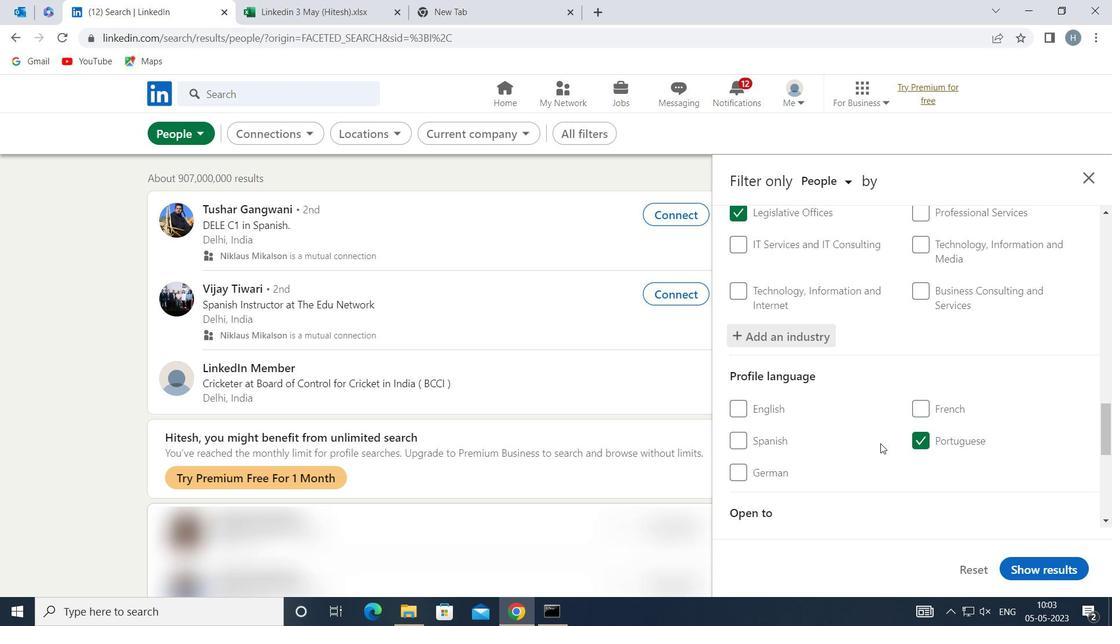 
Action: Mouse scrolled (881, 442) with delta (0, 0)
Screenshot: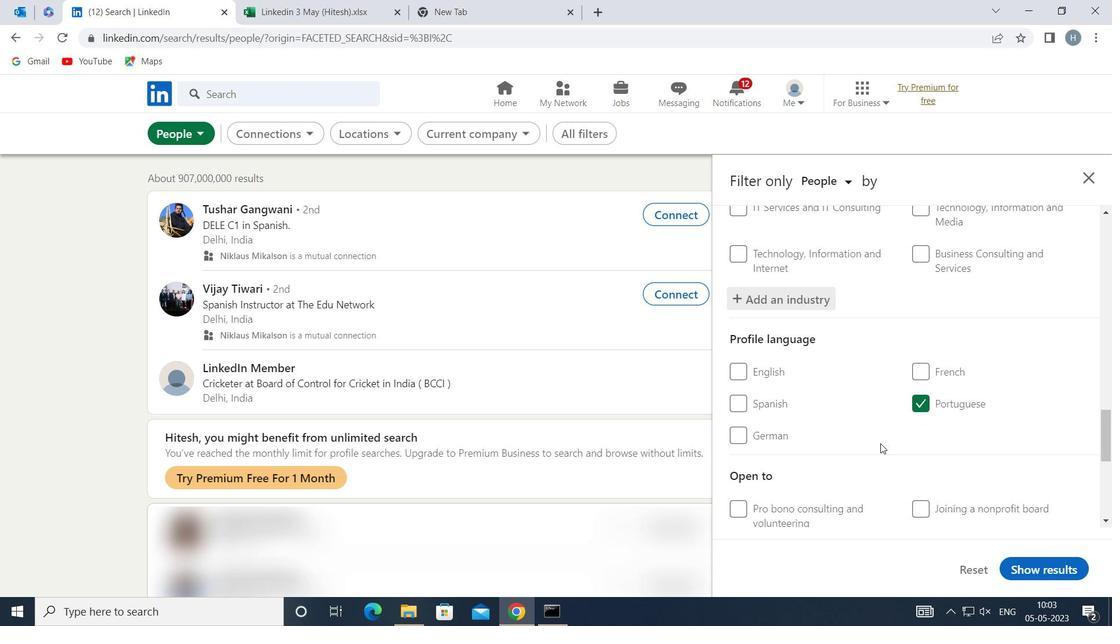 
Action: Mouse moved to (900, 440)
Screenshot: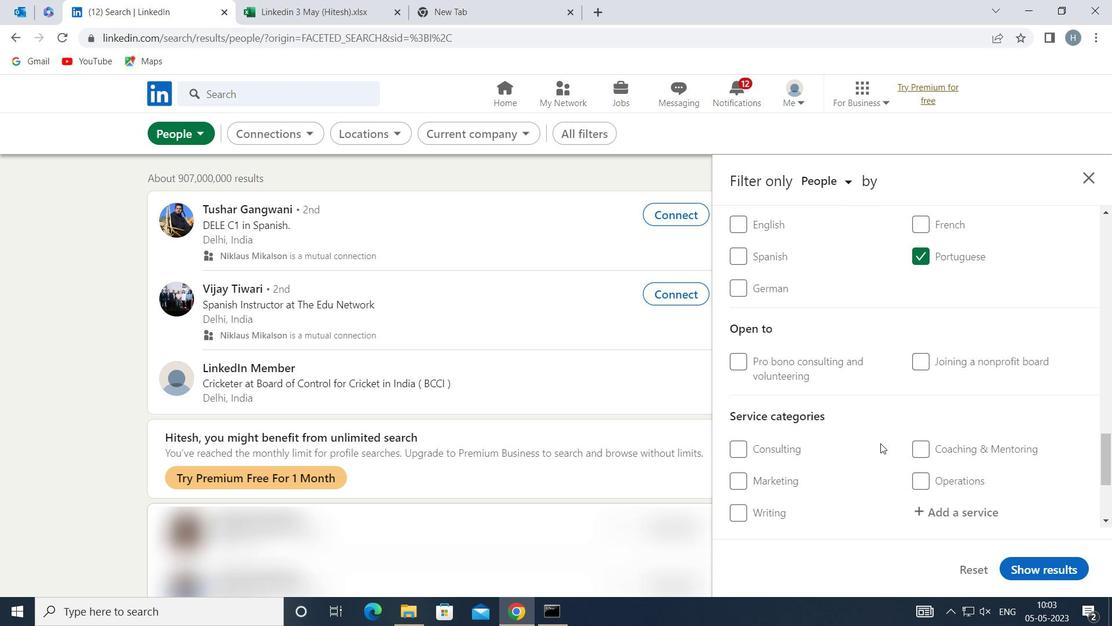 
Action: Mouse scrolled (900, 439) with delta (0, 0)
Screenshot: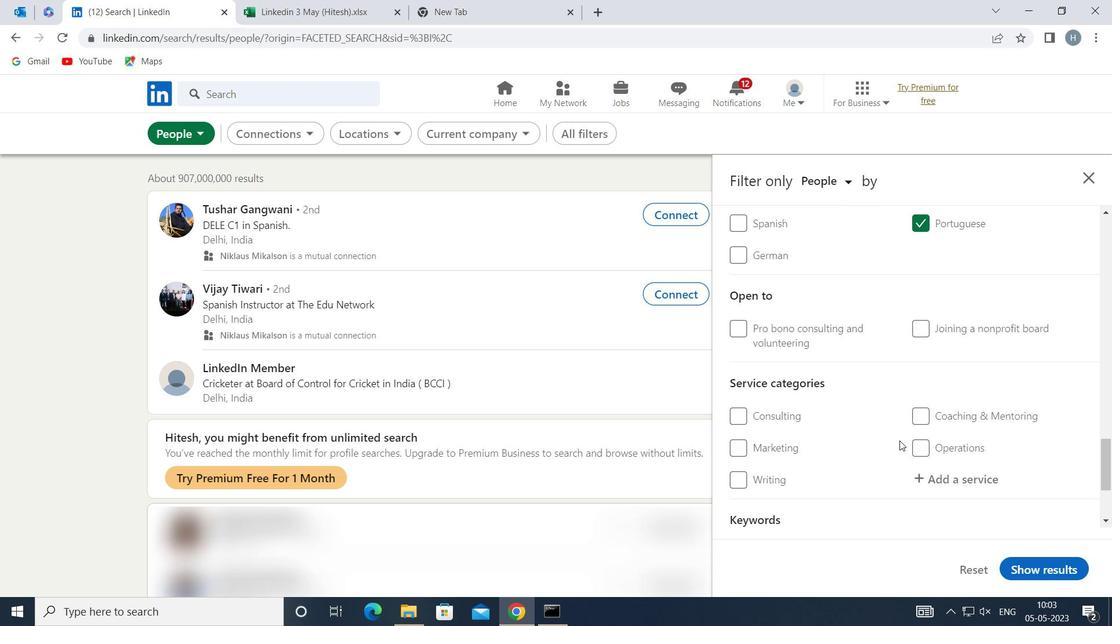 
Action: Mouse moved to (957, 405)
Screenshot: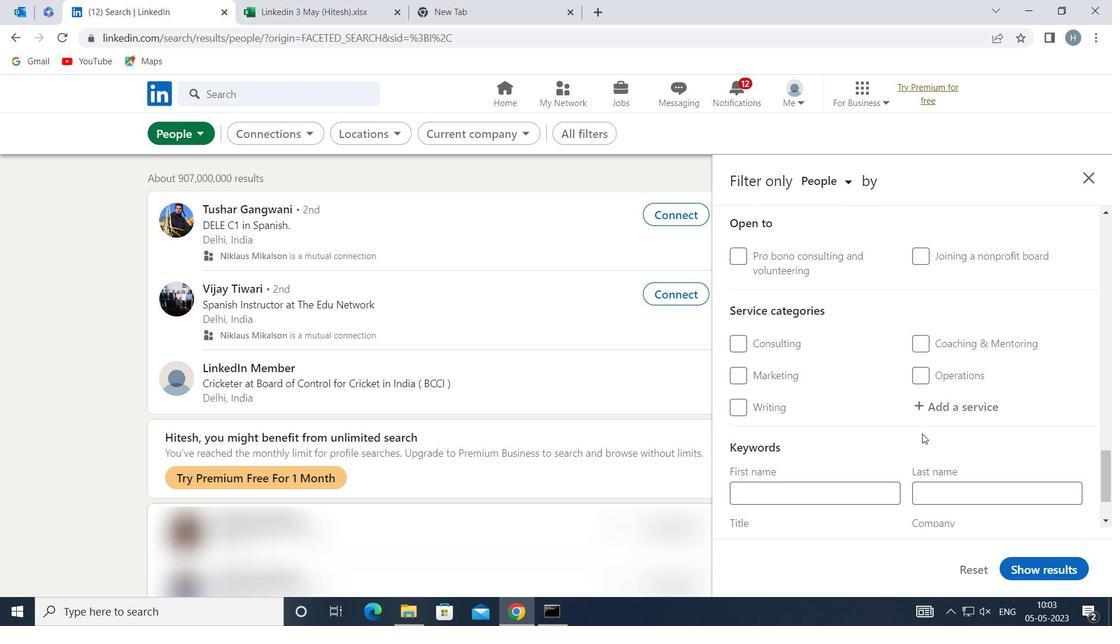 
Action: Mouse pressed left at (957, 405)
Screenshot: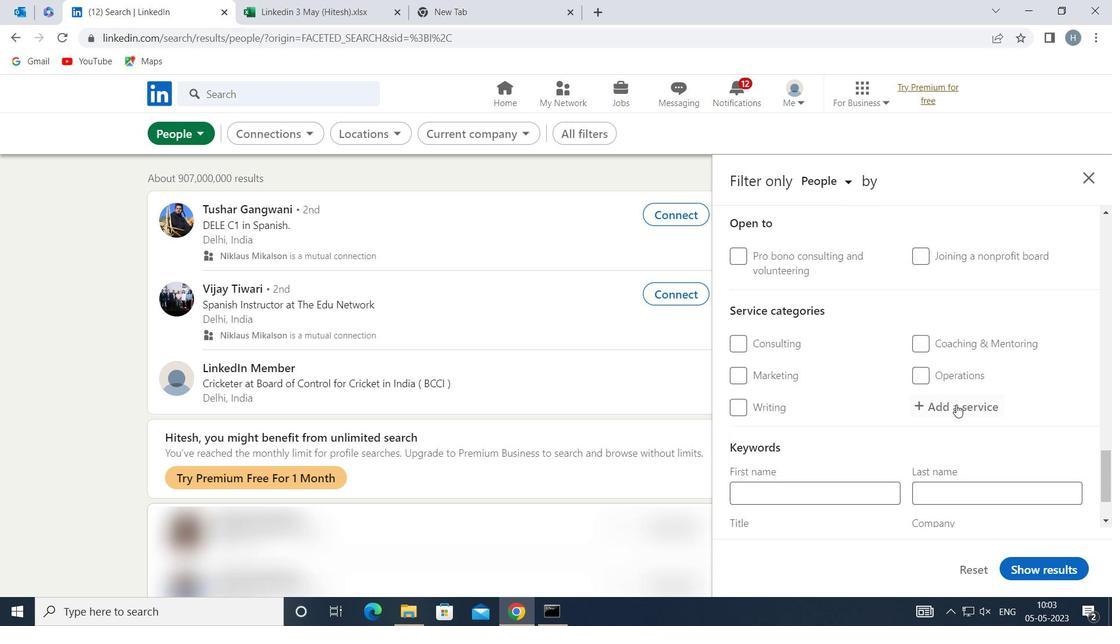 
Action: Mouse moved to (957, 404)
Screenshot: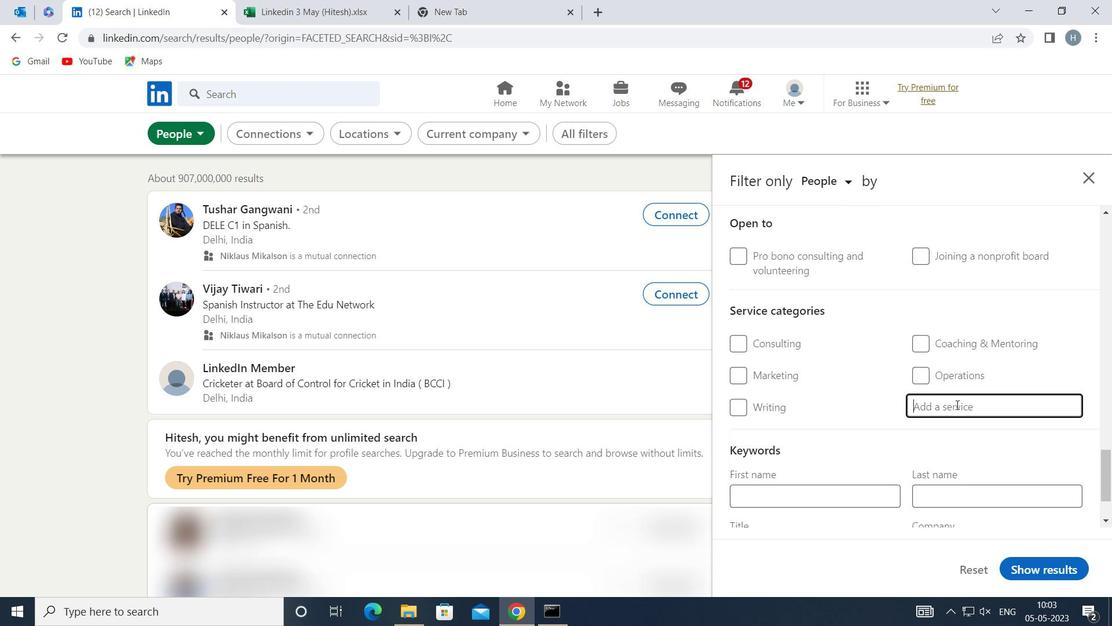 
Action: Key pressed <Key.shift>TAX<Key.space><Key.shift>LAW
Screenshot: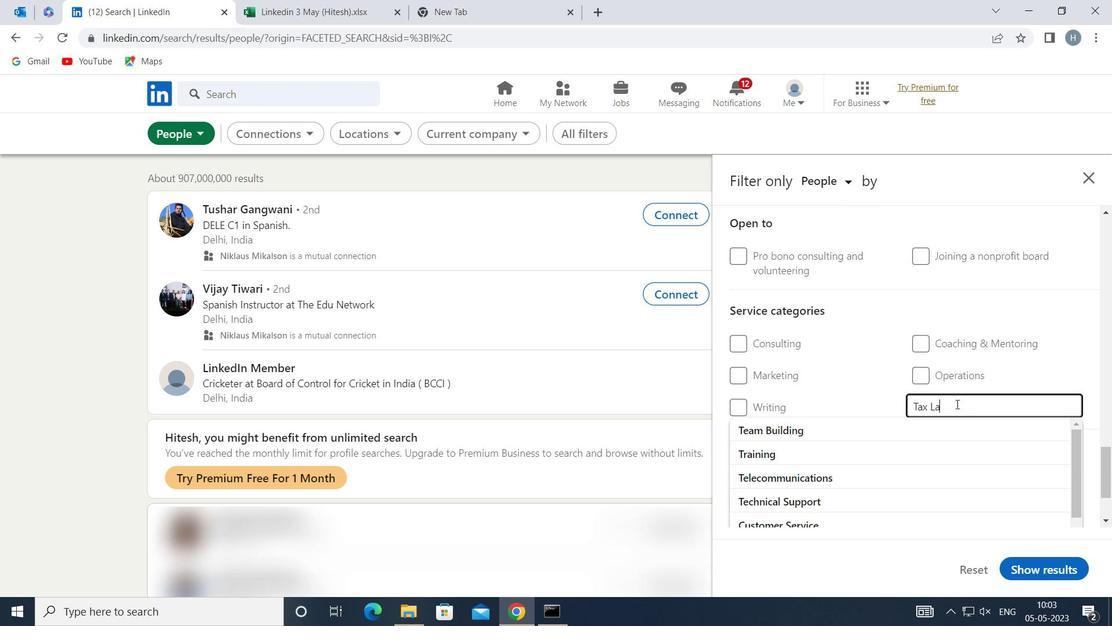 
Action: Mouse moved to (879, 427)
Screenshot: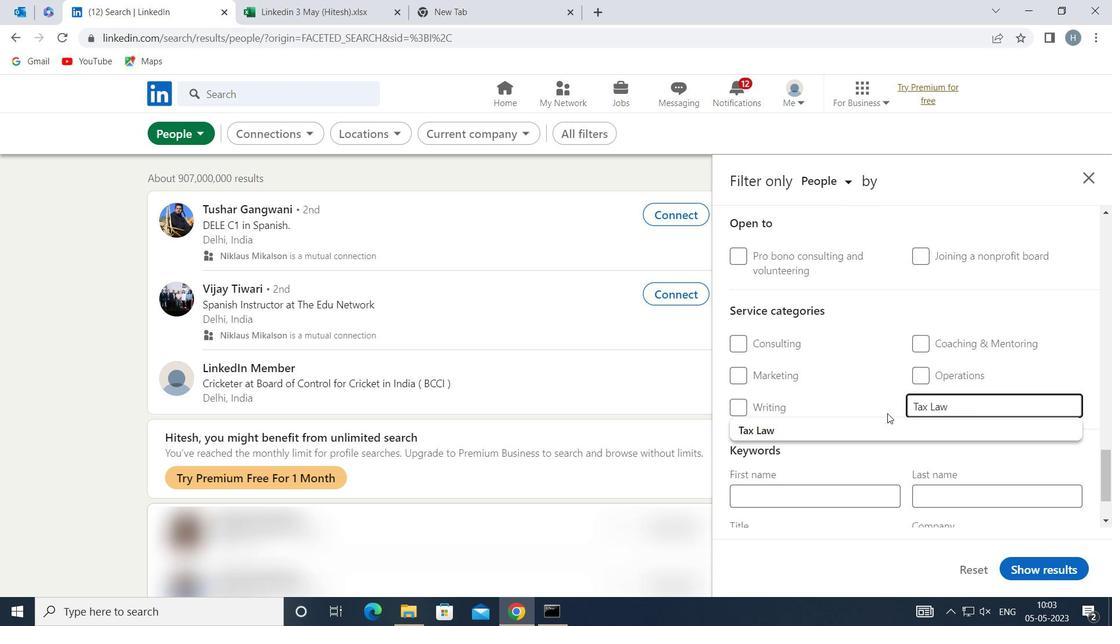 
Action: Mouse pressed left at (879, 427)
Screenshot: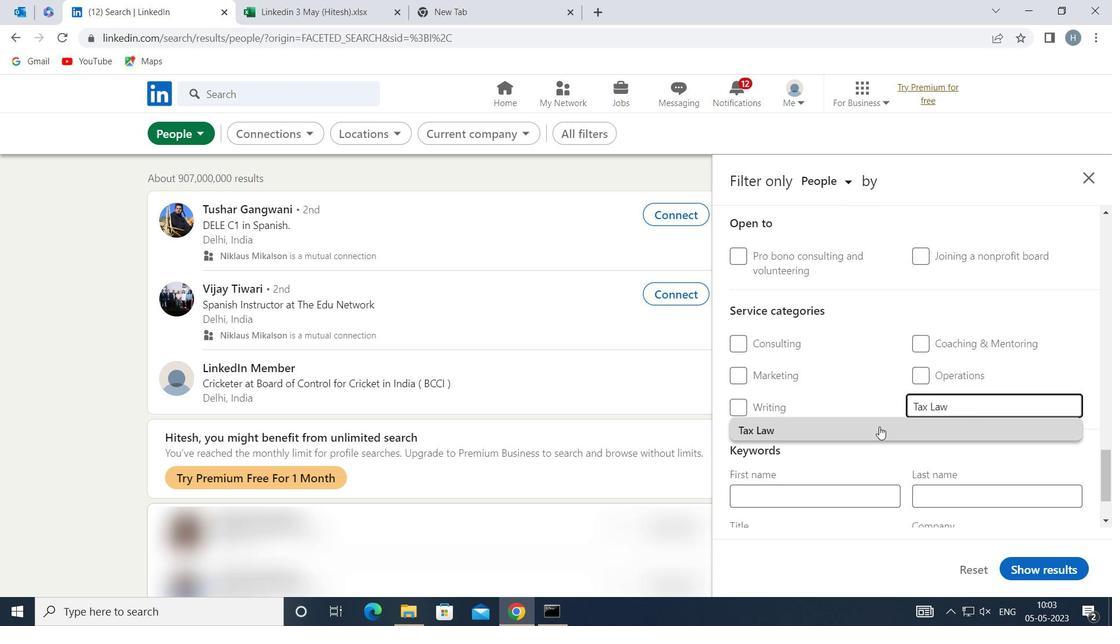 
Action: Mouse moved to (877, 419)
Screenshot: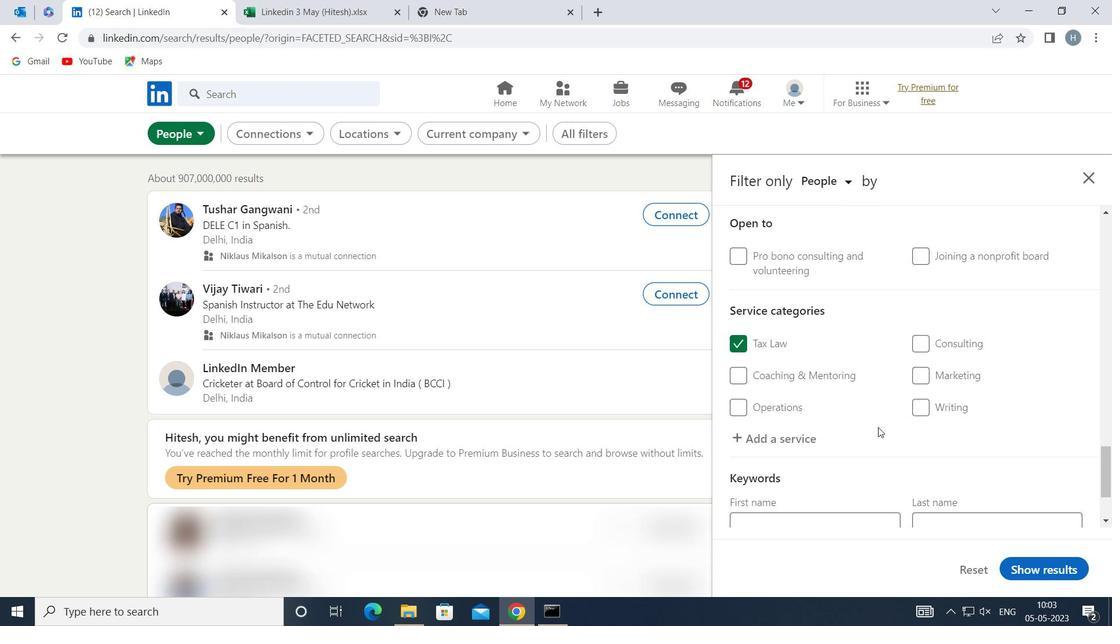 
Action: Mouse scrolled (877, 418) with delta (0, 0)
Screenshot: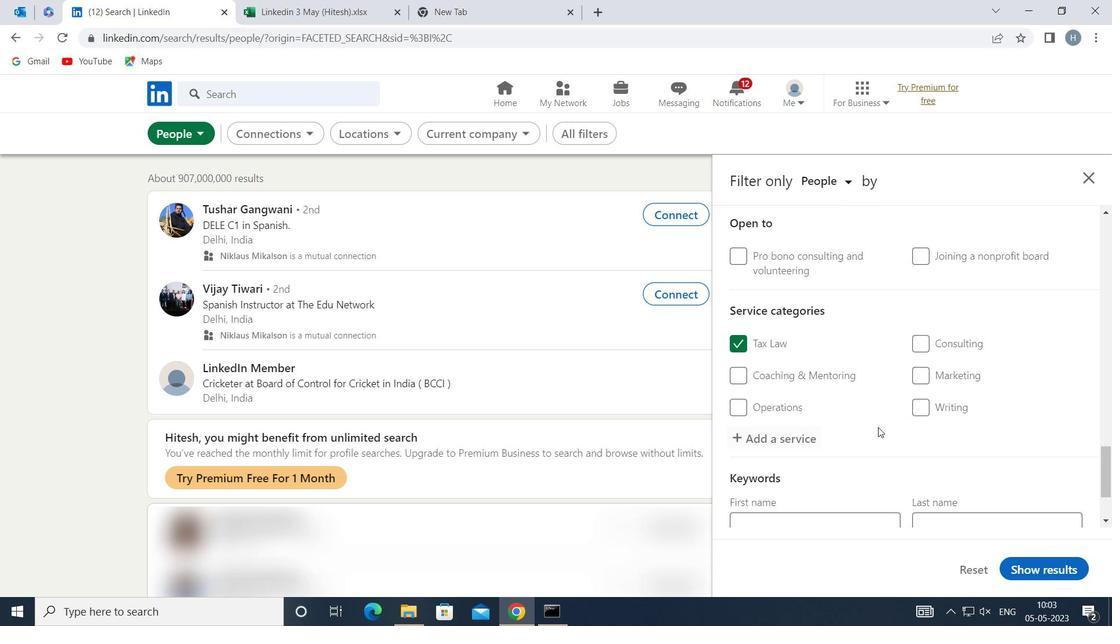 
Action: Mouse scrolled (877, 418) with delta (0, 0)
Screenshot: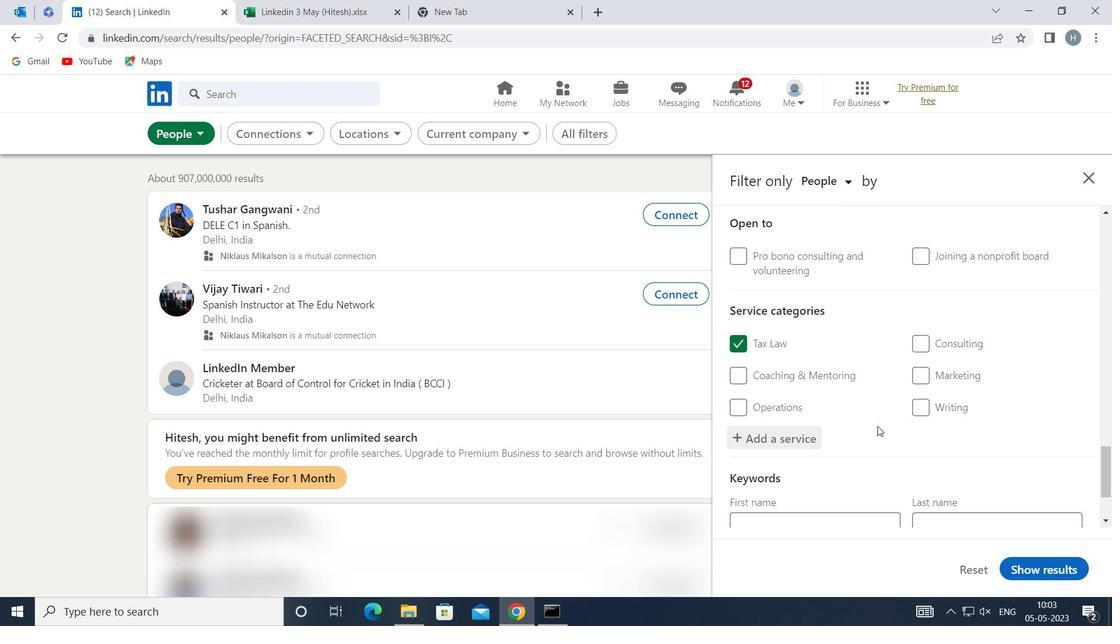 
Action: Mouse scrolled (877, 418) with delta (0, 0)
Screenshot: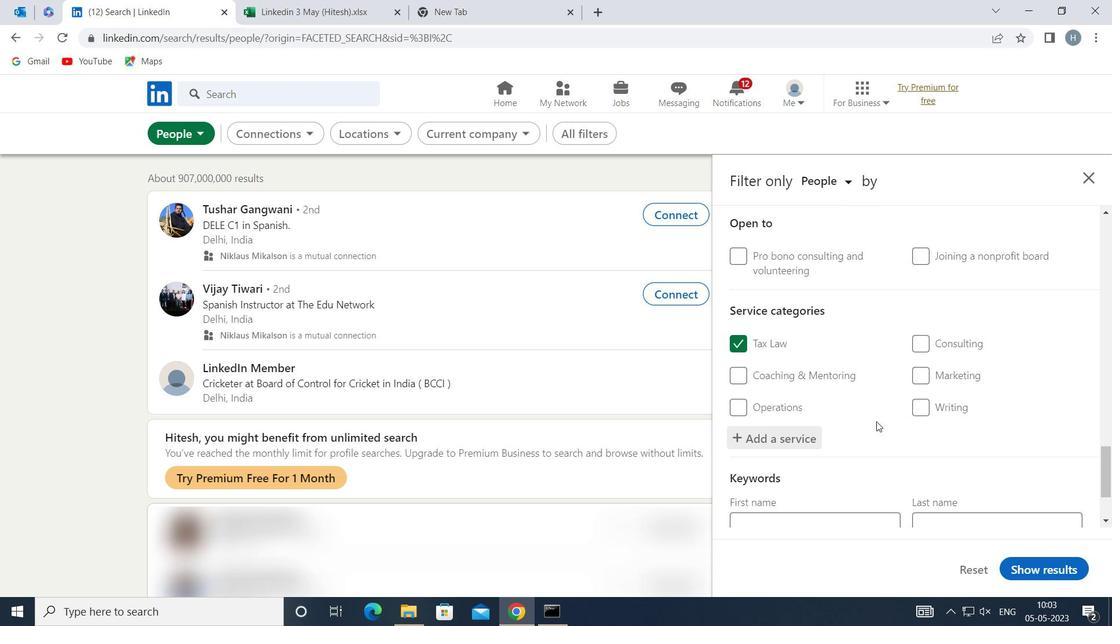 
Action: Mouse moved to (877, 416)
Screenshot: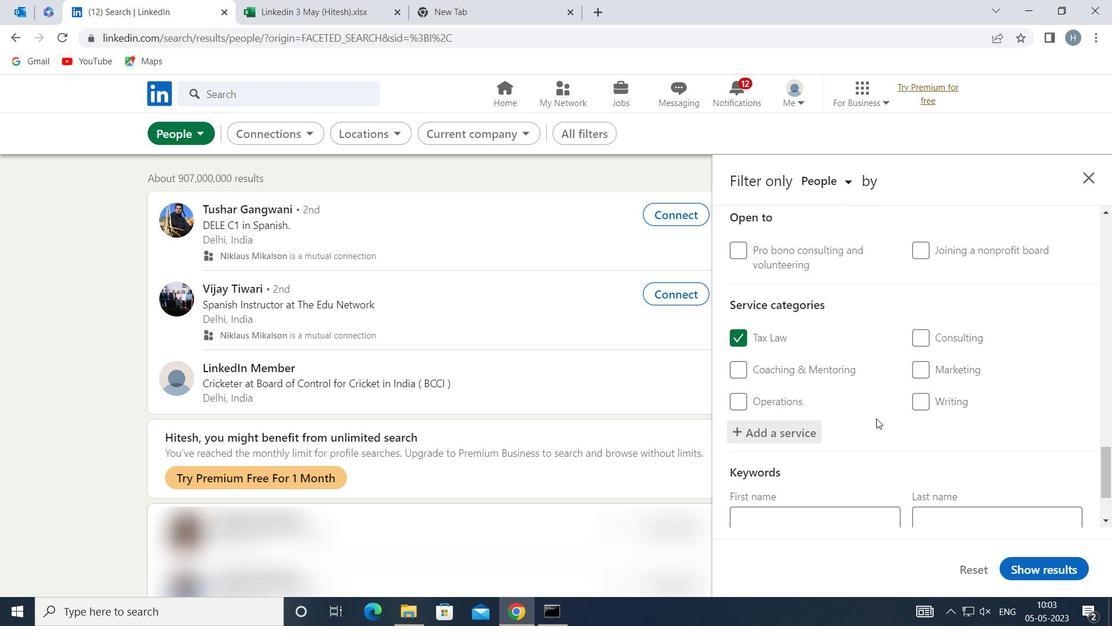 
Action: Mouse scrolled (877, 416) with delta (0, 0)
Screenshot: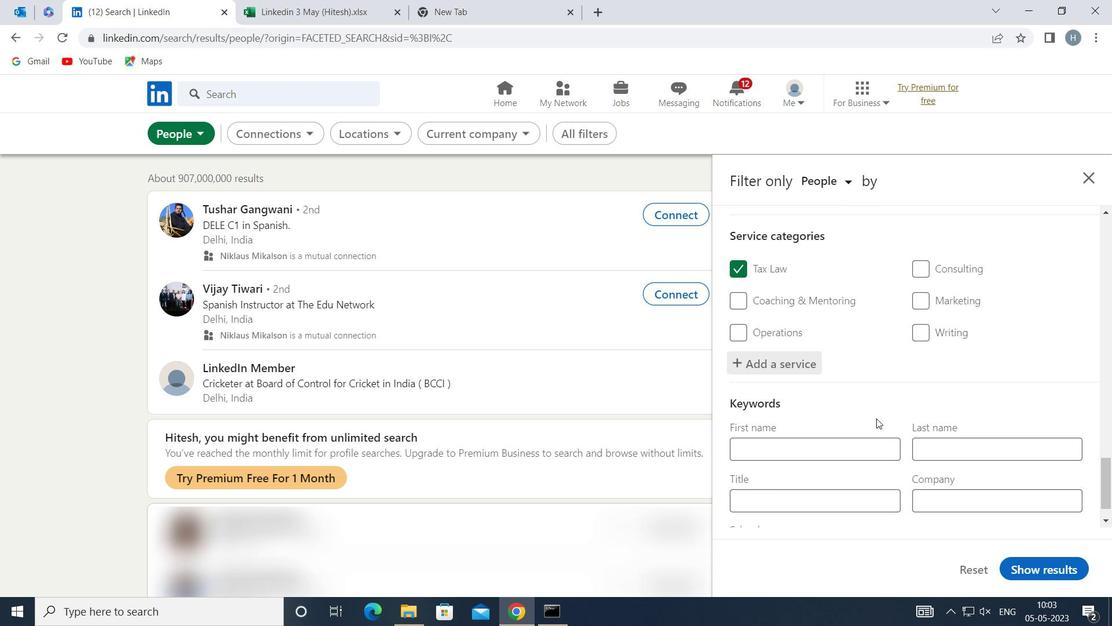 
Action: Mouse scrolled (877, 416) with delta (0, 0)
Screenshot: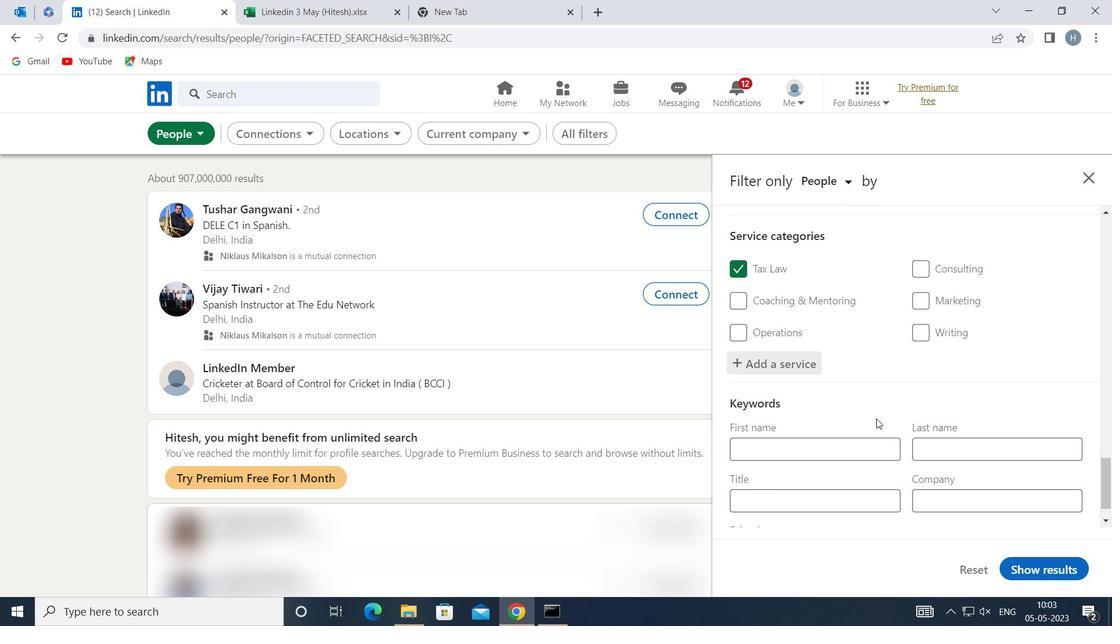 
Action: Mouse scrolled (877, 416) with delta (0, 0)
Screenshot: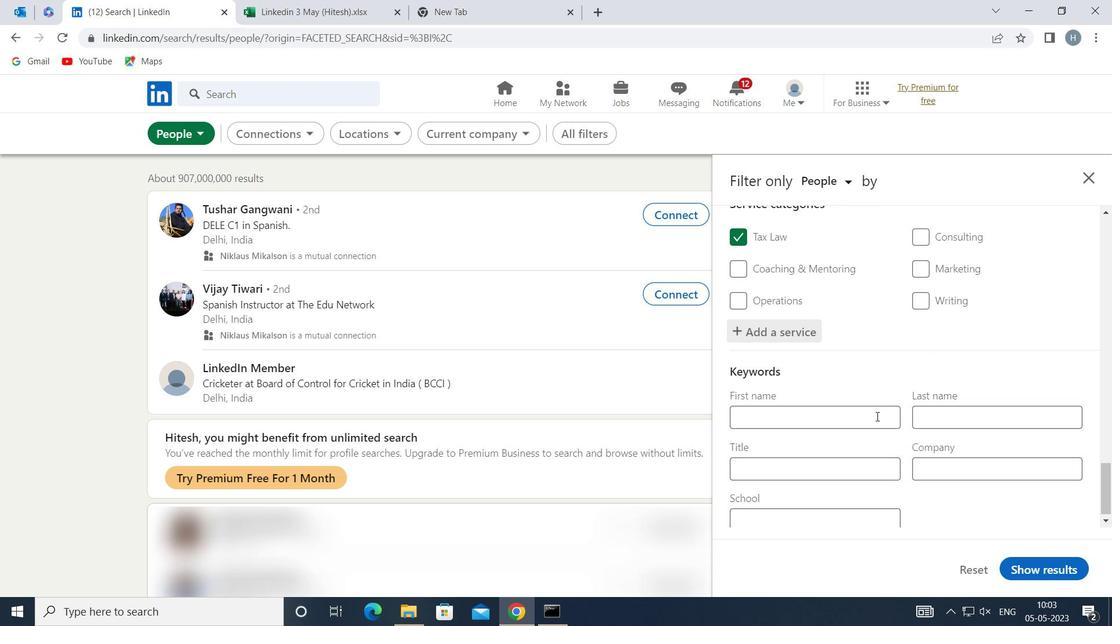 
Action: Mouse moved to (869, 456)
Screenshot: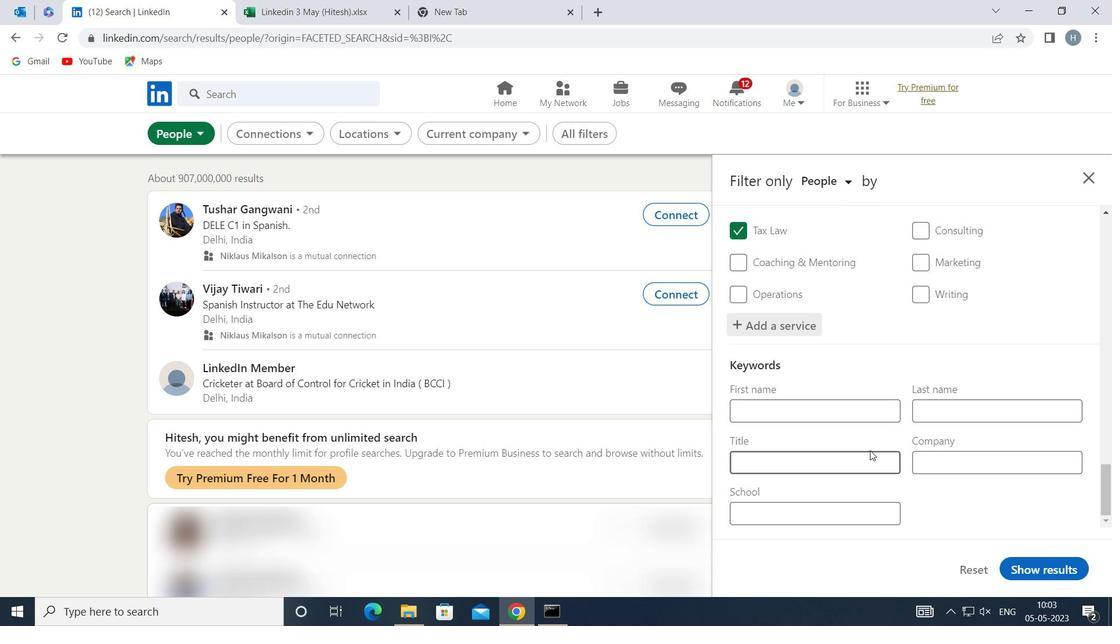 
Action: Mouse pressed left at (869, 456)
Screenshot: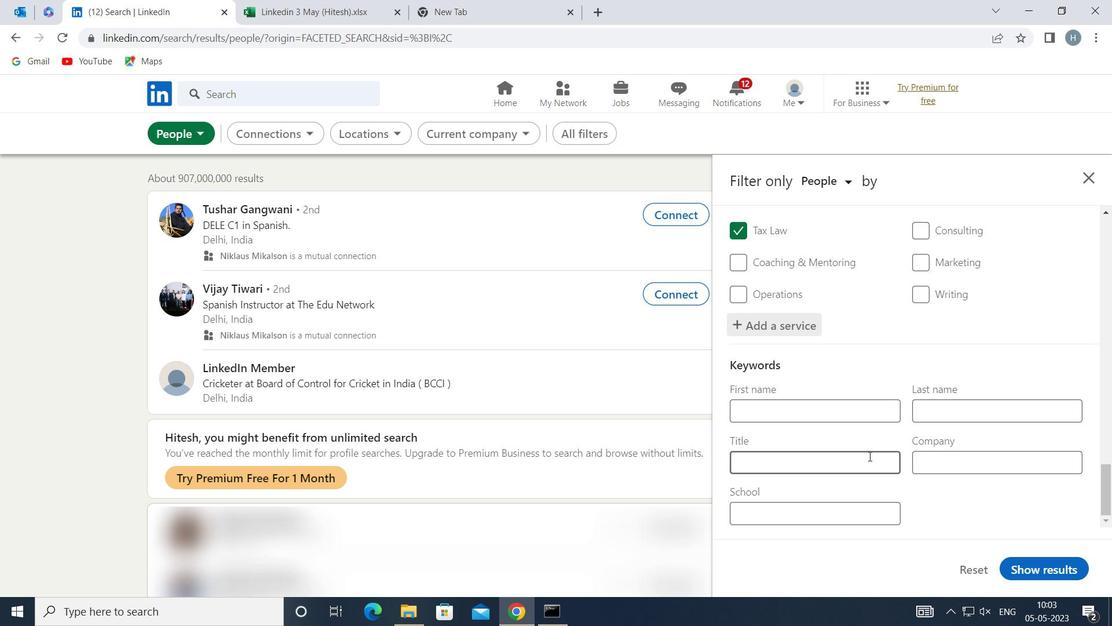 
Action: Mouse moved to (870, 450)
Screenshot: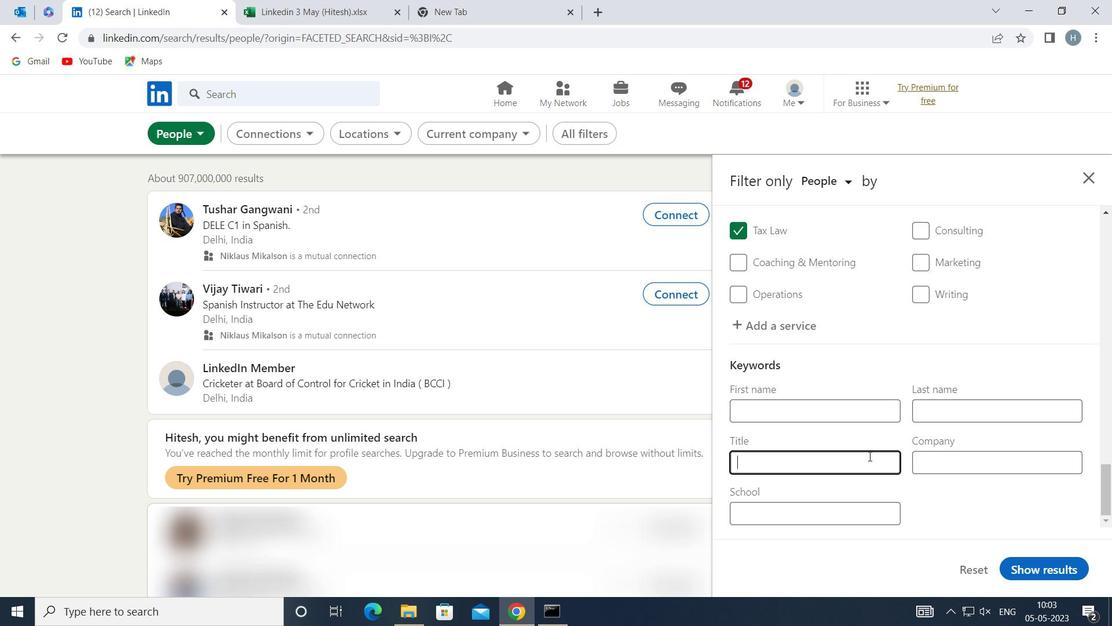 
Action: Key pressed <Key.shift>TRAVEL<Key.space><Key.shift>NURSE
Screenshot: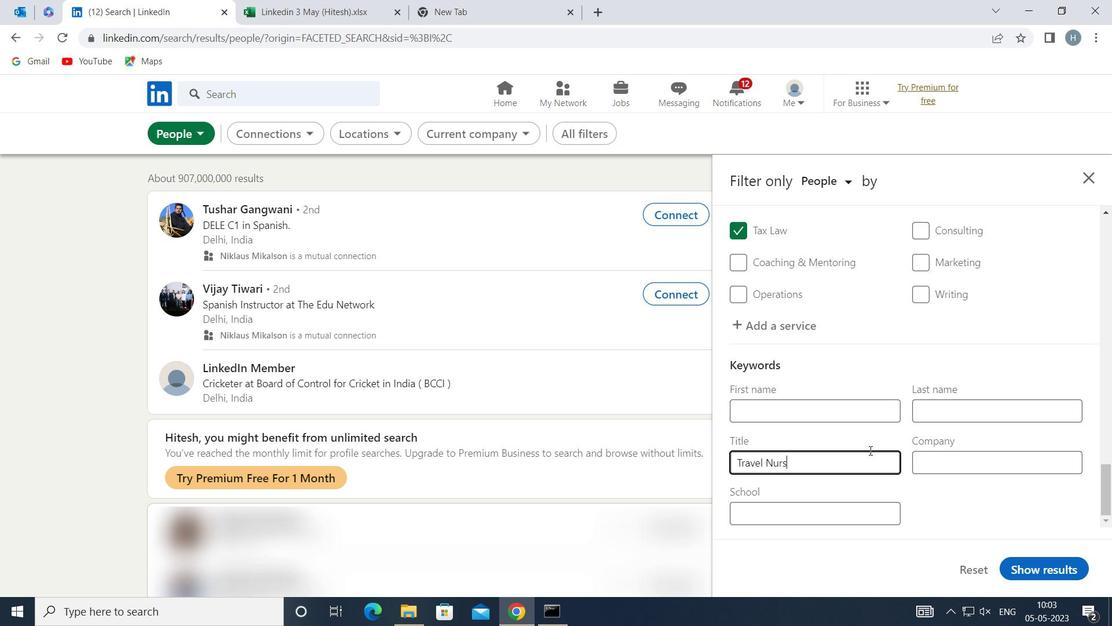 
Action: Mouse moved to (1053, 569)
Screenshot: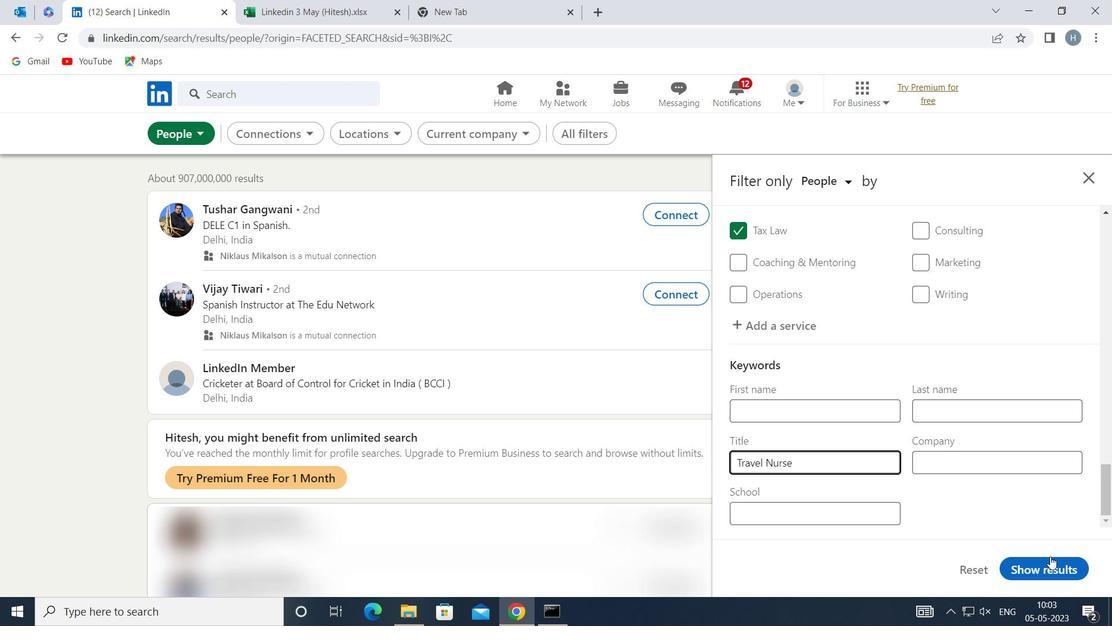
Action: Mouse pressed left at (1053, 569)
Screenshot: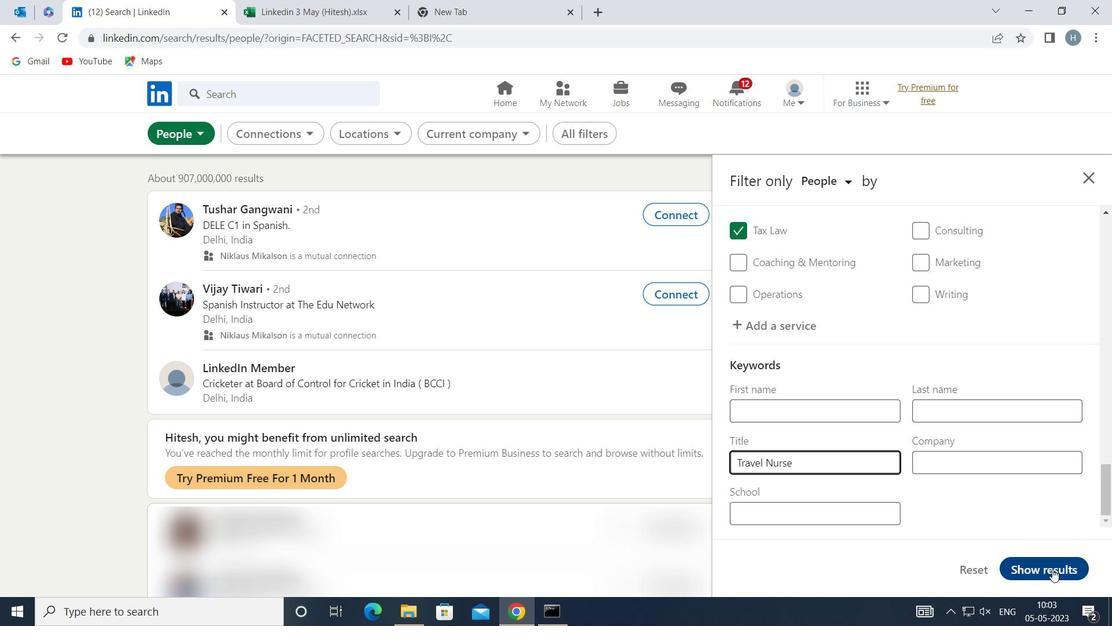 
Action: Mouse moved to (776, 354)
Screenshot: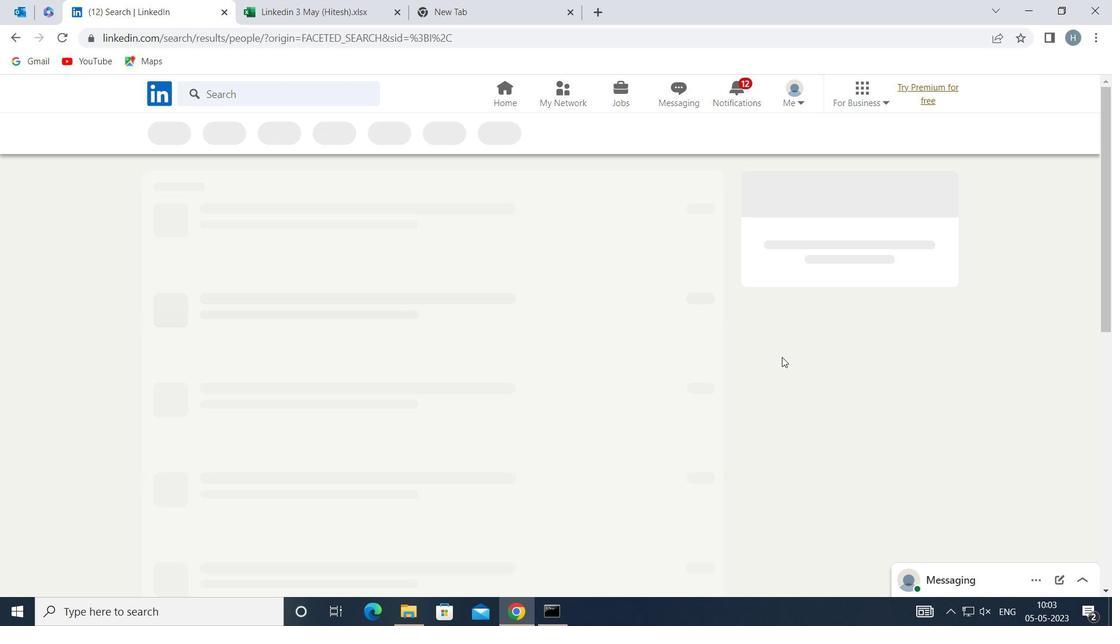 
